 Task: Create relationship between session and speaker object.
Action: Mouse moved to (632, 52)
Screenshot: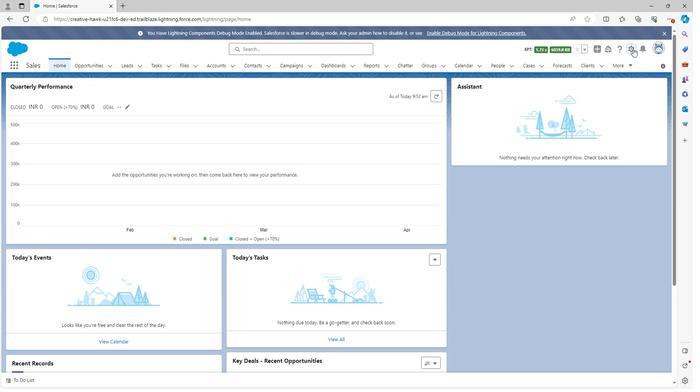 
Action: Mouse pressed left at (632, 52)
Screenshot: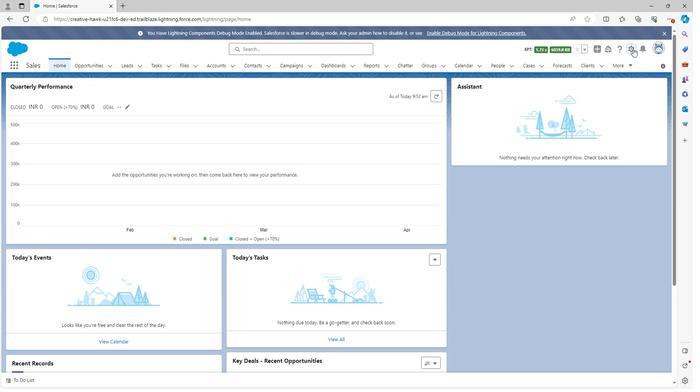 
Action: Mouse moved to (598, 76)
Screenshot: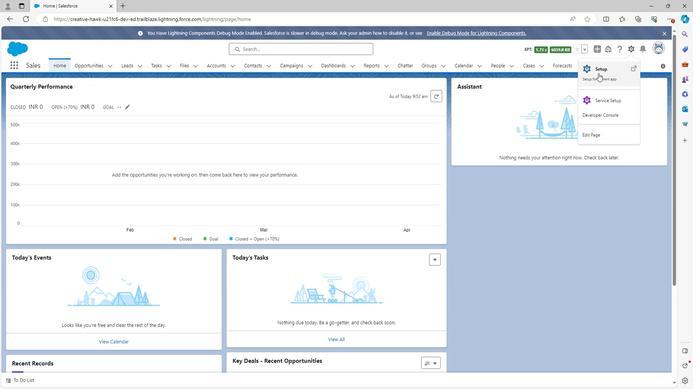 
Action: Mouse pressed left at (598, 76)
Screenshot: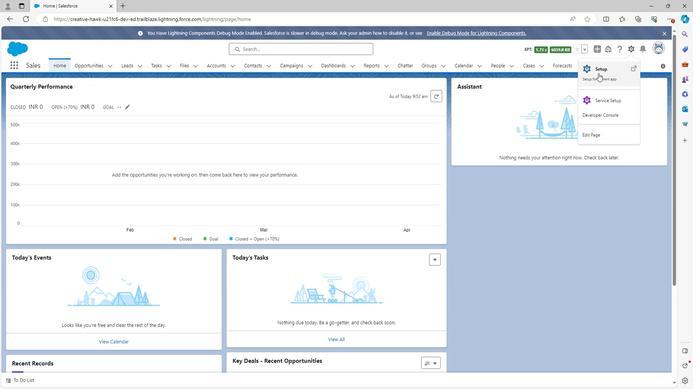 
Action: Mouse moved to (92, 68)
Screenshot: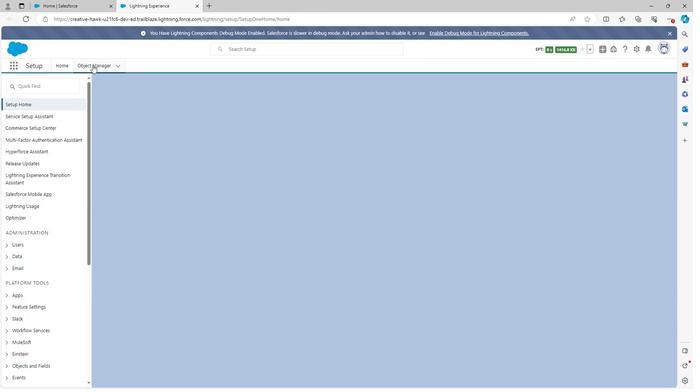 
Action: Mouse pressed left at (92, 68)
Screenshot: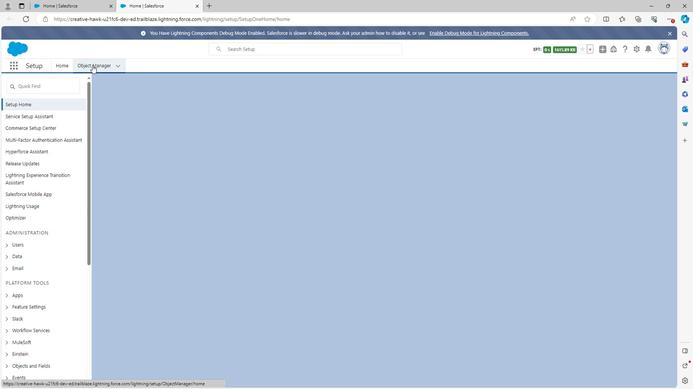 
Action: Mouse moved to (83, 243)
Screenshot: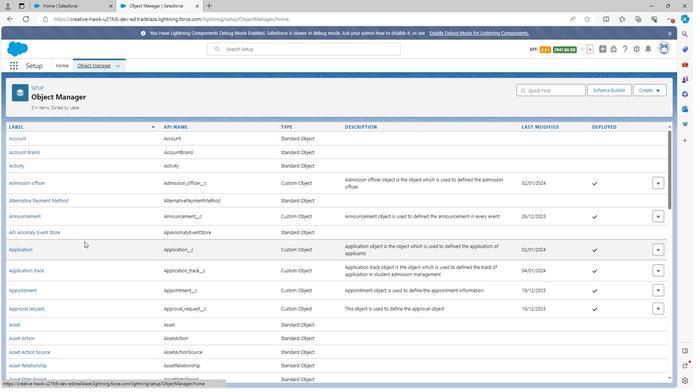 
Action: Mouse scrolled (83, 243) with delta (0, 0)
Screenshot: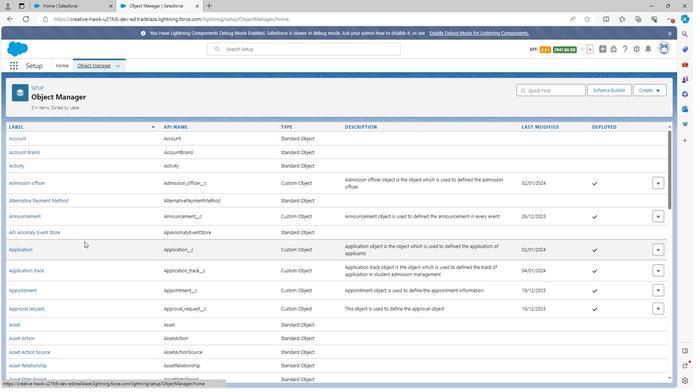 
Action: Mouse scrolled (83, 243) with delta (0, 0)
Screenshot: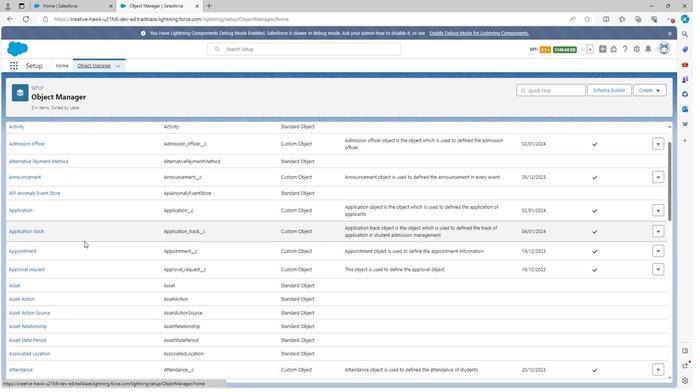 
Action: Mouse scrolled (83, 243) with delta (0, 0)
Screenshot: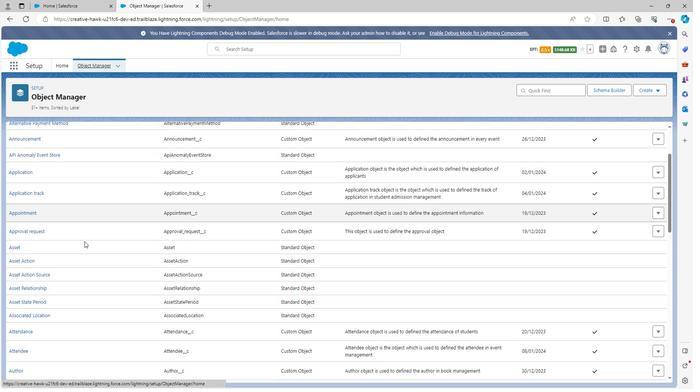 
Action: Mouse scrolled (83, 243) with delta (0, 0)
Screenshot: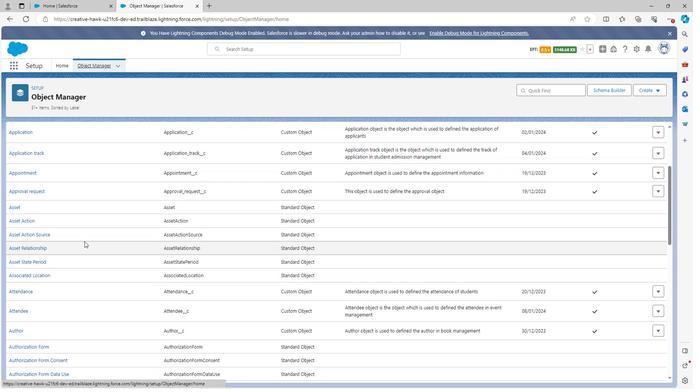
Action: Mouse scrolled (83, 243) with delta (0, 0)
Screenshot: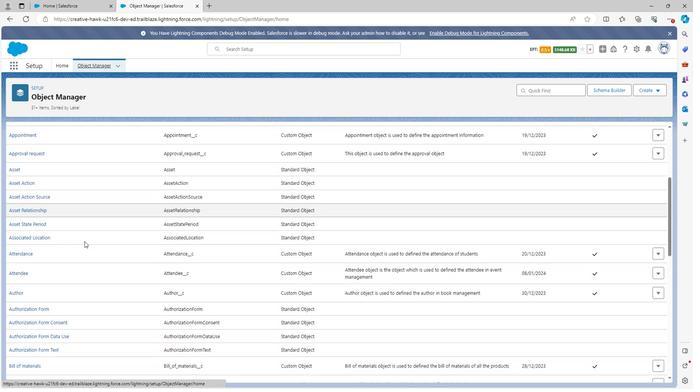 
Action: Mouse scrolled (83, 243) with delta (0, 0)
Screenshot: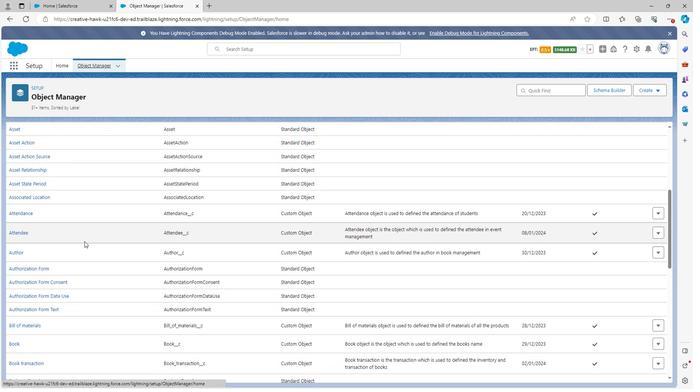 
Action: Mouse scrolled (83, 243) with delta (0, 0)
Screenshot: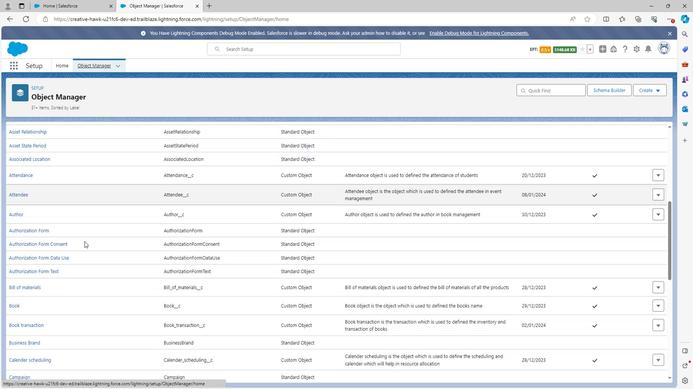 
Action: Mouse scrolled (83, 243) with delta (0, 0)
Screenshot: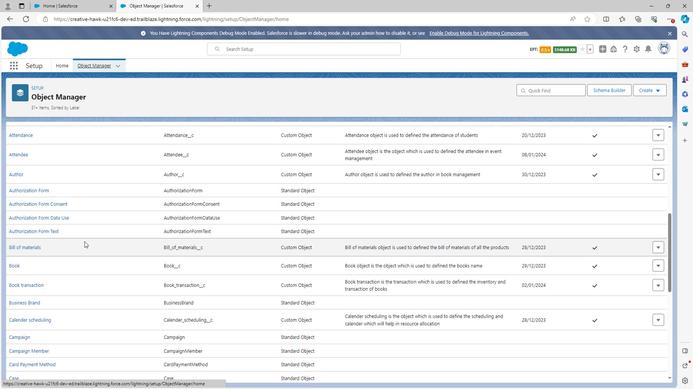 
Action: Mouse scrolled (83, 243) with delta (0, 0)
Screenshot: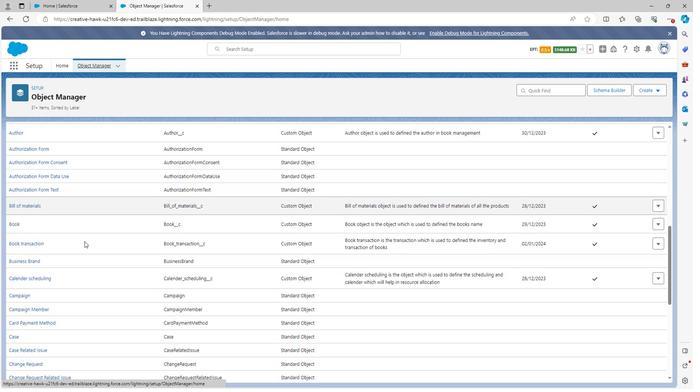 
Action: Mouse scrolled (83, 243) with delta (0, 0)
Screenshot: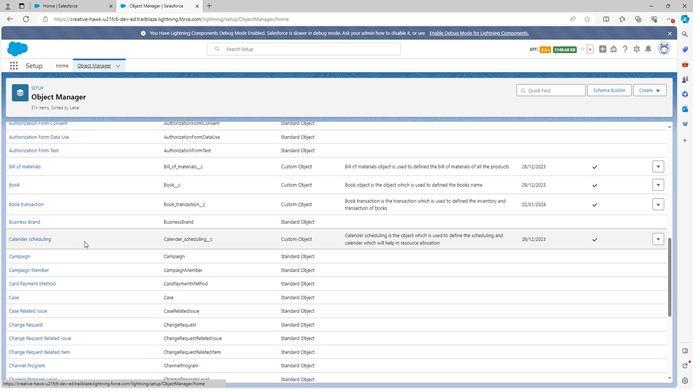 
Action: Mouse scrolled (83, 243) with delta (0, 0)
Screenshot: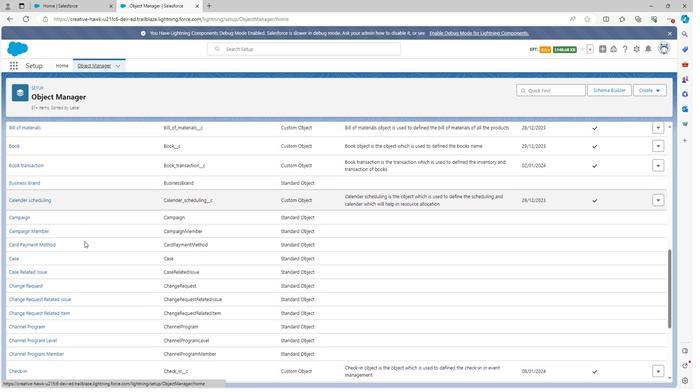 
Action: Mouse scrolled (83, 243) with delta (0, 0)
Screenshot: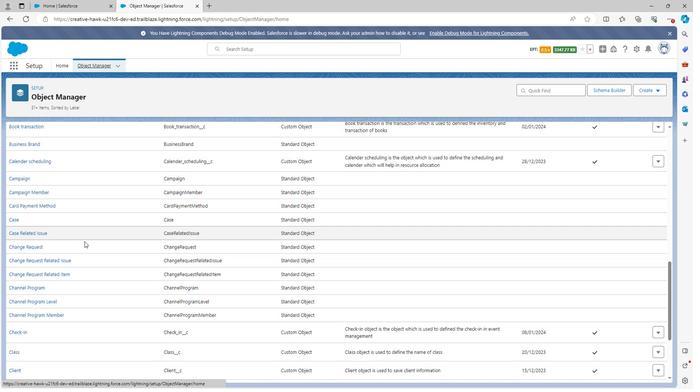 
Action: Mouse scrolled (83, 243) with delta (0, 0)
Screenshot: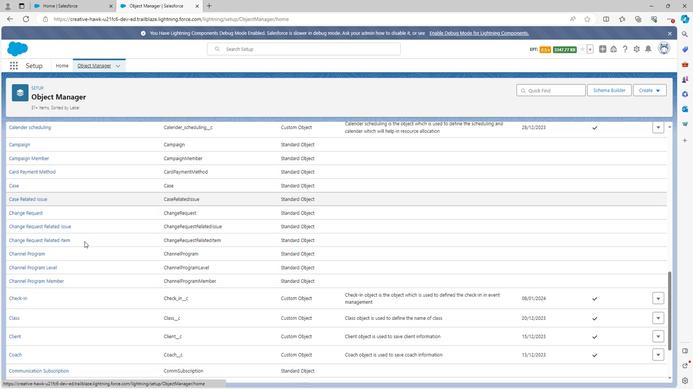 
Action: Mouse scrolled (83, 243) with delta (0, 0)
Screenshot: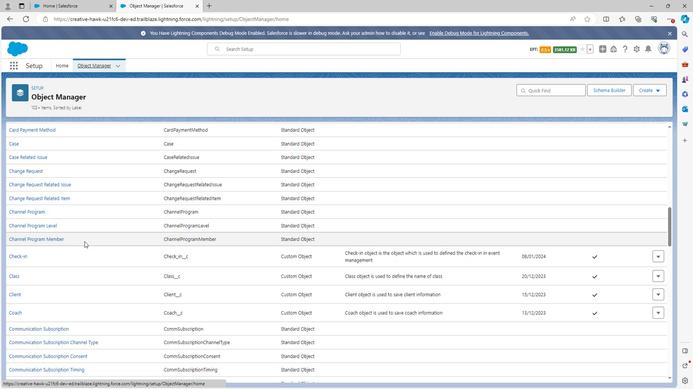 
Action: Mouse scrolled (83, 243) with delta (0, 0)
Screenshot: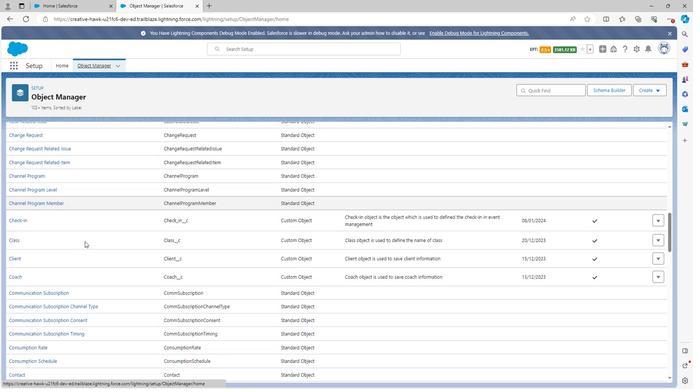 
Action: Mouse moved to (84, 243)
Screenshot: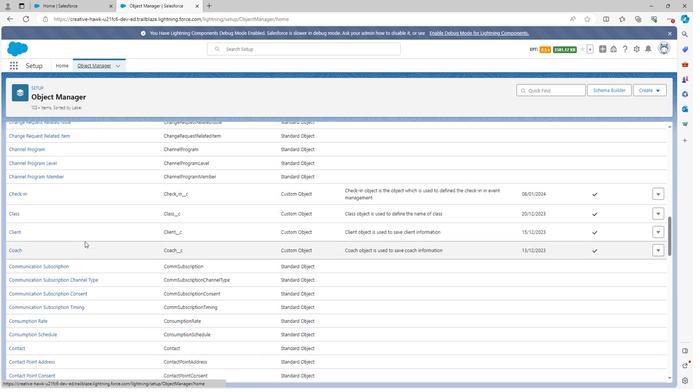 
Action: Mouse scrolled (84, 243) with delta (0, 0)
Screenshot: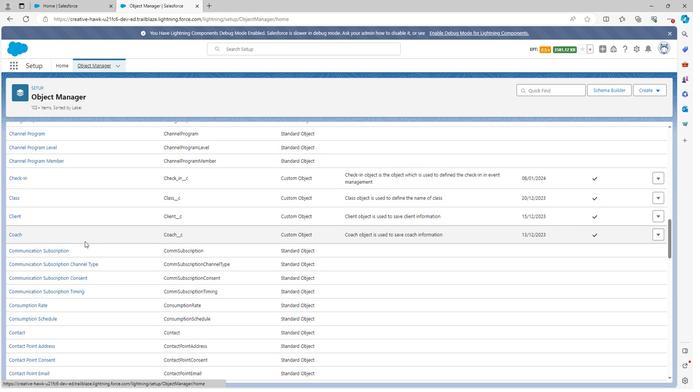 
Action: Mouse scrolled (84, 243) with delta (0, 0)
Screenshot: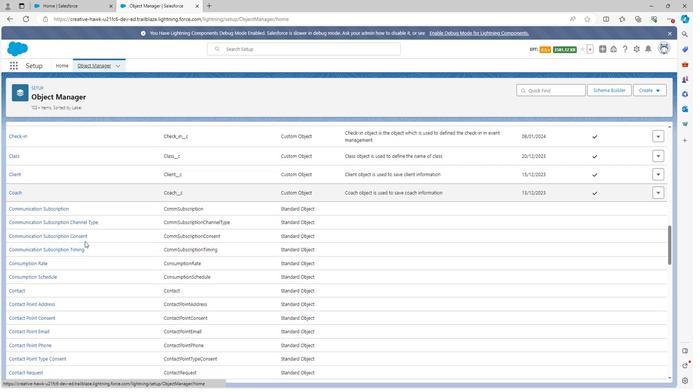 
Action: Mouse scrolled (84, 243) with delta (0, 0)
Screenshot: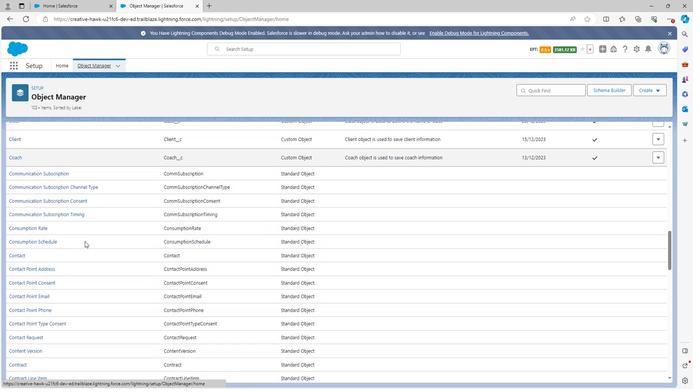 
Action: Mouse scrolled (84, 243) with delta (0, 0)
Screenshot: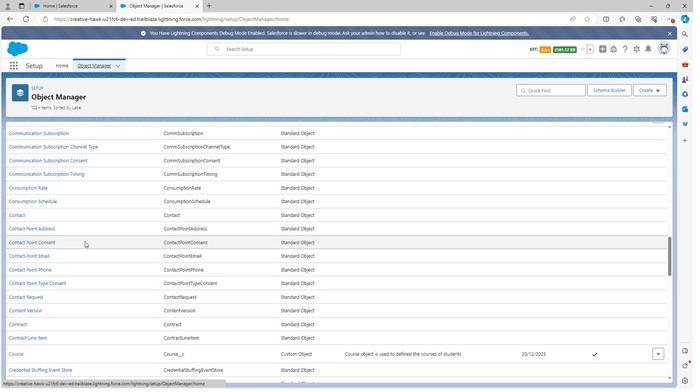 
Action: Mouse scrolled (84, 243) with delta (0, 0)
Screenshot: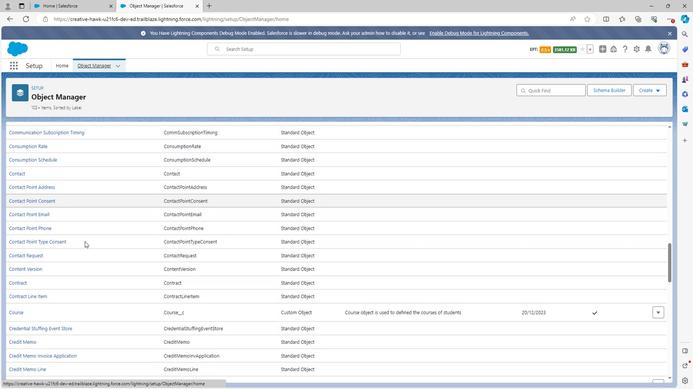 
Action: Mouse scrolled (84, 243) with delta (0, 0)
Screenshot: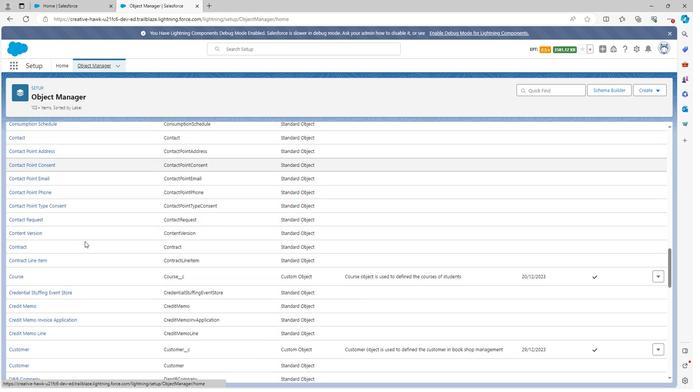 
Action: Mouse scrolled (84, 243) with delta (0, 0)
Screenshot: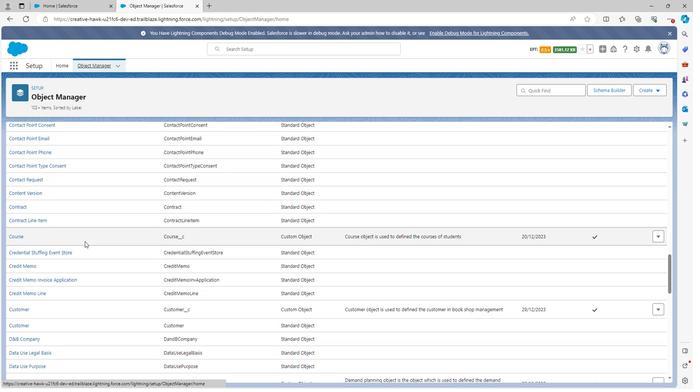 
Action: Mouse scrolled (84, 243) with delta (0, 0)
Screenshot: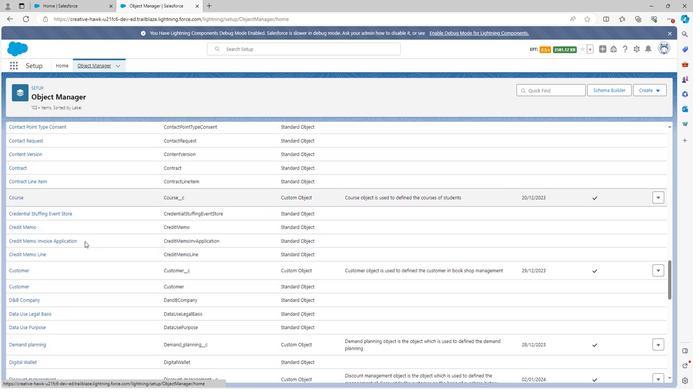 
Action: Mouse scrolled (84, 243) with delta (0, 0)
Screenshot: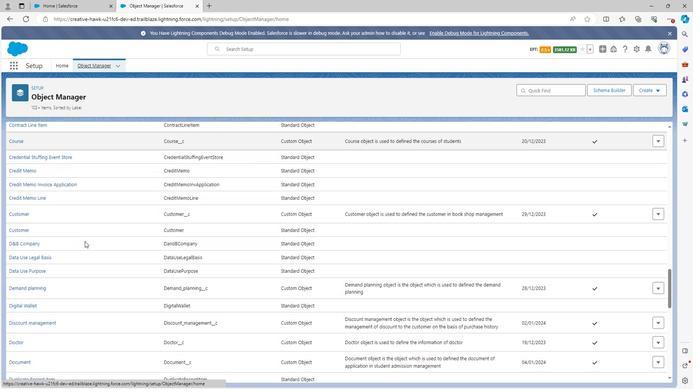 
Action: Mouse scrolled (84, 243) with delta (0, 0)
Screenshot: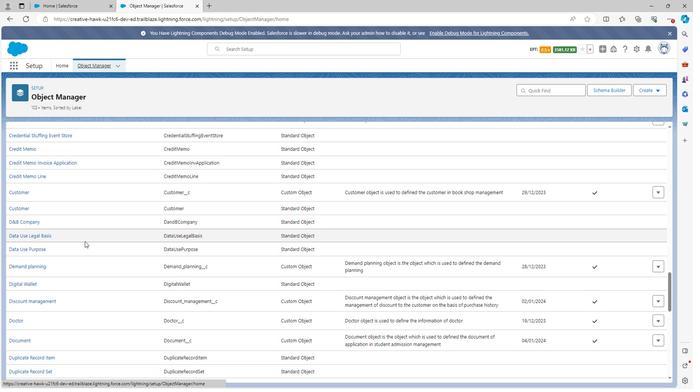 
Action: Mouse scrolled (84, 243) with delta (0, 0)
Screenshot: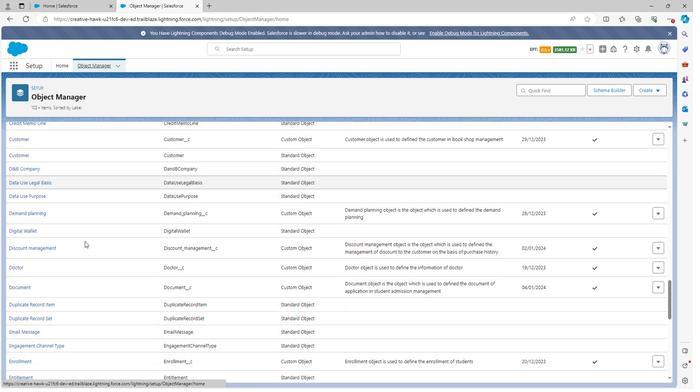 
Action: Mouse scrolled (84, 243) with delta (0, 0)
Screenshot: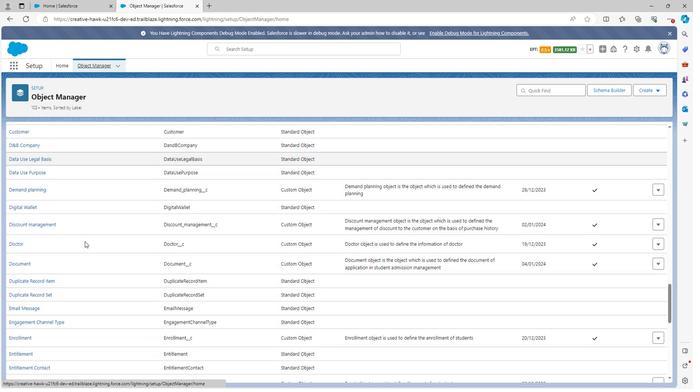 
Action: Mouse scrolled (84, 243) with delta (0, 0)
Screenshot: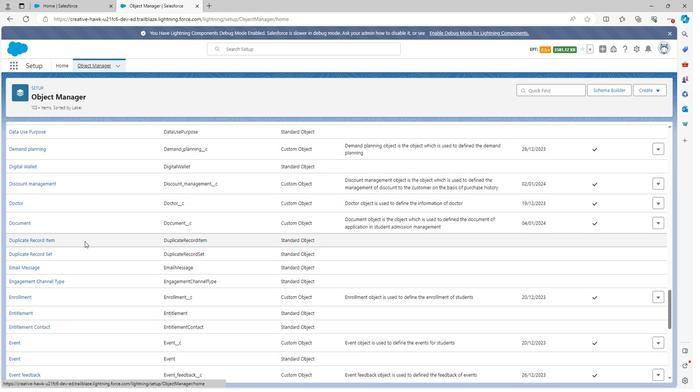 
Action: Mouse scrolled (84, 243) with delta (0, 0)
Screenshot: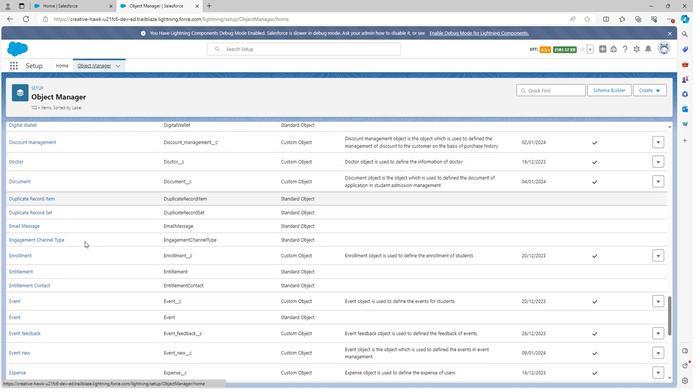 
Action: Mouse scrolled (84, 243) with delta (0, 0)
Screenshot: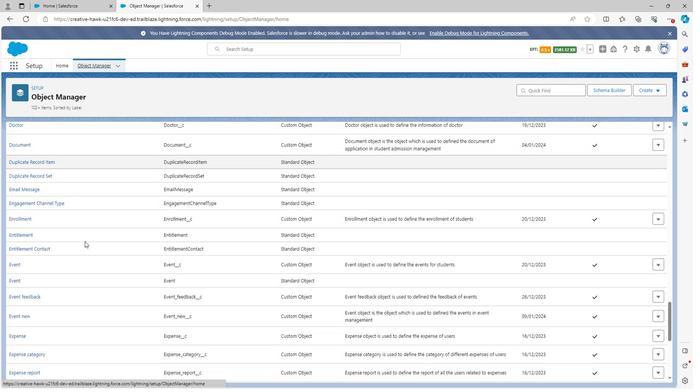 
Action: Mouse scrolled (84, 243) with delta (0, 0)
Screenshot: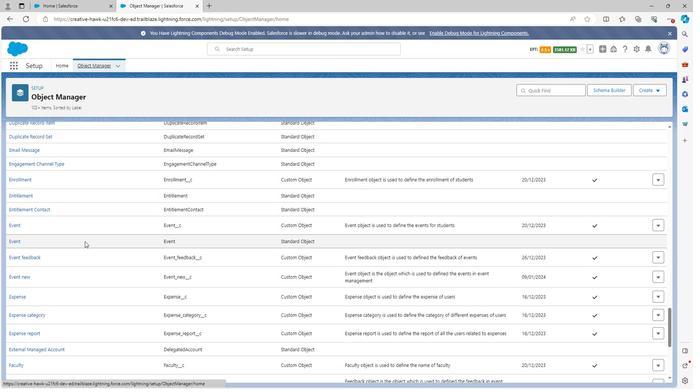 
Action: Mouse scrolled (84, 243) with delta (0, 0)
Screenshot: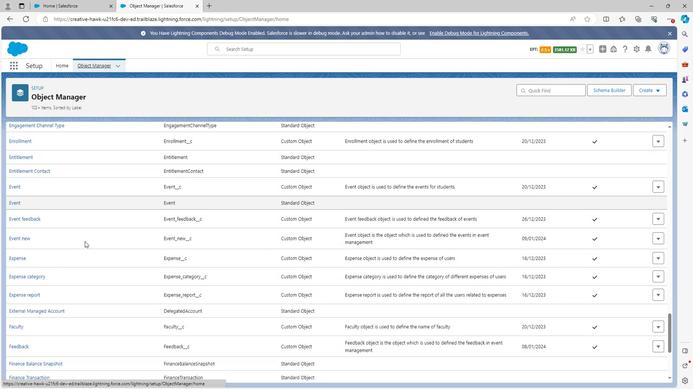 
Action: Mouse scrolled (84, 243) with delta (0, 0)
Screenshot: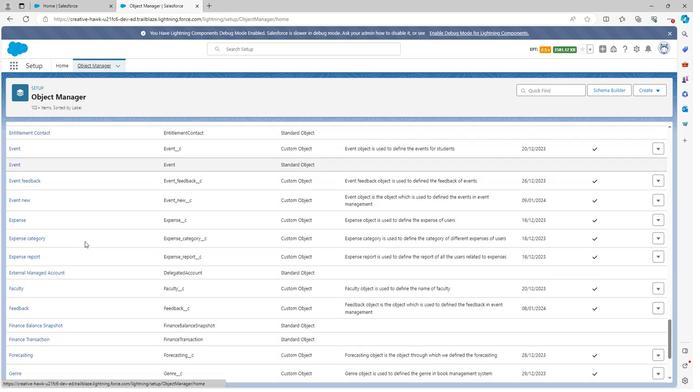 
Action: Mouse scrolled (84, 243) with delta (0, 0)
Screenshot: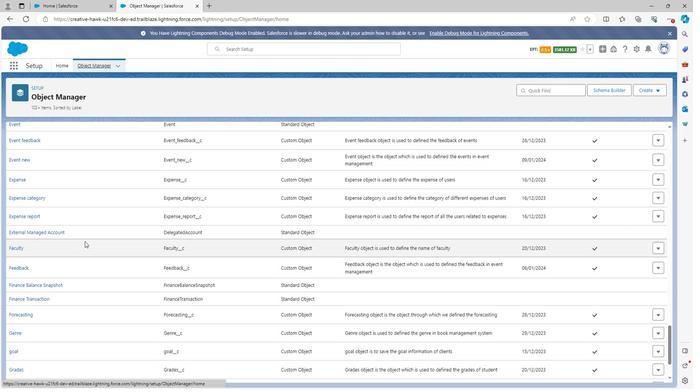 
Action: Mouse scrolled (84, 243) with delta (0, 0)
Screenshot: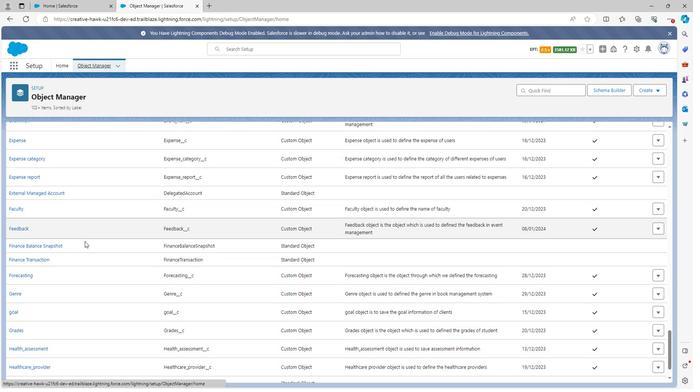 
Action: Mouse scrolled (84, 243) with delta (0, 0)
Screenshot: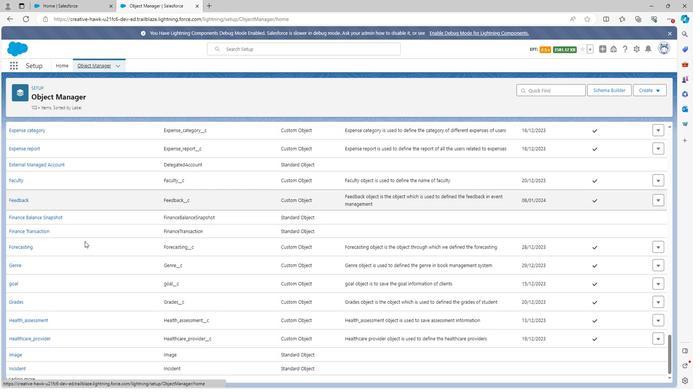 
Action: Mouse moved to (85, 244)
Screenshot: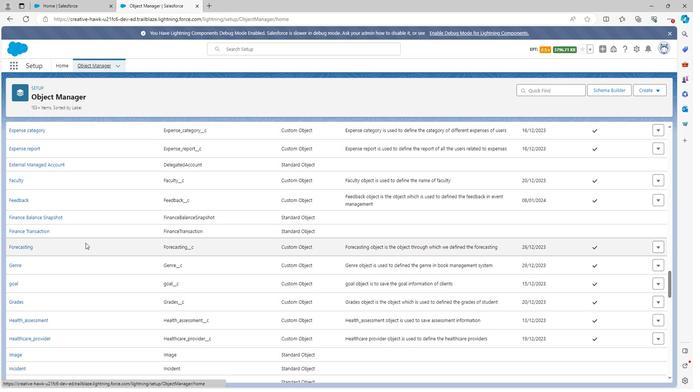 
Action: Mouse scrolled (85, 244) with delta (0, 0)
Screenshot: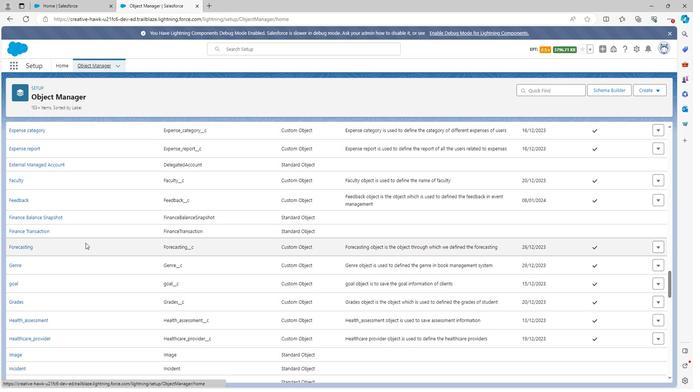 
Action: Mouse scrolled (85, 244) with delta (0, 0)
Screenshot: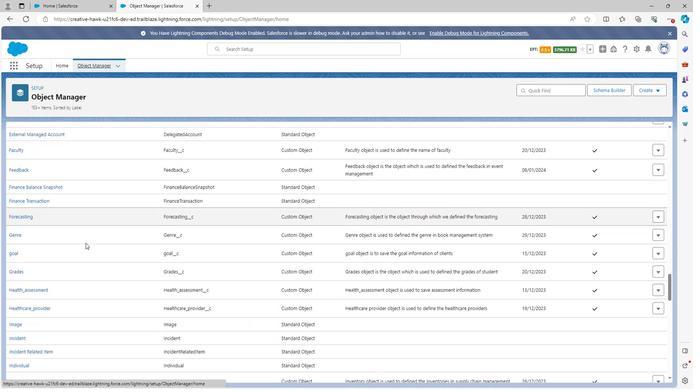 
Action: Mouse scrolled (85, 244) with delta (0, 0)
Screenshot: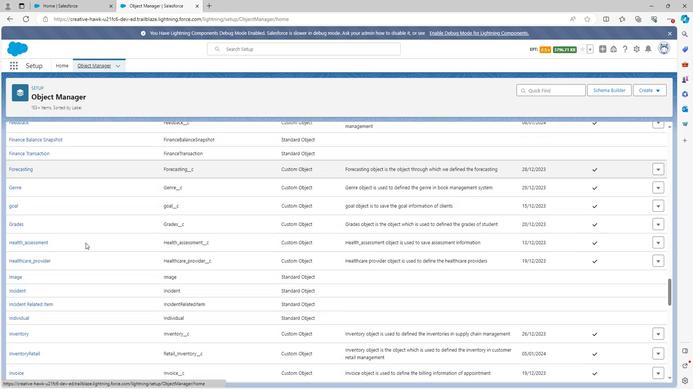
Action: Mouse scrolled (85, 244) with delta (0, 0)
Screenshot: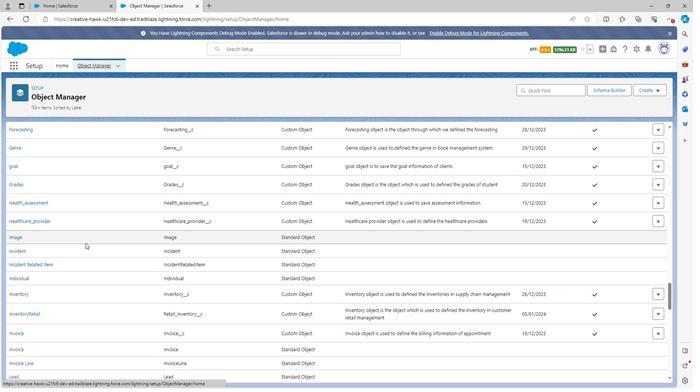 
Action: Mouse scrolled (85, 244) with delta (0, 0)
Screenshot: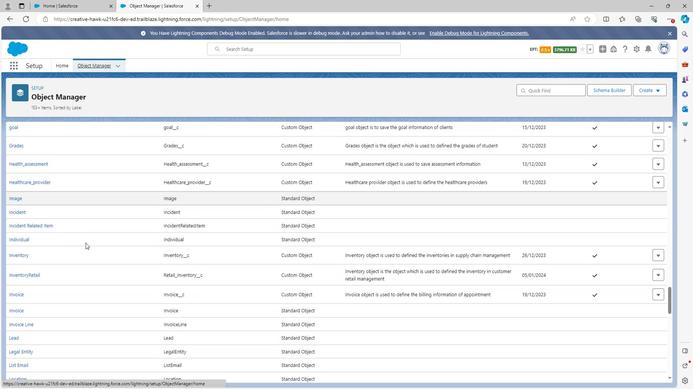 
Action: Mouse scrolled (85, 244) with delta (0, 0)
Screenshot: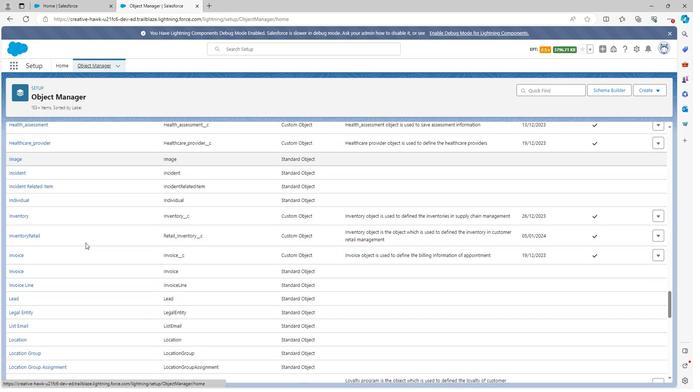 
Action: Mouse moved to (85, 244)
Screenshot: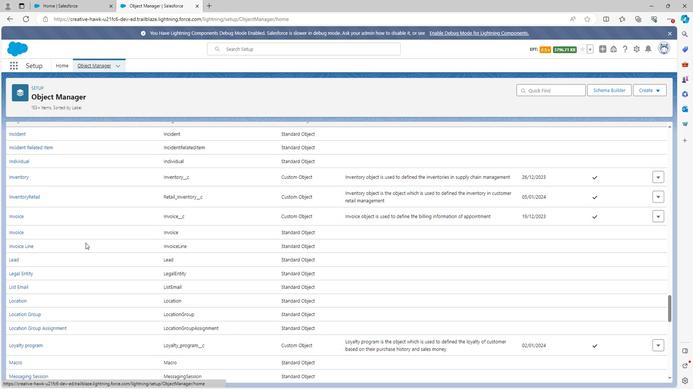 
Action: Mouse scrolled (85, 244) with delta (0, 0)
Screenshot: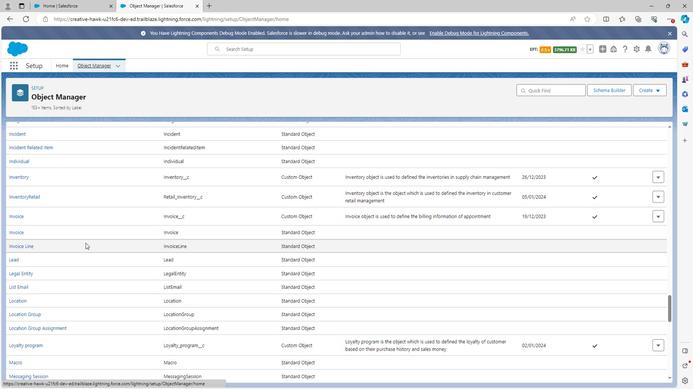 
Action: Mouse scrolled (85, 244) with delta (0, 0)
Screenshot: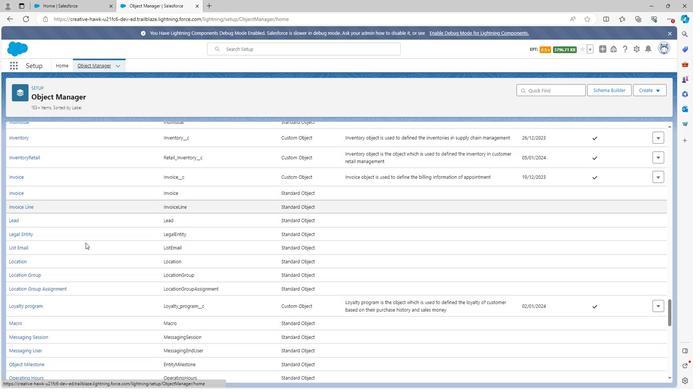 
Action: Mouse moved to (86, 244)
Screenshot: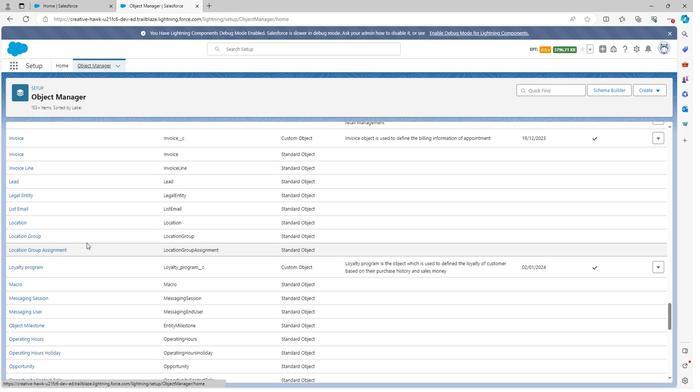 
Action: Mouse scrolled (86, 244) with delta (0, 0)
Screenshot: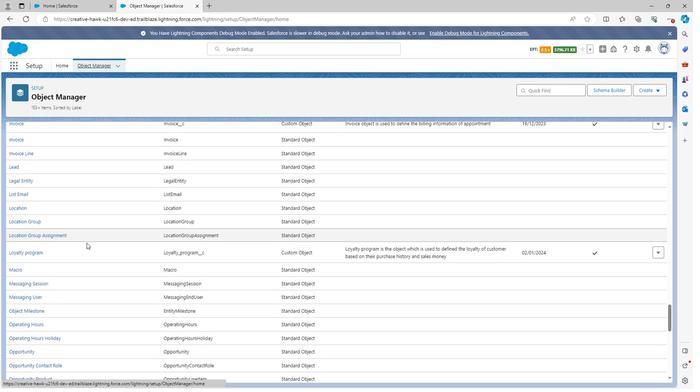
Action: Mouse scrolled (86, 244) with delta (0, 0)
Screenshot: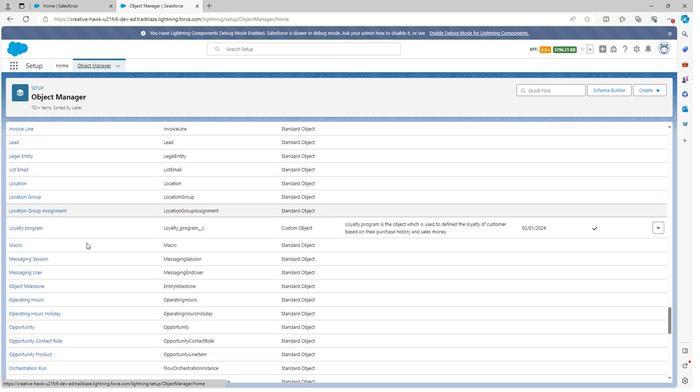 
Action: Mouse moved to (88, 245)
Screenshot: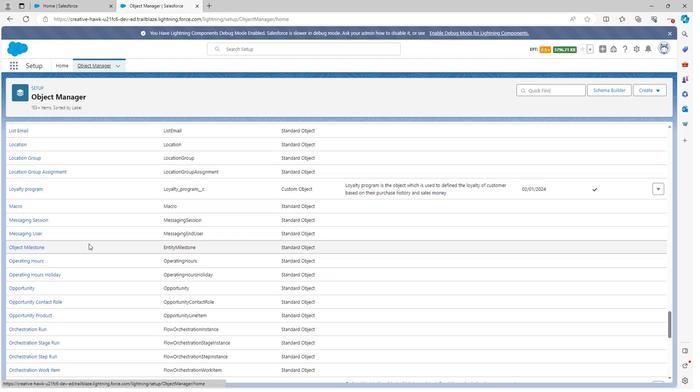 
Action: Mouse scrolled (88, 245) with delta (0, 0)
Screenshot: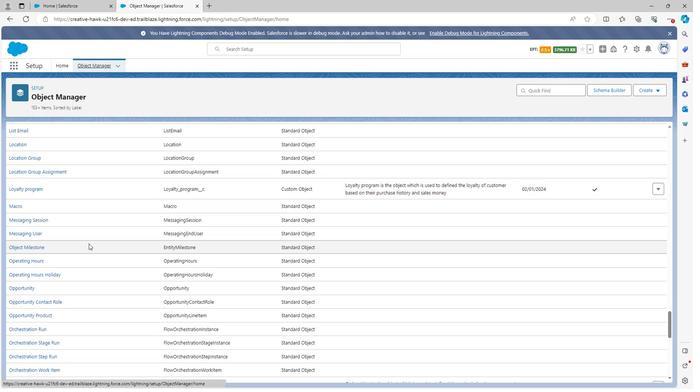 
Action: Mouse scrolled (88, 245) with delta (0, 0)
Screenshot: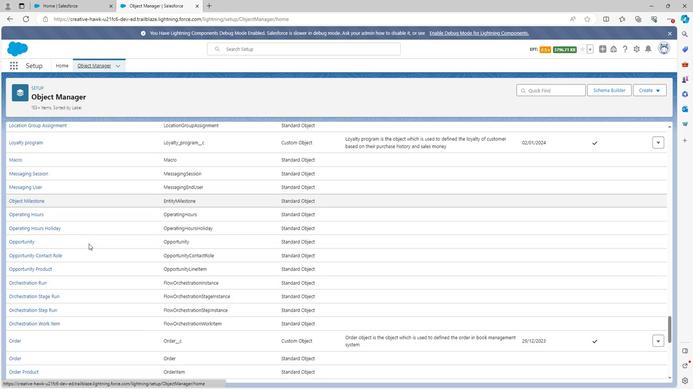 
Action: Mouse scrolled (88, 245) with delta (0, 0)
Screenshot: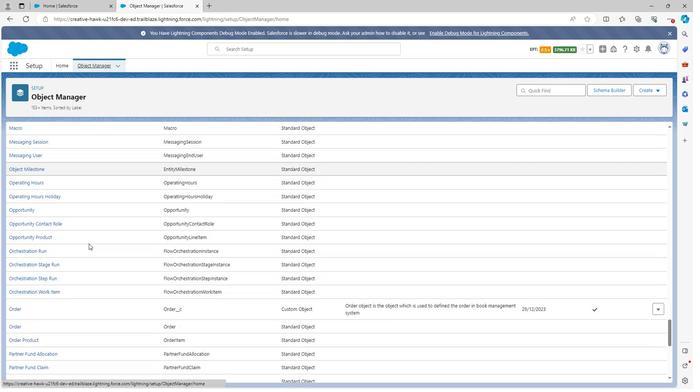 
Action: Mouse scrolled (88, 245) with delta (0, 0)
Screenshot: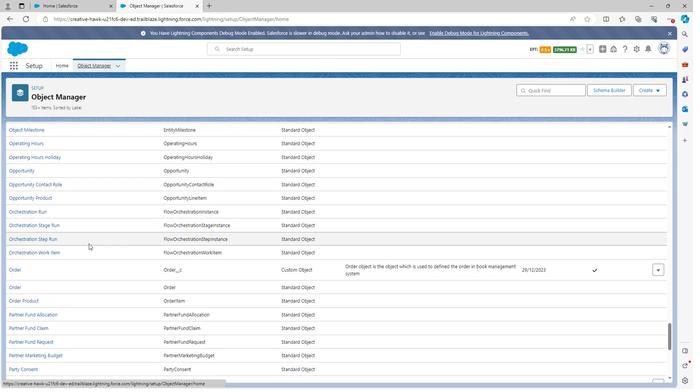 
Action: Mouse scrolled (88, 245) with delta (0, 0)
Screenshot: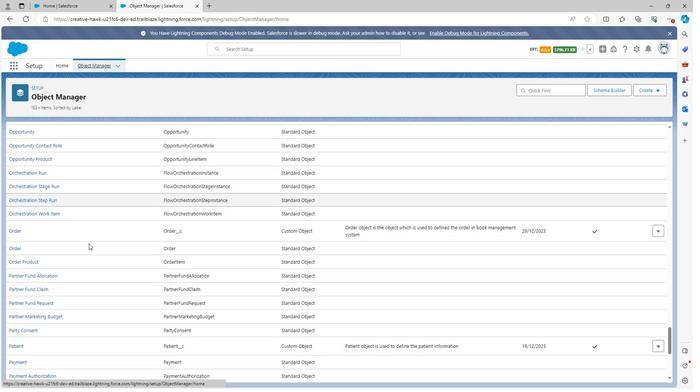 
Action: Mouse scrolled (88, 245) with delta (0, 0)
Screenshot: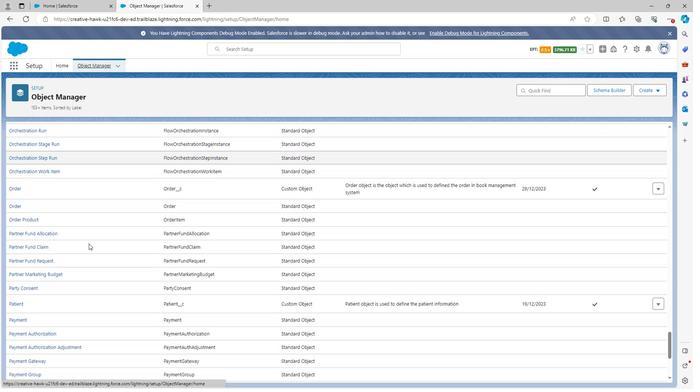 
Action: Mouse scrolled (88, 245) with delta (0, 0)
Screenshot: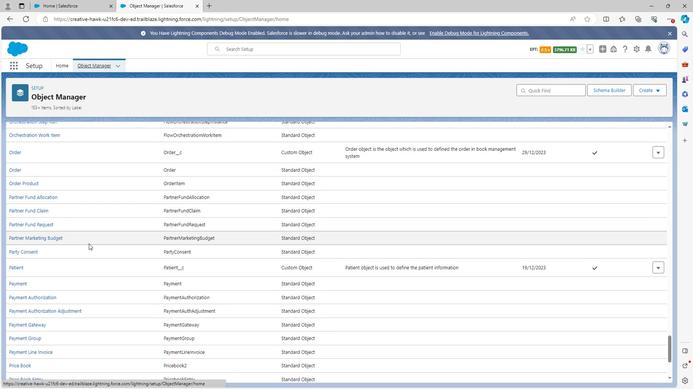 
Action: Mouse scrolled (88, 245) with delta (0, 0)
Screenshot: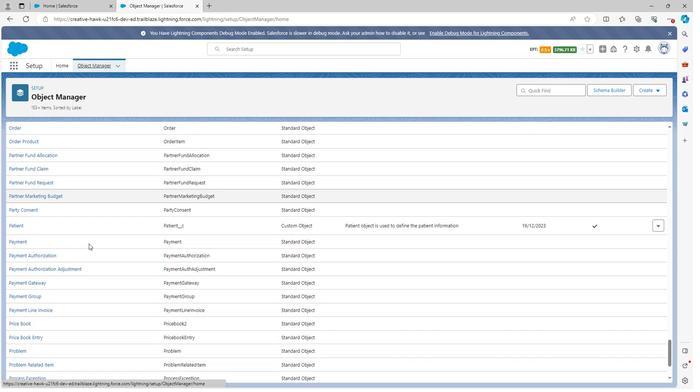
Action: Mouse scrolled (88, 245) with delta (0, 0)
Screenshot: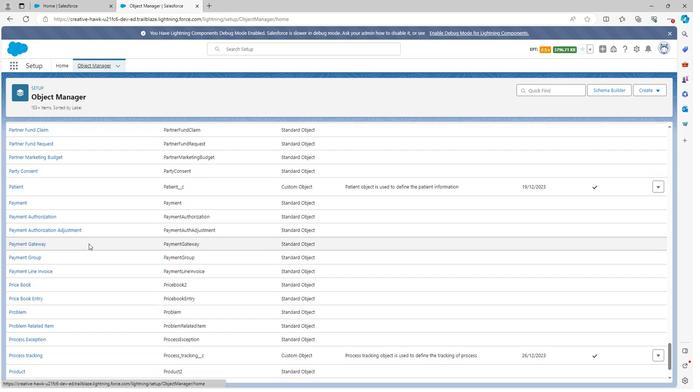 
Action: Mouse scrolled (88, 245) with delta (0, 0)
Screenshot: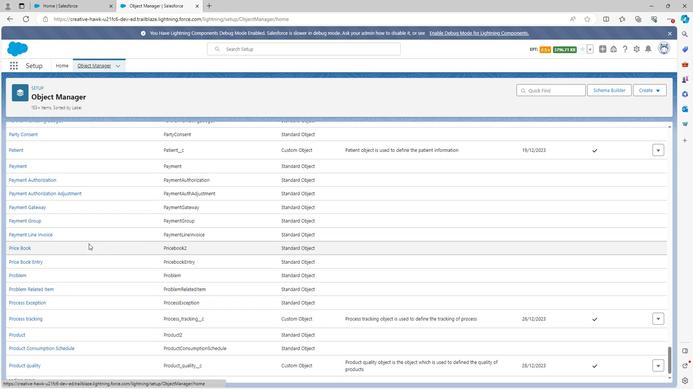 
Action: Mouse scrolled (88, 245) with delta (0, 0)
Screenshot: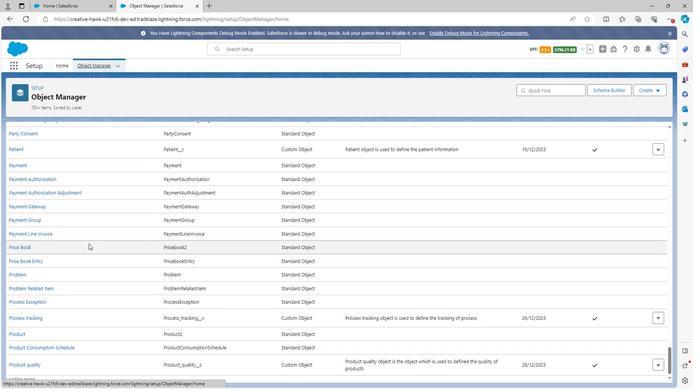 
Action: Mouse scrolled (88, 245) with delta (0, 0)
Screenshot: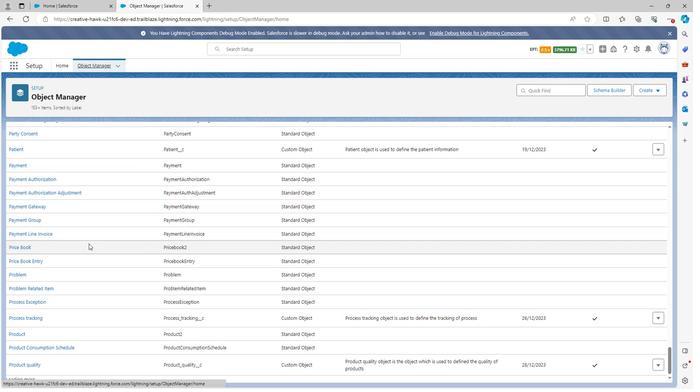 
Action: Mouse moved to (88, 263)
Screenshot: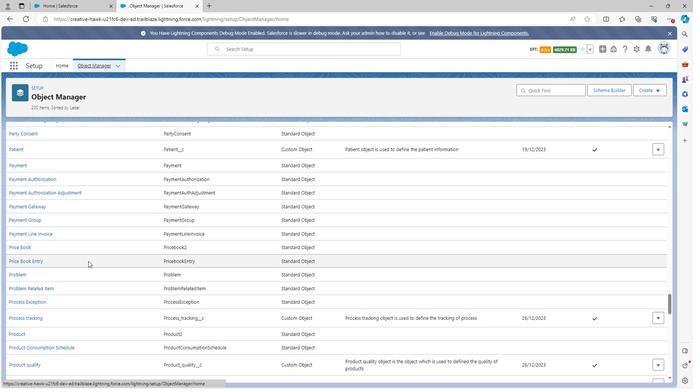 
Action: Mouse scrolled (88, 262) with delta (0, 0)
Screenshot: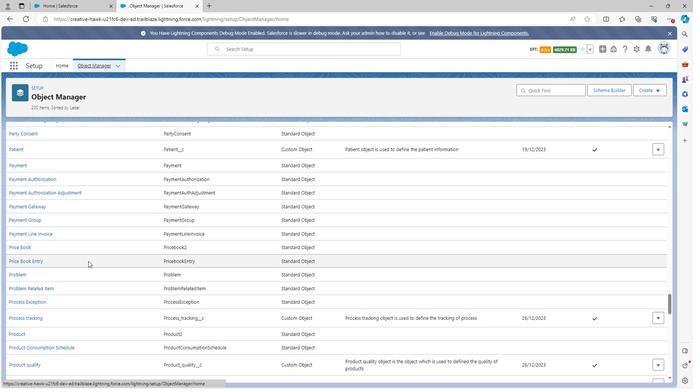 
Action: Mouse scrolled (88, 262) with delta (0, 0)
Screenshot: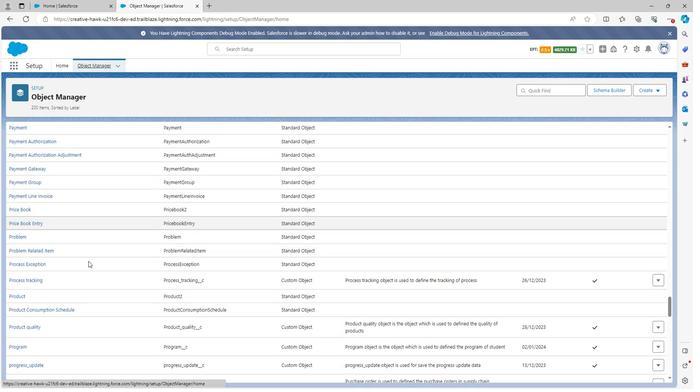 
Action: Mouse scrolled (88, 262) with delta (0, 0)
Screenshot: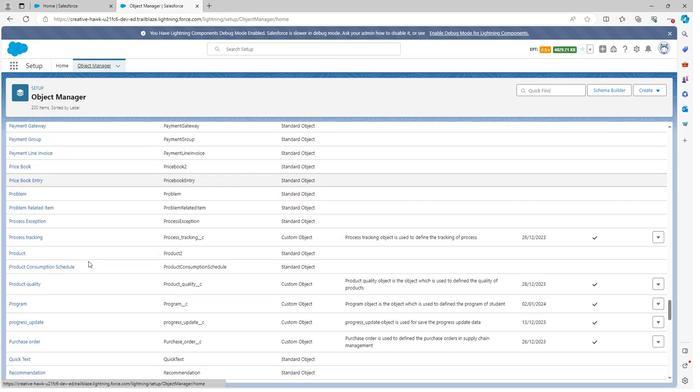 
Action: Mouse scrolled (88, 262) with delta (0, 0)
Screenshot: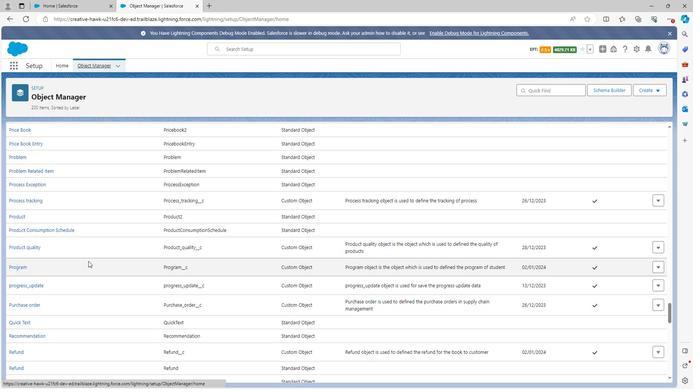 
Action: Mouse scrolled (88, 262) with delta (0, 0)
Screenshot: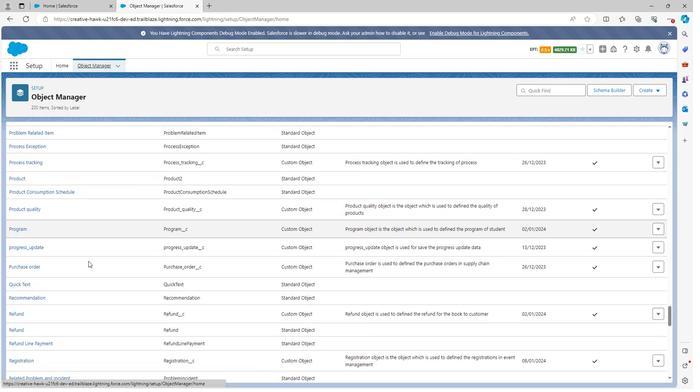 
Action: Mouse scrolled (88, 262) with delta (0, 0)
Screenshot: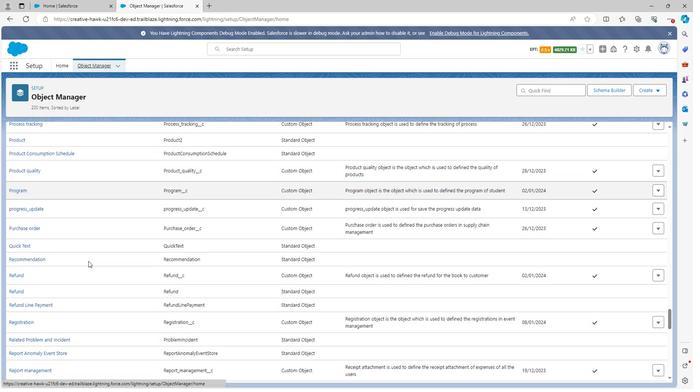 
Action: Mouse scrolled (88, 262) with delta (0, 0)
Screenshot: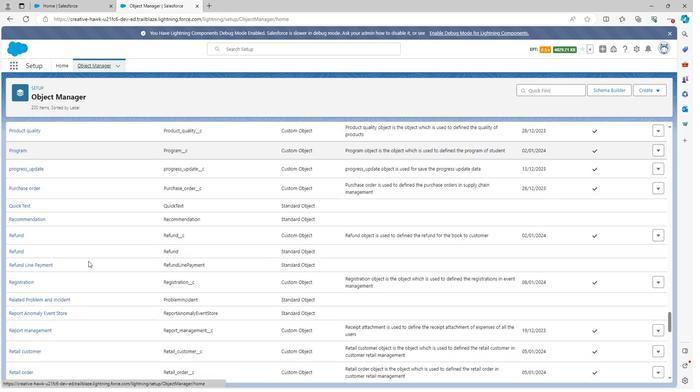 
Action: Mouse scrolled (88, 262) with delta (0, 0)
Screenshot: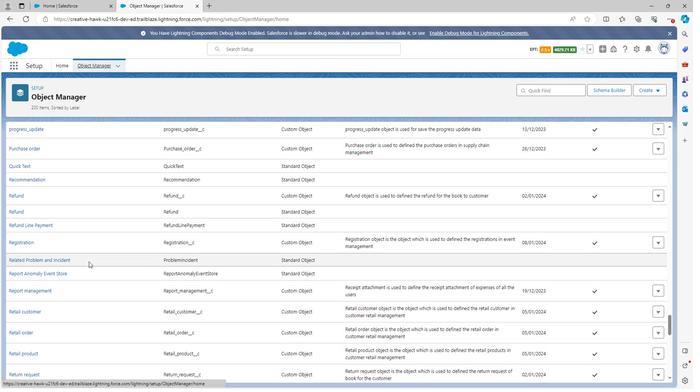 
Action: Mouse moved to (88, 263)
Screenshot: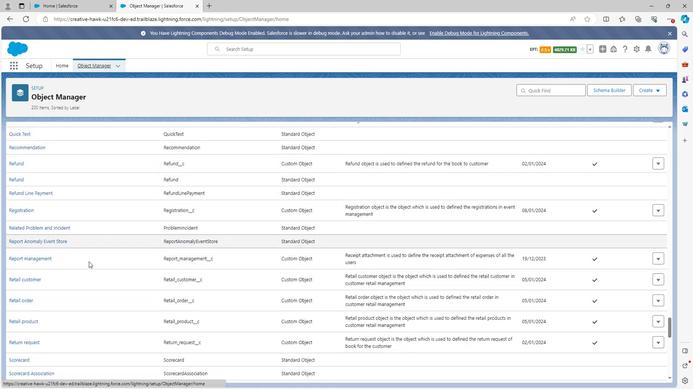 
Action: Mouse scrolled (88, 263) with delta (0, 0)
Screenshot: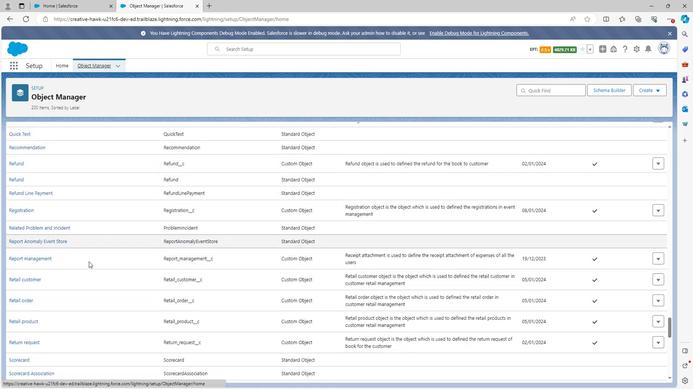
Action: Mouse scrolled (88, 263) with delta (0, 0)
Screenshot: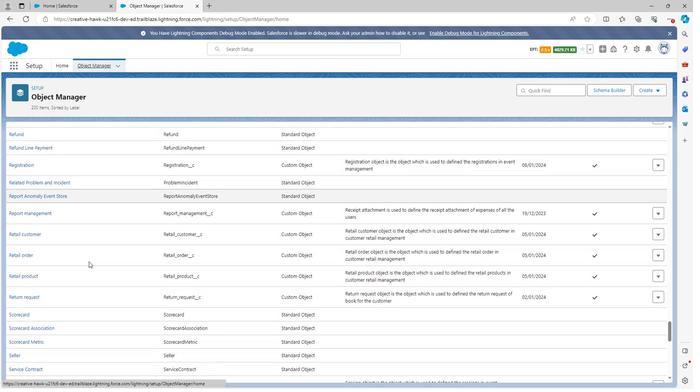 
Action: Mouse scrolled (88, 263) with delta (0, 0)
Screenshot: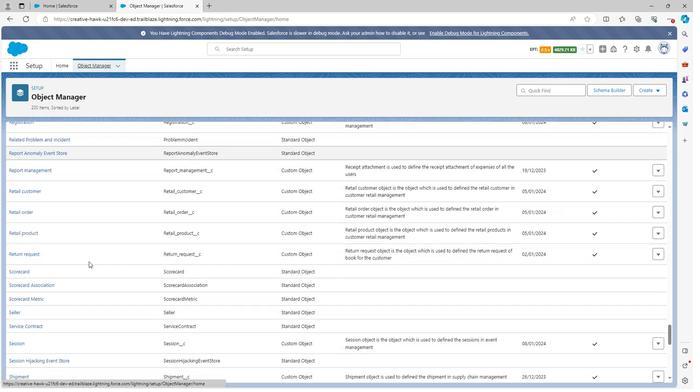 
Action: Mouse scrolled (88, 263) with delta (0, 0)
Screenshot: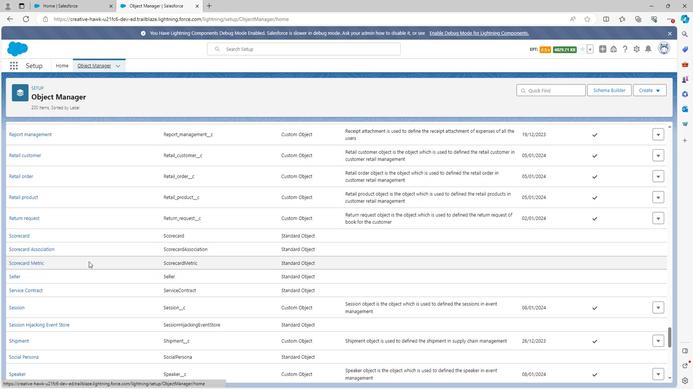 
Action: Mouse moved to (21, 270)
Screenshot: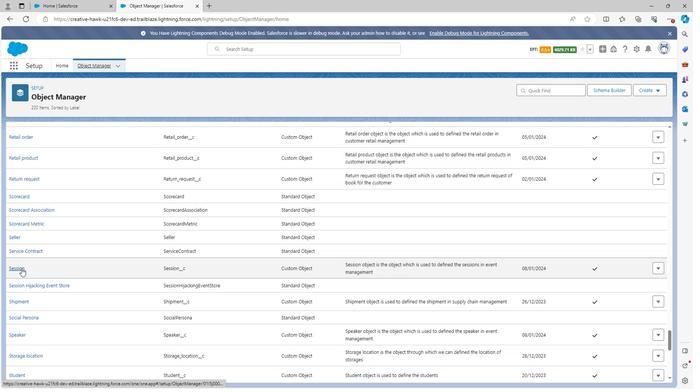 
Action: Mouse pressed left at (21, 270)
Screenshot: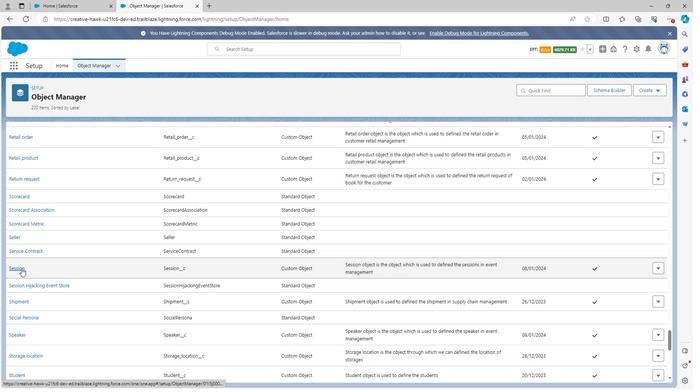 
Action: Mouse moved to (46, 142)
Screenshot: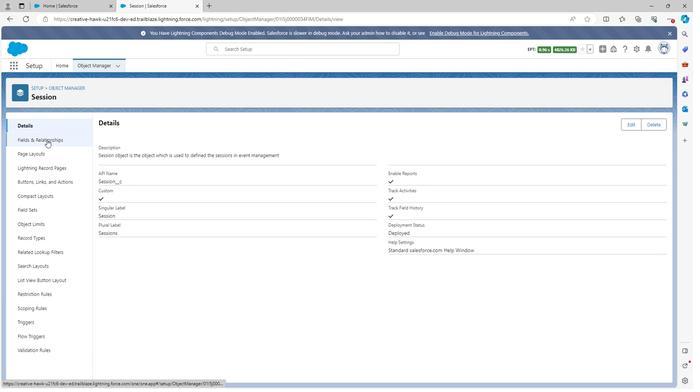 
Action: Mouse pressed left at (46, 142)
Screenshot: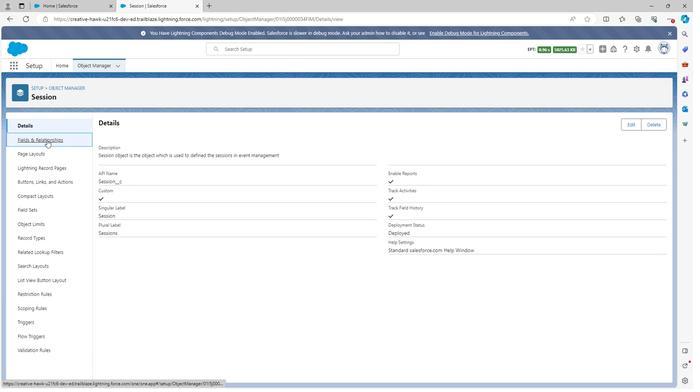 
Action: Mouse moved to (504, 127)
Screenshot: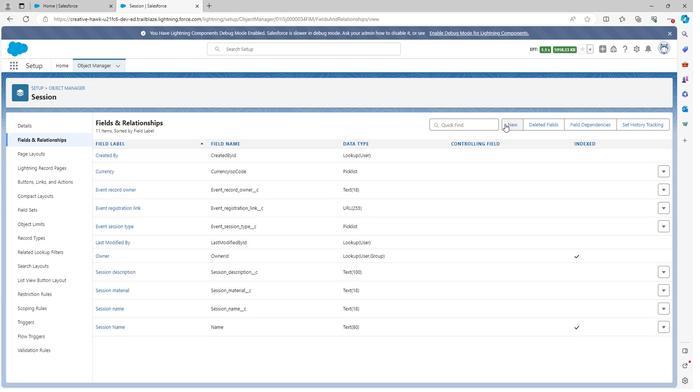 
Action: Mouse pressed left at (504, 127)
Screenshot: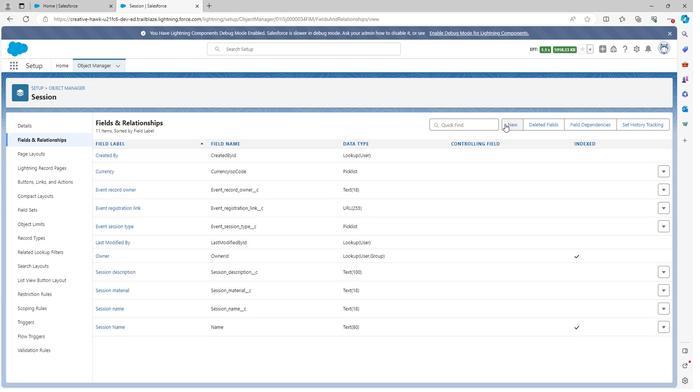
Action: Mouse moved to (104, 258)
Screenshot: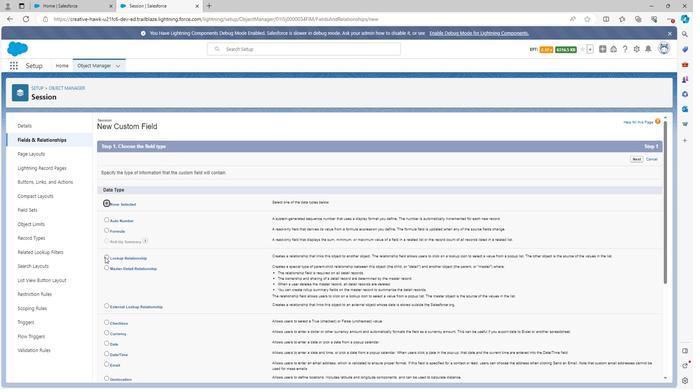 
Action: Mouse pressed left at (104, 258)
Screenshot: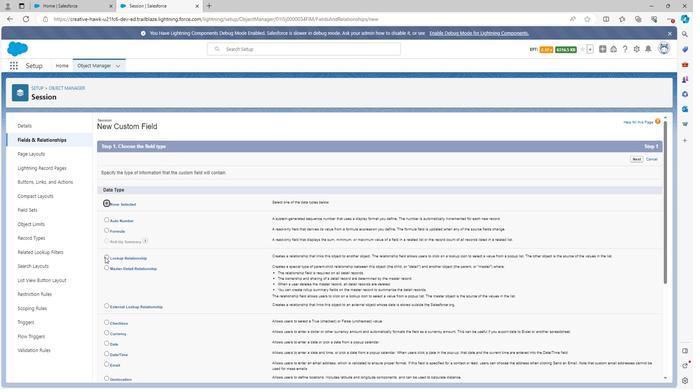 
Action: Mouse moved to (616, 345)
Screenshot: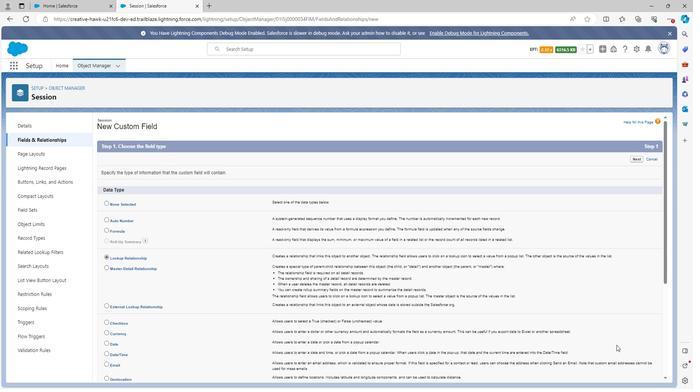 
Action: Mouse scrolled (616, 345) with delta (0, 0)
Screenshot: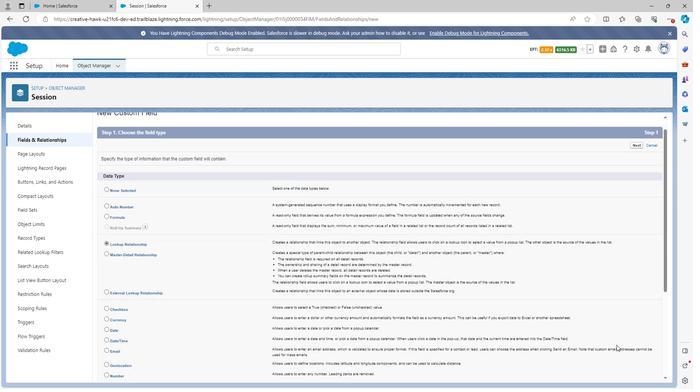 
Action: Mouse scrolled (616, 345) with delta (0, 0)
Screenshot: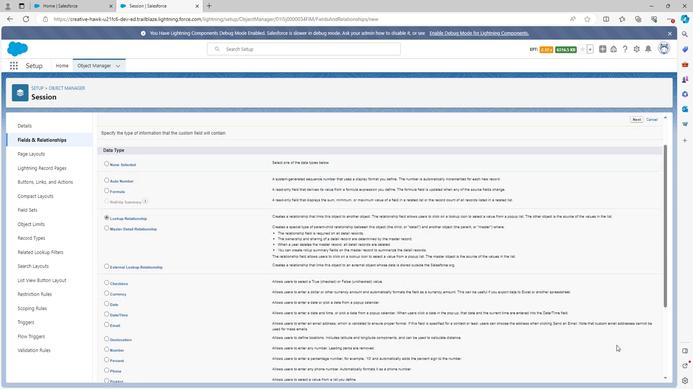 
Action: Mouse scrolled (616, 345) with delta (0, 0)
Screenshot: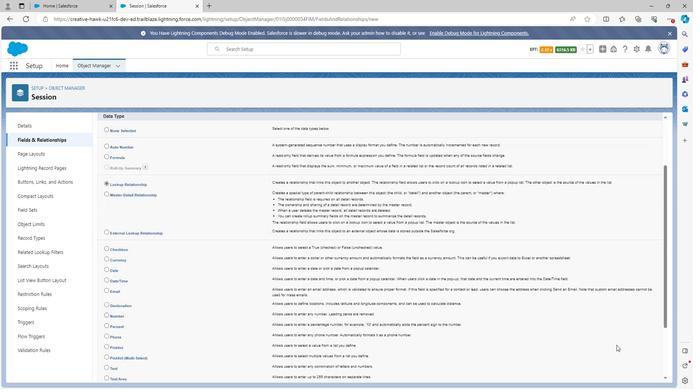 
Action: Mouse scrolled (616, 345) with delta (0, 0)
Screenshot: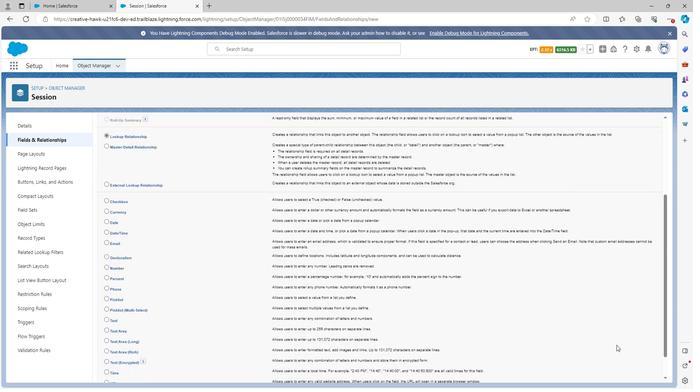 
Action: Mouse moved to (636, 372)
Screenshot: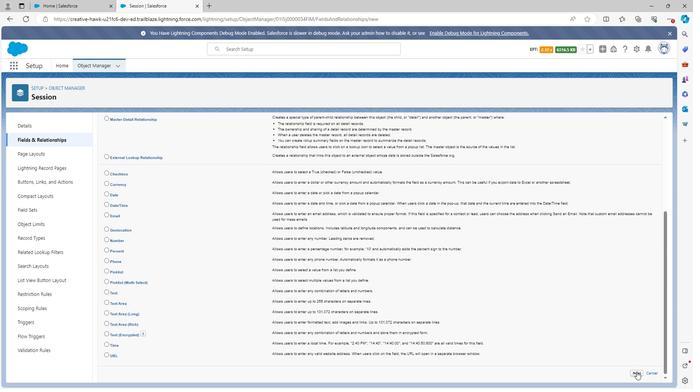 
Action: Mouse pressed left at (636, 372)
Screenshot: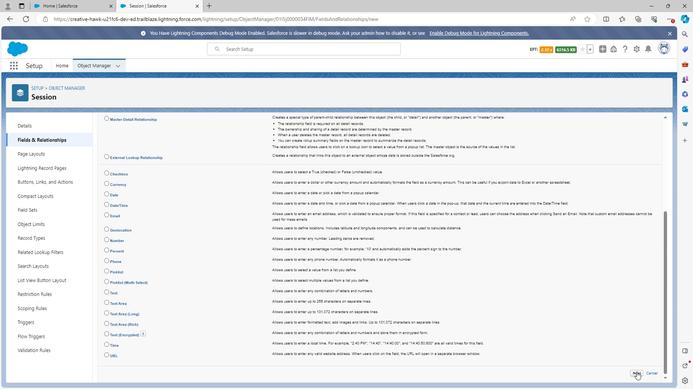 
Action: Mouse moved to (269, 191)
Screenshot: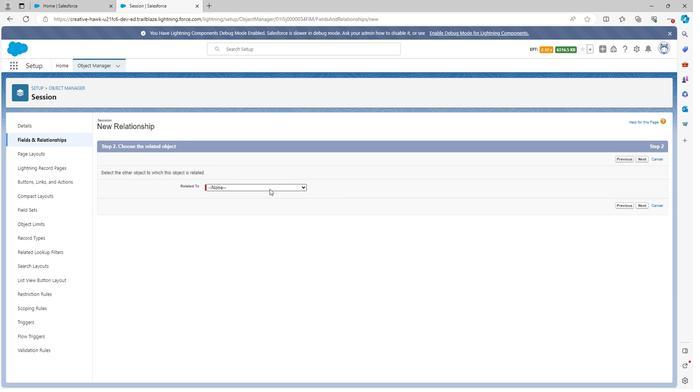 
Action: Mouse pressed left at (269, 191)
Screenshot: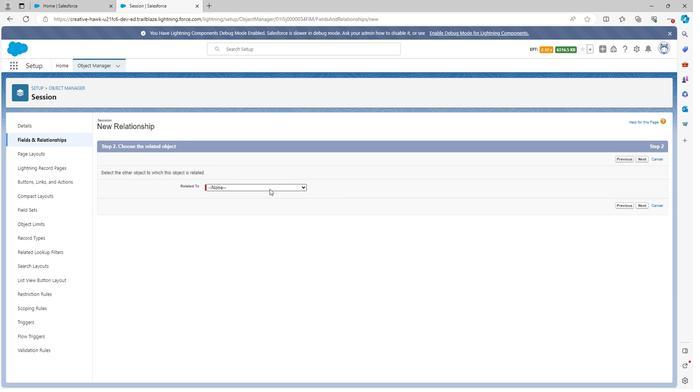 
Action: Mouse moved to (249, 264)
Screenshot: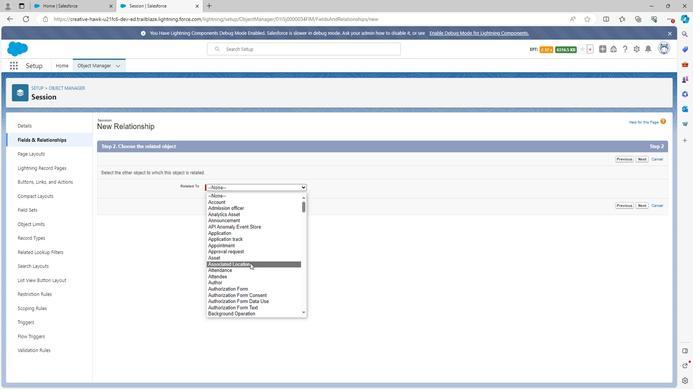 
Action: Mouse scrolled (249, 264) with delta (0, 0)
Screenshot: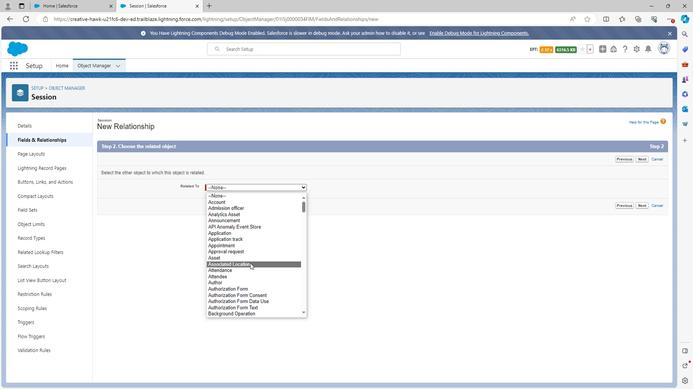 
Action: Mouse moved to (249, 264)
Screenshot: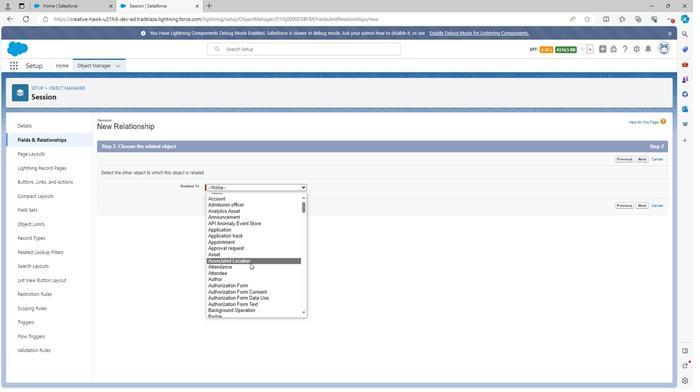 
Action: Mouse scrolled (249, 264) with delta (0, 0)
Screenshot: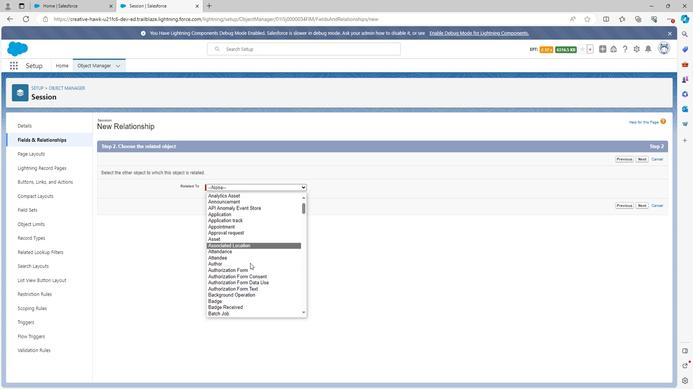
Action: Mouse scrolled (249, 264) with delta (0, 0)
Screenshot: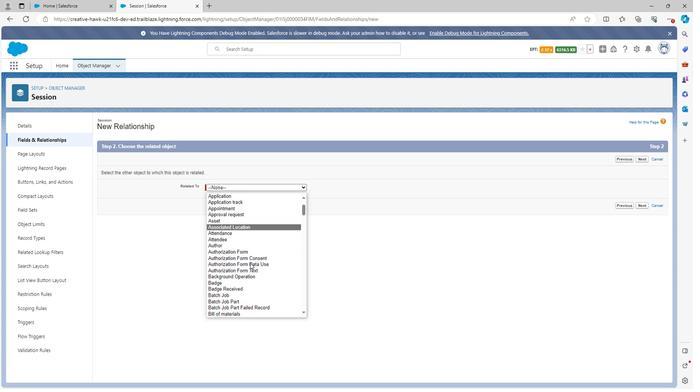 
Action: Mouse scrolled (249, 264) with delta (0, 0)
Screenshot: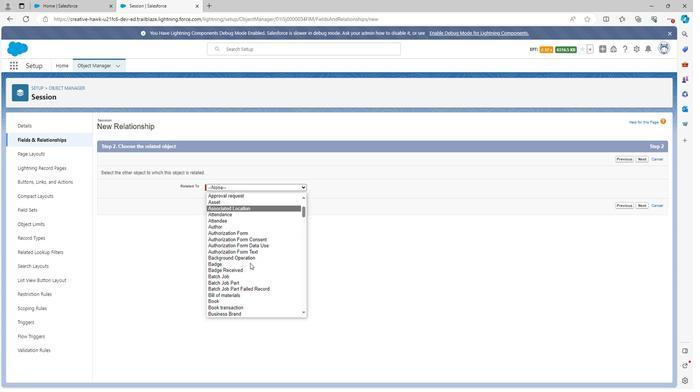
Action: Mouse scrolled (249, 264) with delta (0, 0)
Screenshot: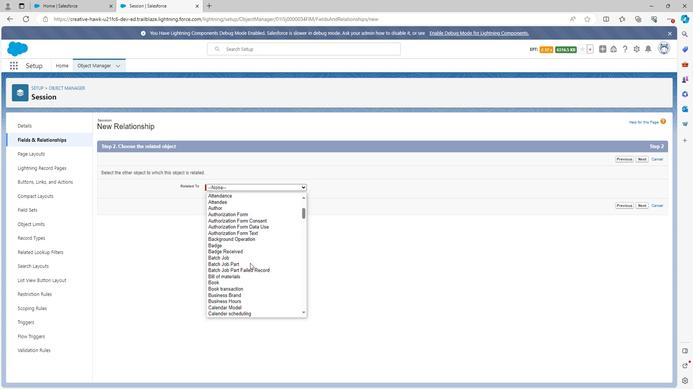 
Action: Mouse scrolled (249, 264) with delta (0, 0)
Screenshot: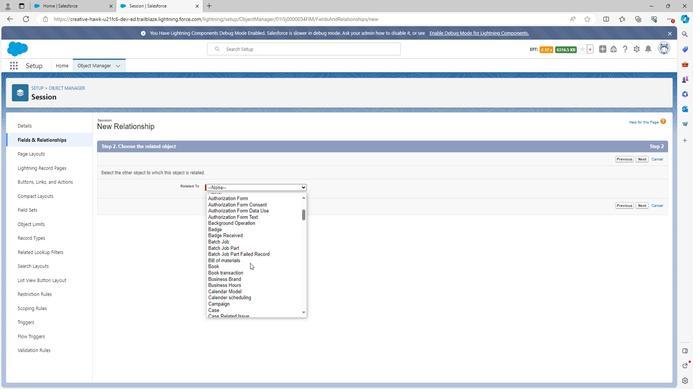 
Action: Mouse scrolled (249, 264) with delta (0, 0)
Screenshot: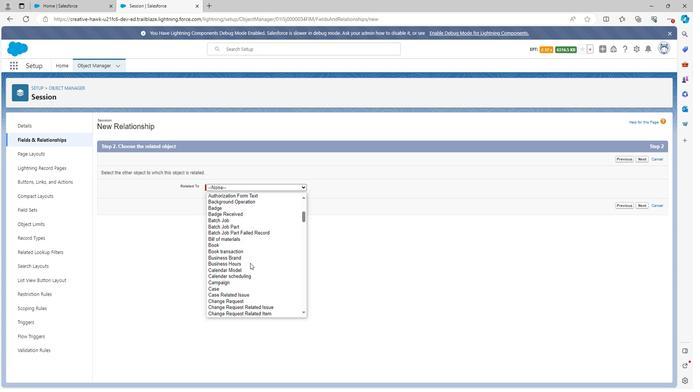 
Action: Mouse scrolled (249, 264) with delta (0, 0)
Screenshot: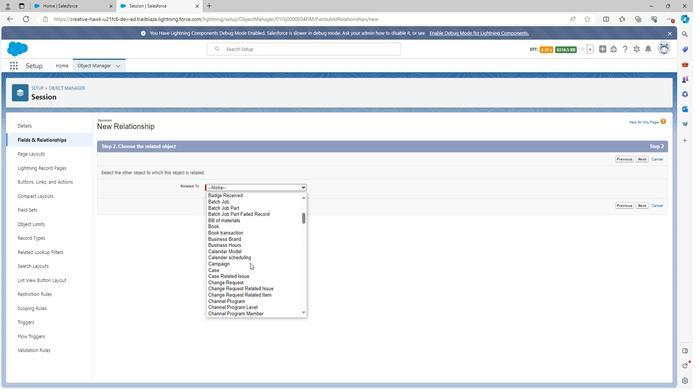 
Action: Mouse scrolled (249, 264) with delta (0, 0)
Screenshot: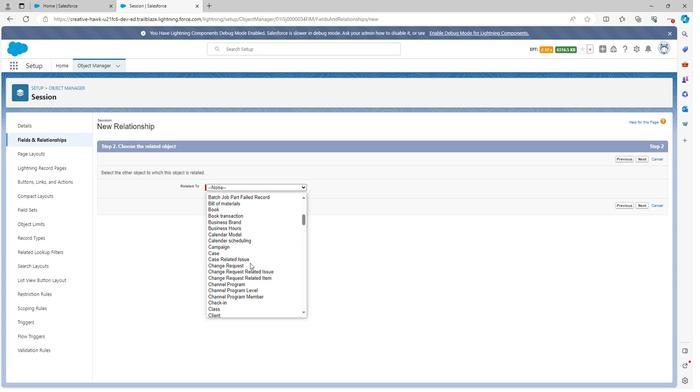 
Action: Mouse scrolled (249, 264) with delta (0, 0)
Screenshot: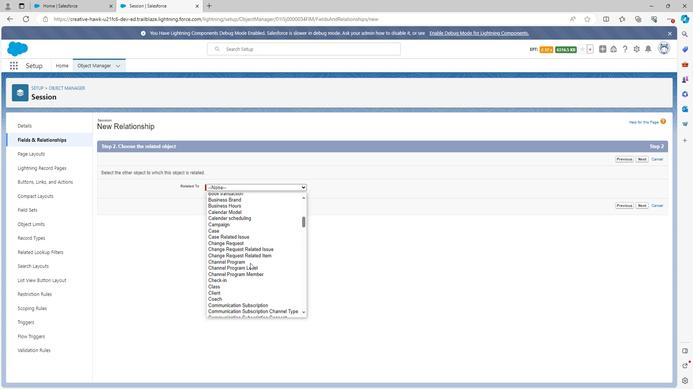 
Action: Mouse scrolled (249, 264) with delta (0, 0)
Screenshot: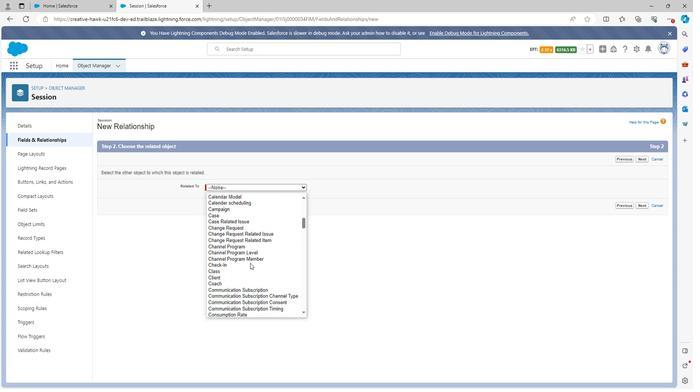
Action: Mouse scrolled (249, 264) with delta (0, 0)
Screenshot: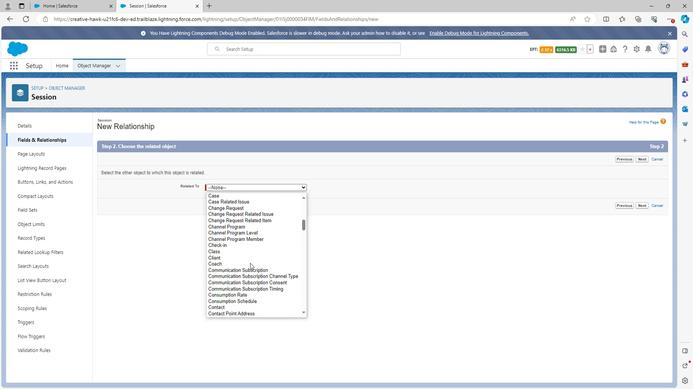
Action: Mouse scrolled (249, 264) with delta (0, 0)
Screenshot: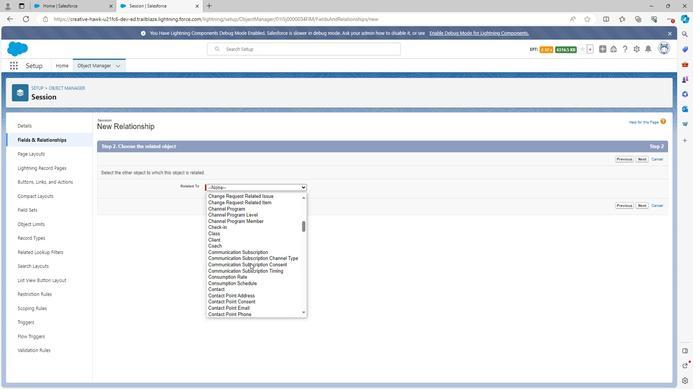 
Action: Mouse scrolled (249, 264) with delta (0, 0)
Screenshot: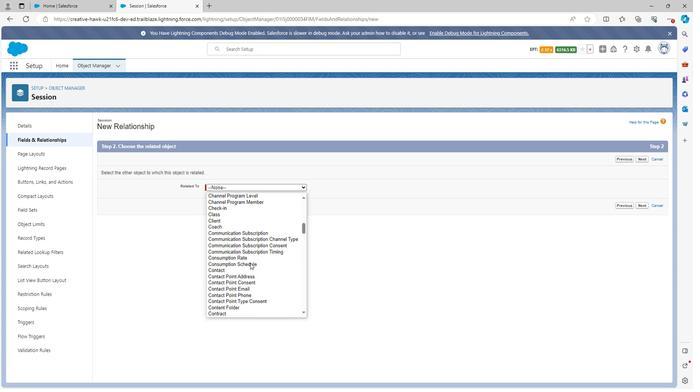 
Action: Mouse scrolled (249, 264) with delta (0, 0)
Screenshot: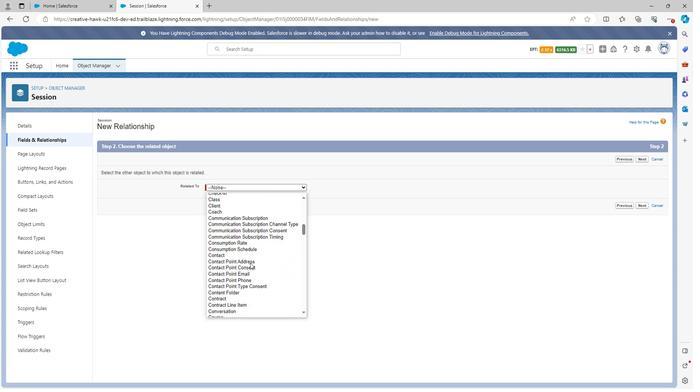 
Action: Mouse scrolled (249, 264) with delta (0, 0)
Screenshot: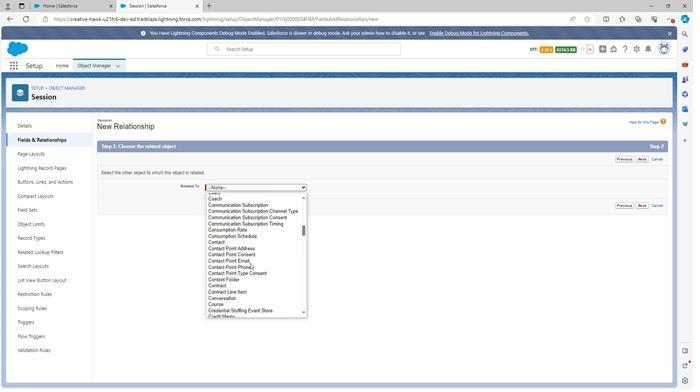 
Action: Mouse moved to (250, 264)
Screenshot: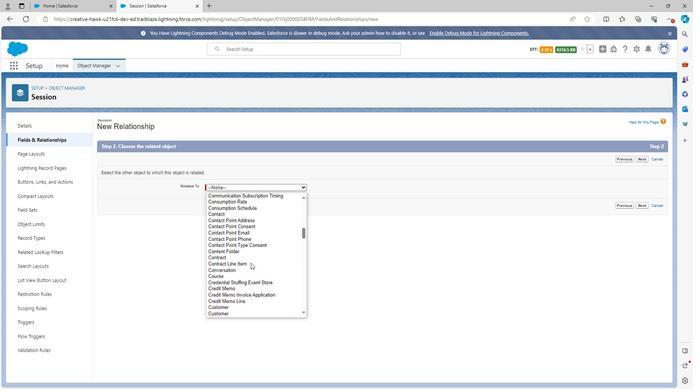 
Action: Mouse scrolled (250, 264) with delta (0, 0)
Screenshot: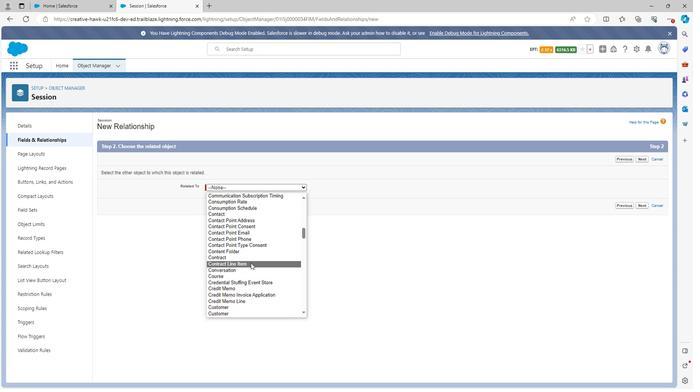 
Action: Mouse scrolled (250, 264) with delta (0, 0)
Screenshot: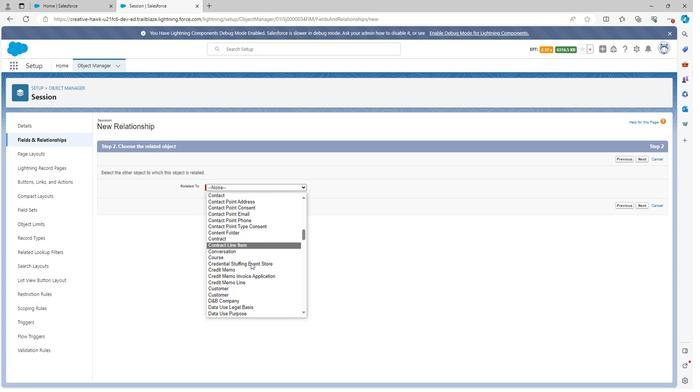 
Action: Mouse scrolled (250, 264) with delta (0, 0)
Screenshot: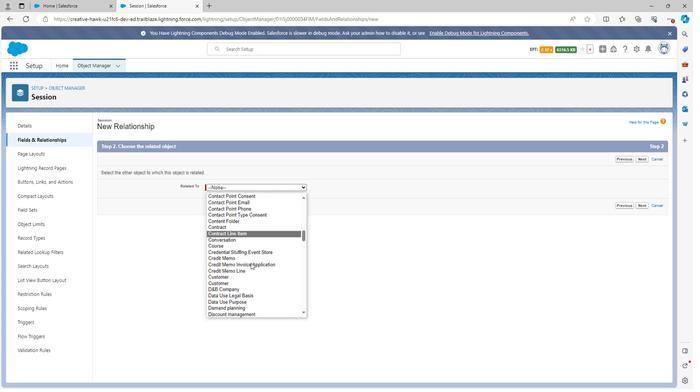 
Action: Mouse scrolled (250, 264) with delta (0, 0)
Screenshot: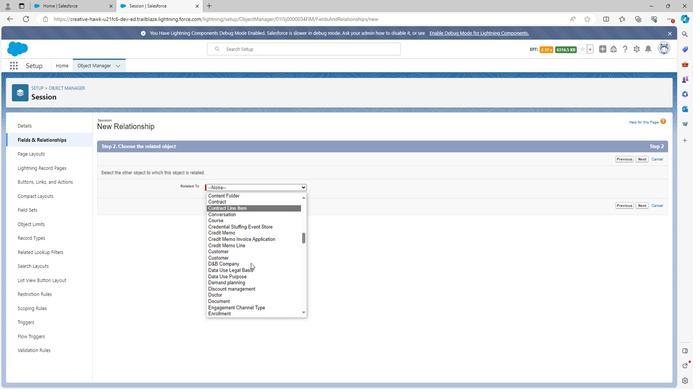 
Action: Mouse scrolled (250, 264) with delta (0, 0)
Screenshot: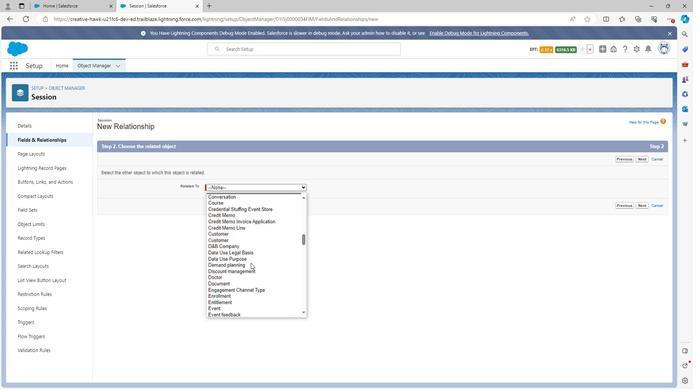
Action: Mouse scrolled (250, 264) with delta (0, 0)
Screenshot: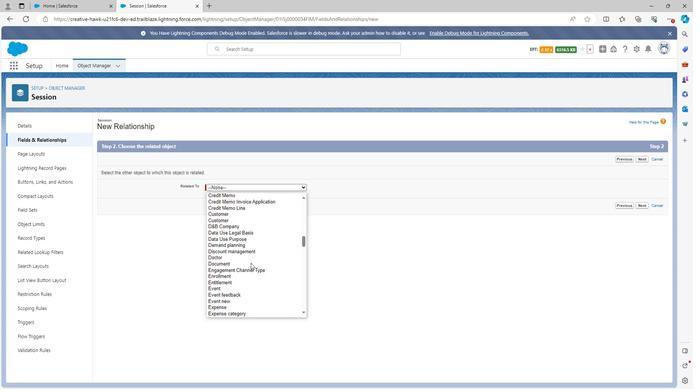 
Action: Mouse scrolled (250, 264) with delta (0, 0)
Screenshot: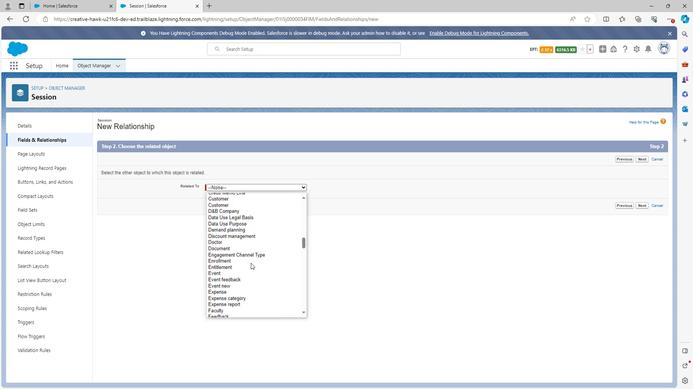 
Action: Mouse scrolled (250, 264) with delta (0, 0)
Screenshot: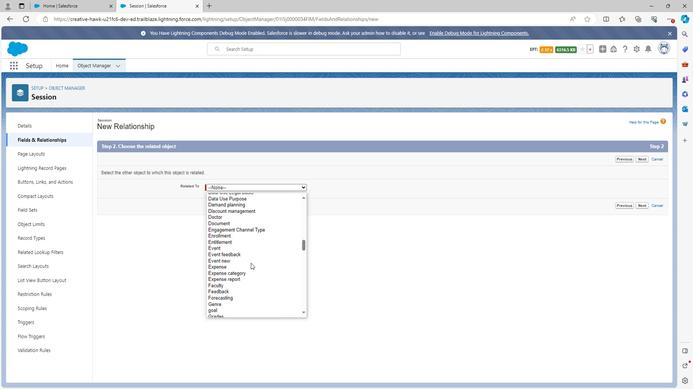 
Action: Mouse scrolled (250, 264) with delta (0, 0)
Screenshot: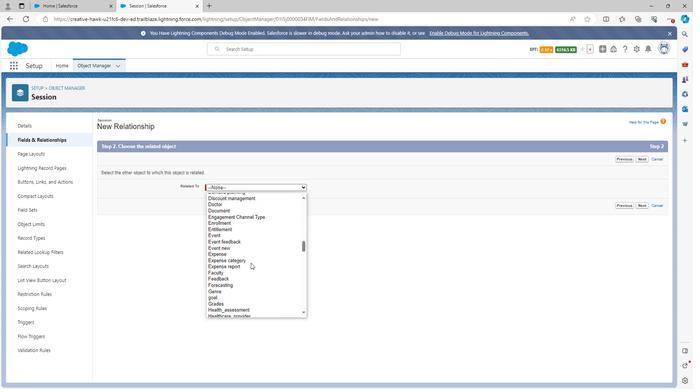 
Action: Mouse scrolled (250, 264) with delta (0, 0)
Screenshot: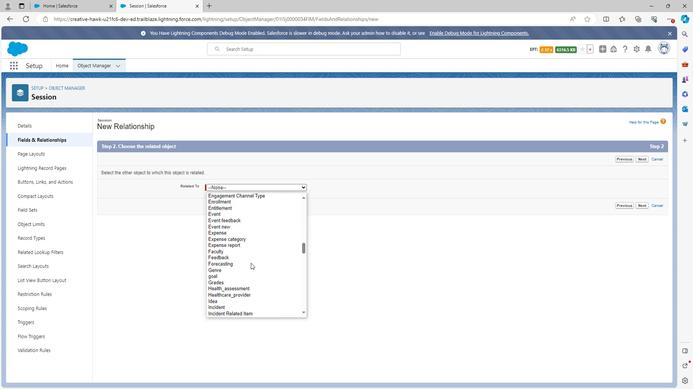 
Action: Mouse scrolled (250, 264) with delta (0, 0)
Screenshot: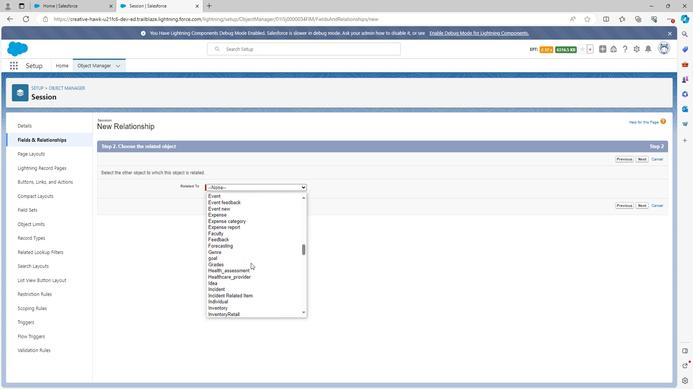 
Action: Mouse scrolled (250, 264) with delta (0, 0)
Screenshot: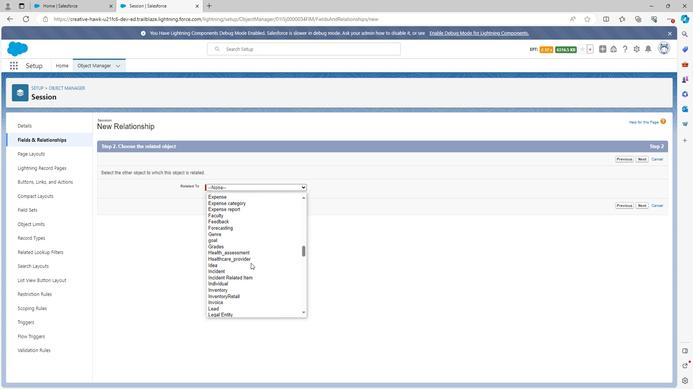 
Action: Mouse scrolled (250, 264) with delta (0, 0)
Screenshot: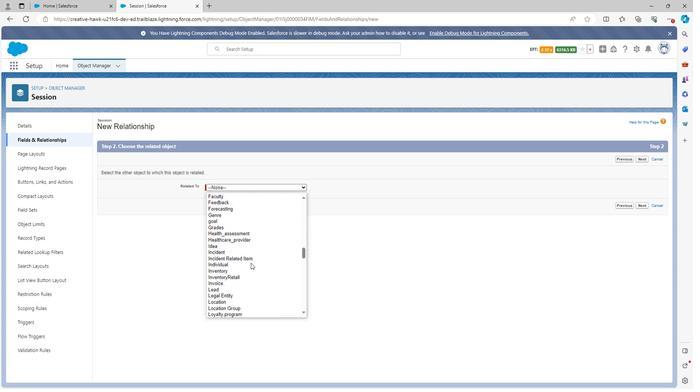 
Action: Mouse scrolled (250, 264) with delta (0, 0)
Screenshot: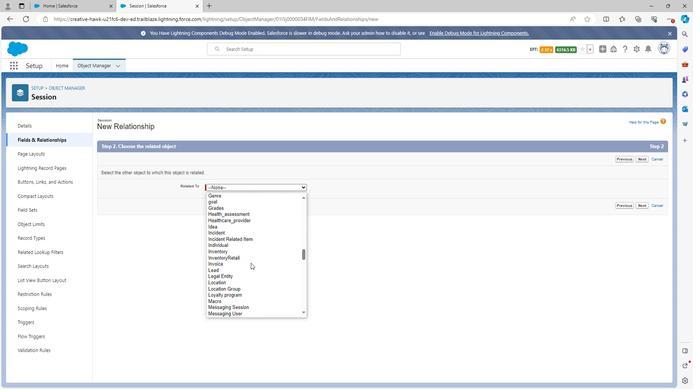 
Action: Mouse scrolled (250, 264) with delta (0, 0)
Screenshot: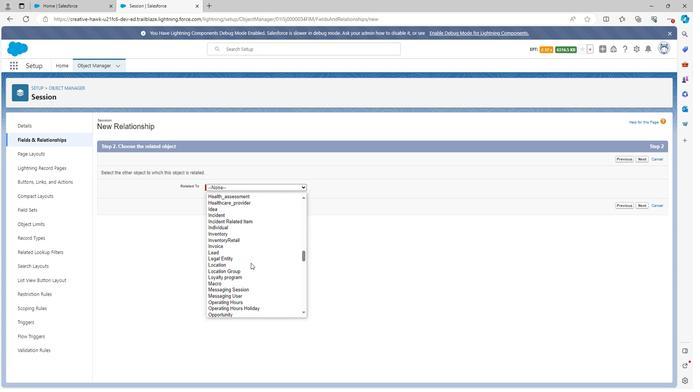 
Action: Mouse scrolled (250, 264) with delta (0, 0)
Screenshot: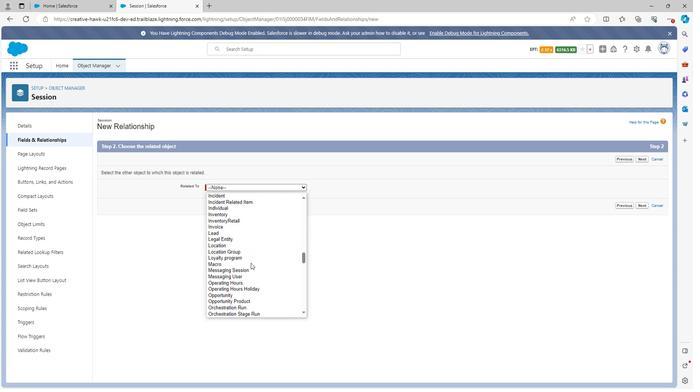 
Action: Mouse scrolled (250, 264) with delta (0, 0)
Screenshot: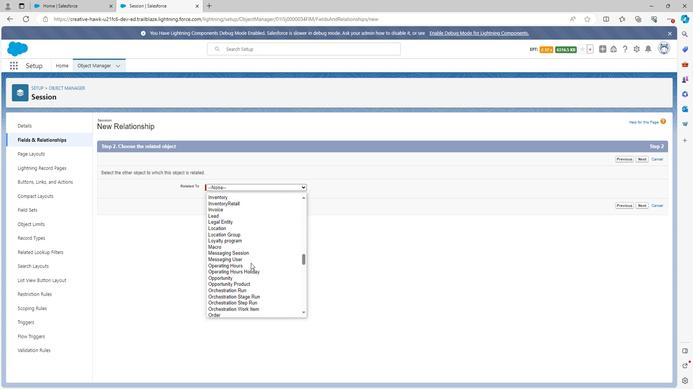 
Action: Mouse scrolled (250, 264) with delta (0, 0)
Screenshot: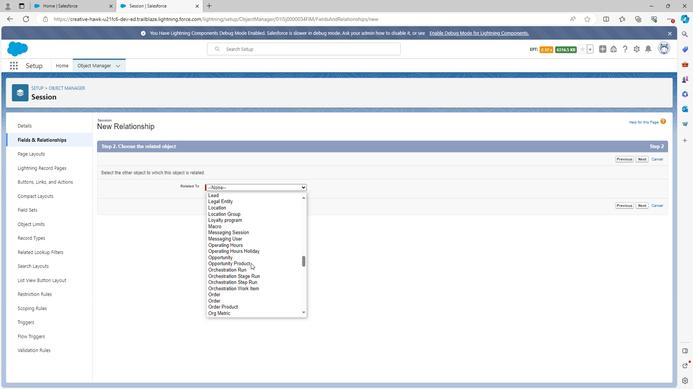 
Action: Mouse scrolled (250, 264) with delta (0, 0)
Screenshot: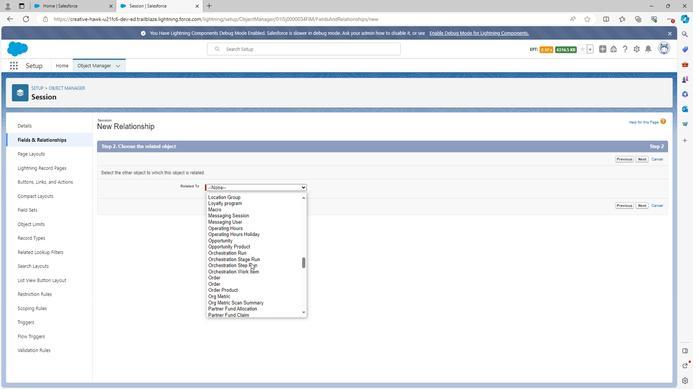 
Action: Mouse scrolled (250, 264) with delta (0, 0)
Screenshot: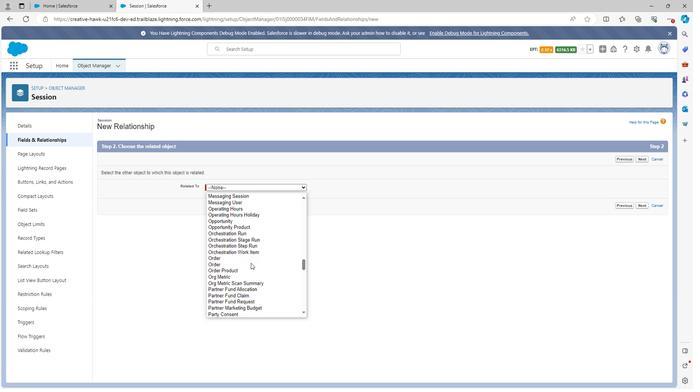 
Action: Mouse scrolled (250, 264) with delta (0, 0)
Screenshot: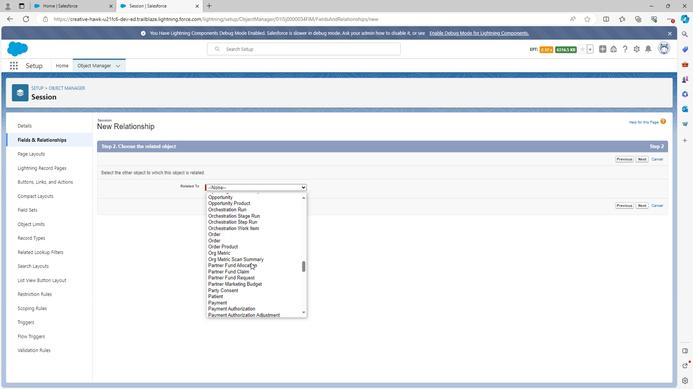 
Action: Mouse scrolled (250, 264) with delta (0, 0)
Screenshot: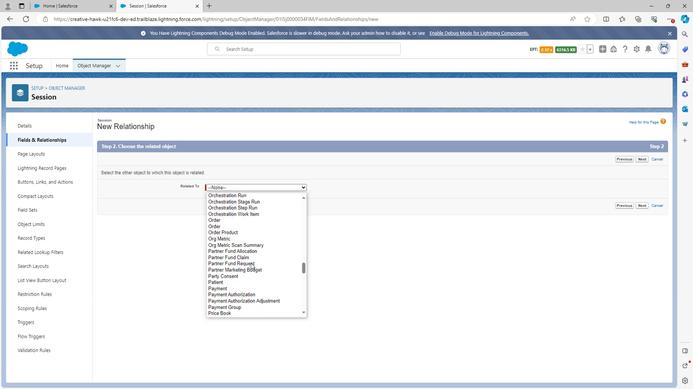 
Action: Mouse scrolled (250, 264) with delta (0, 0)
Screenshot: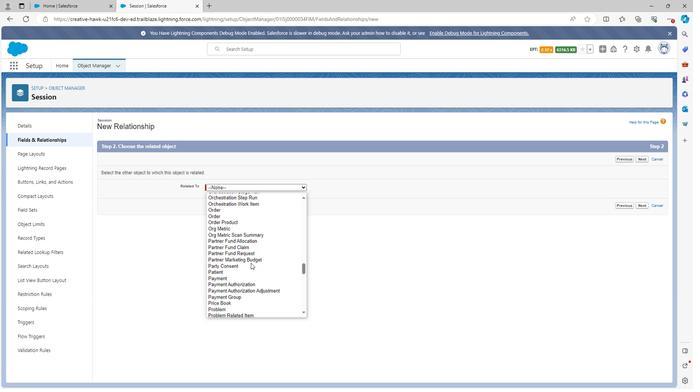 
Action: Mouse scrolled (250, 264) with delta (0, 0)
Screenshot: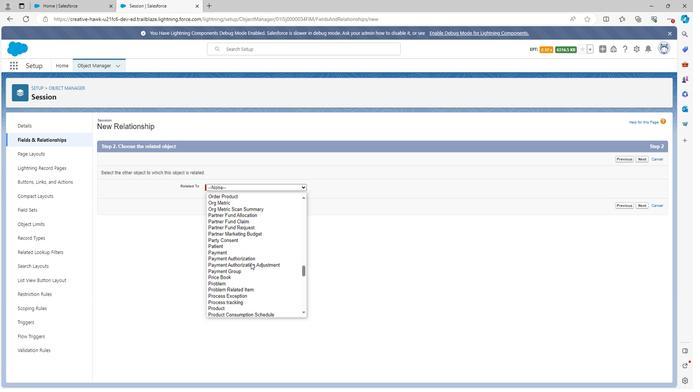 
Action: Mouse scrolled (250, 264) with delta (0, 0)
Screenshot: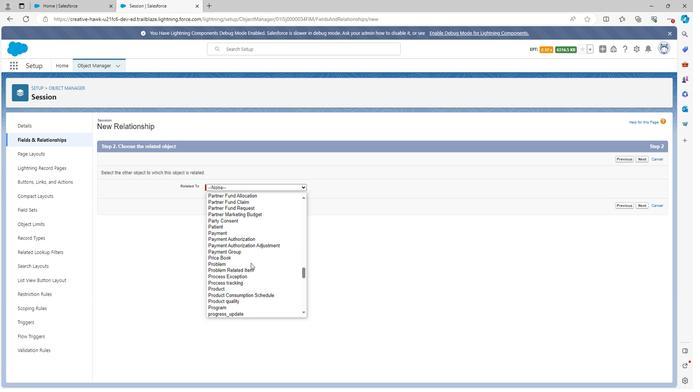 
Action: Mouse scrolled (250, 264) with delta (0, 0)
Screenshot: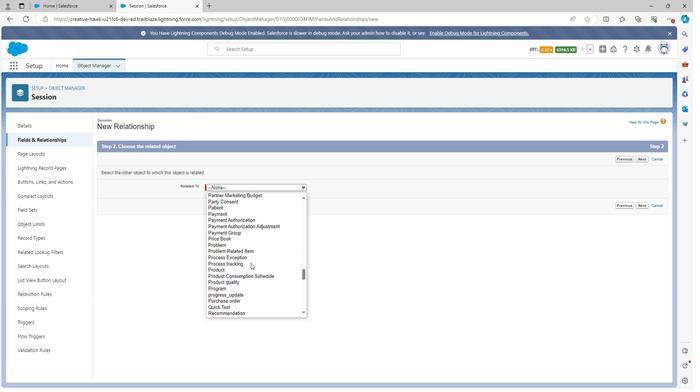 
Action: Mouse scrolled (250, 264) with delta (0, 0)
Screenshot: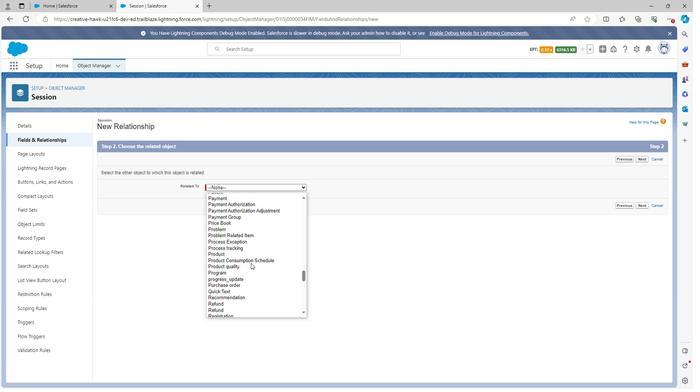 
Action: Mouse scrolled (250, 264) with delta (0, 0)
Screenshot: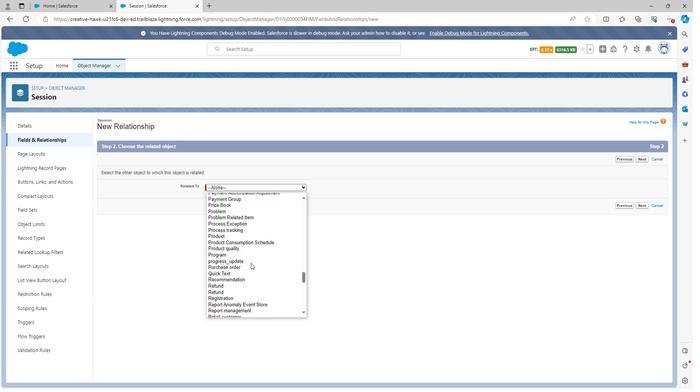 
Action: Mouse scrolled (250, 264) with delta (0, 0)
Screenshot: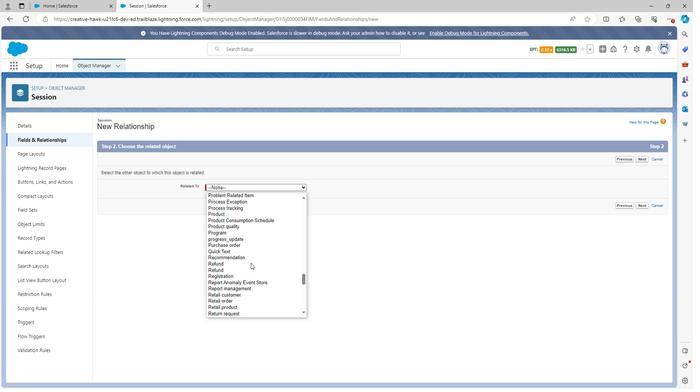 
Action: Mouse scrolled (250, 264) with delta (0, 0)
Screenshot: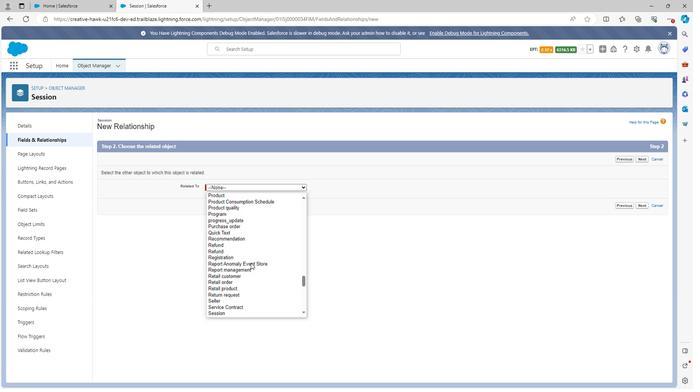 
Action: Mouse scrolled (250, 264) with delta (0, 0)
Screenshot: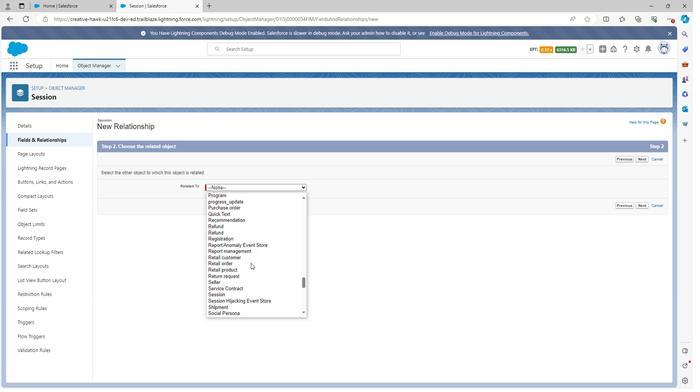 
Action: Mouse scrolled (250, 264) with delta (0, 0)
Screenshot: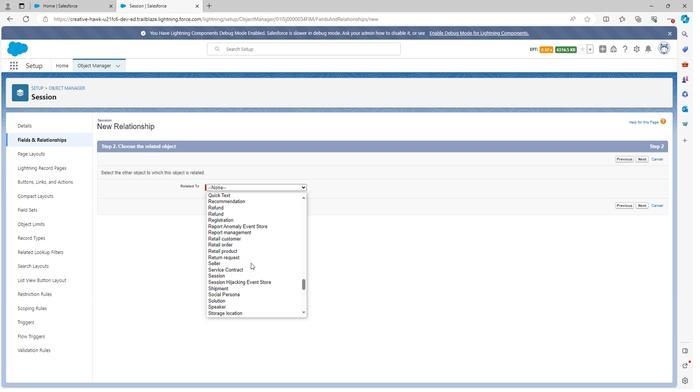 
Action: Mouse scrolled (250, 264) with delta (0, 0)
Screenshot: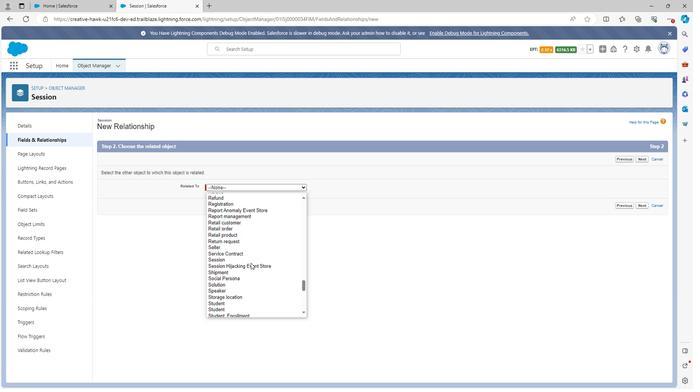 
Action: Mouse moved to (238, 269)
Screenshot: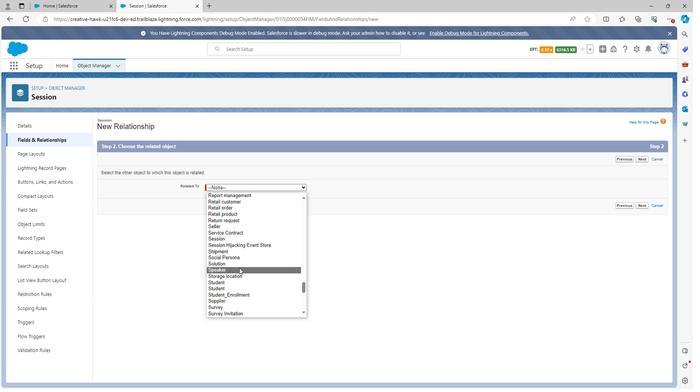 
Action: Mouse pressed left at (238, 269)
Screenshot: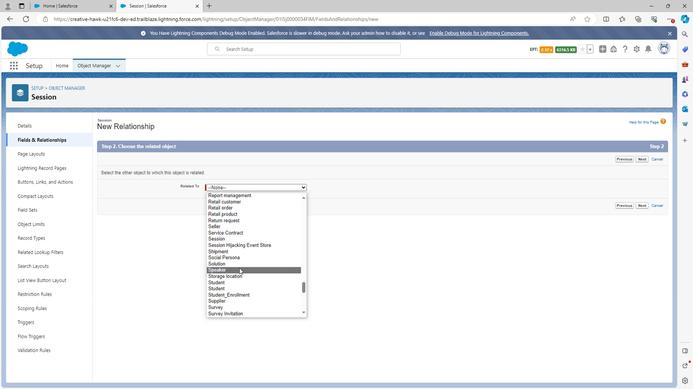 
Action: Mouse moved to (638, 209)
Screenshot: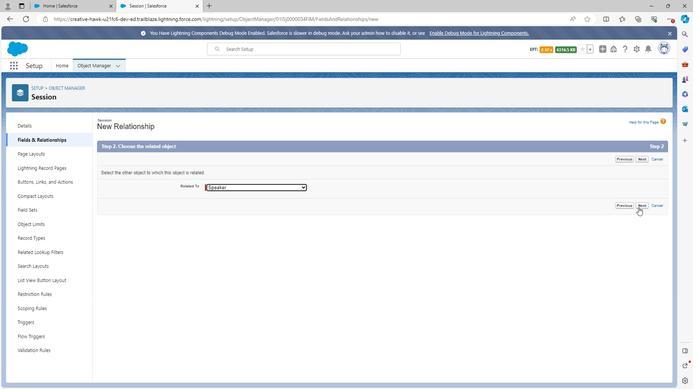 
Action: Mouse pressed left at (638, 209)
Screenshot: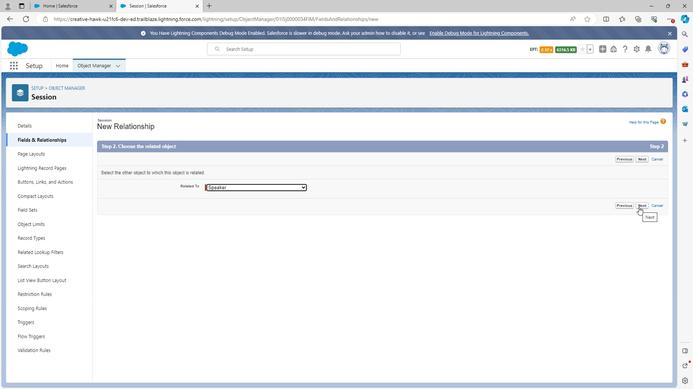 
Action: Mouse moved to (226, 177)
Screenshot: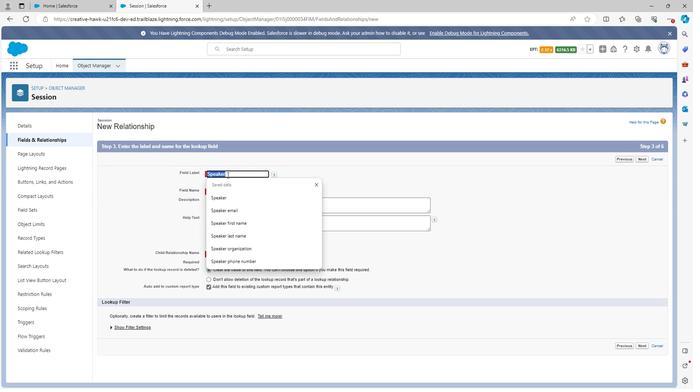 
Action: Key pressed <Key.backspace><Key.shift>Session<Key.space>speaker<Key.space>first<Key.space>name
Screenshot: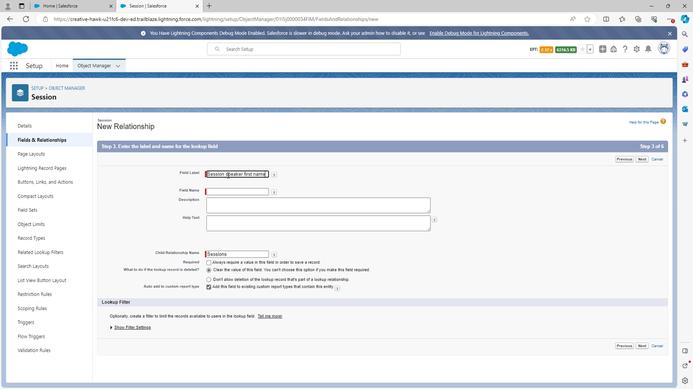 
Action: Mouse moved to (289, 191)
Screenshot: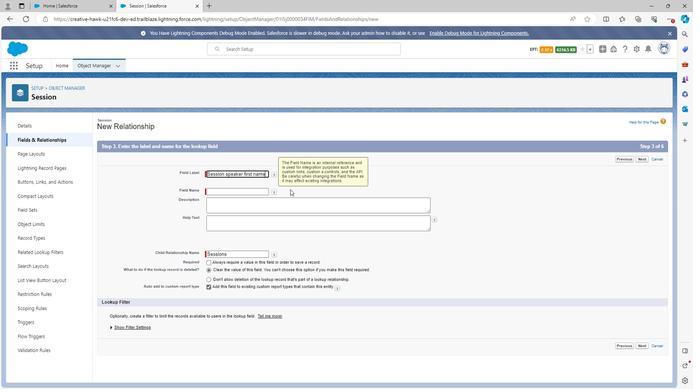 
Action: Mouse pressed left at (289, 191)
Screenshot: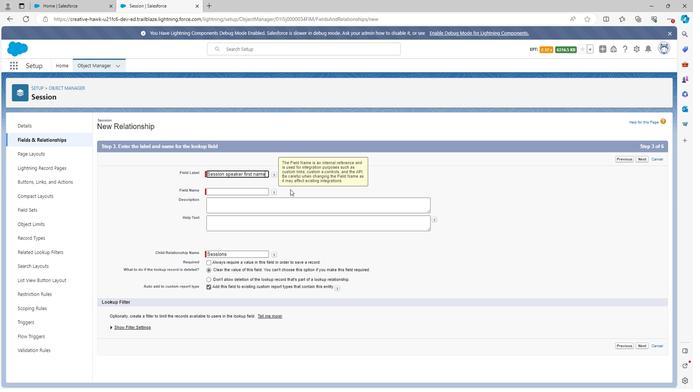 
Action: Mouse moved to (259, 206)
Screenshot: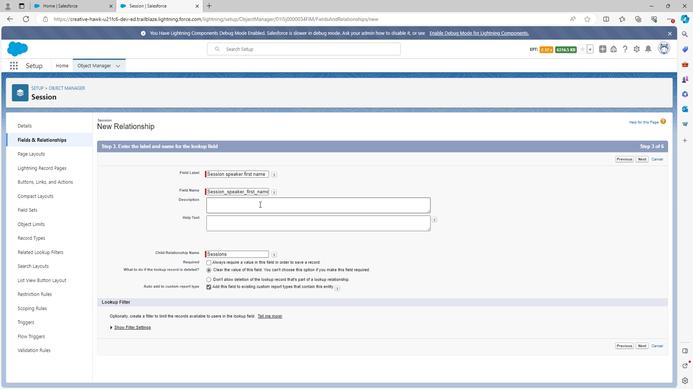 
Action: Mouse pressed left at (259, 206)
Screenshot: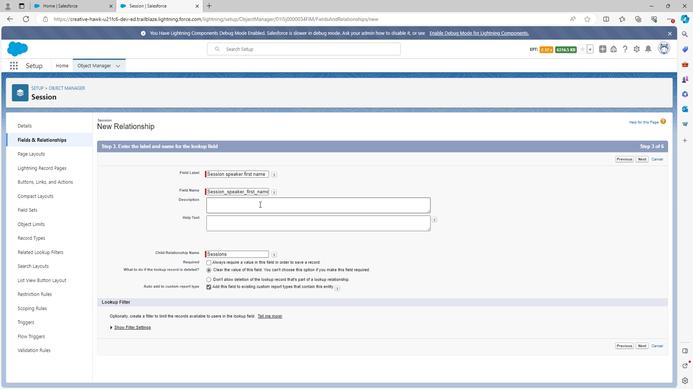 
Action: Key pressed <Key.shift>
Screenshot: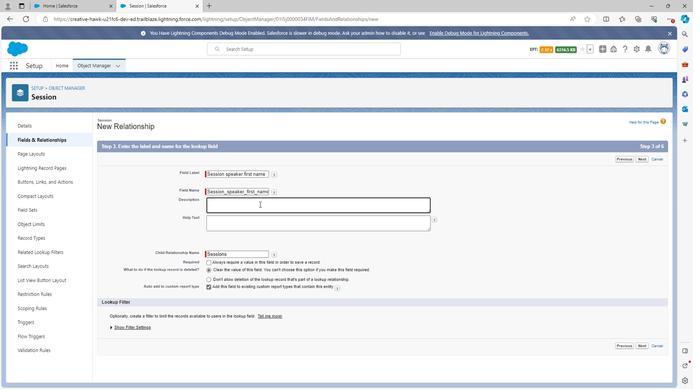 
Action: Mouse moved to (259, 206)
Screenshot: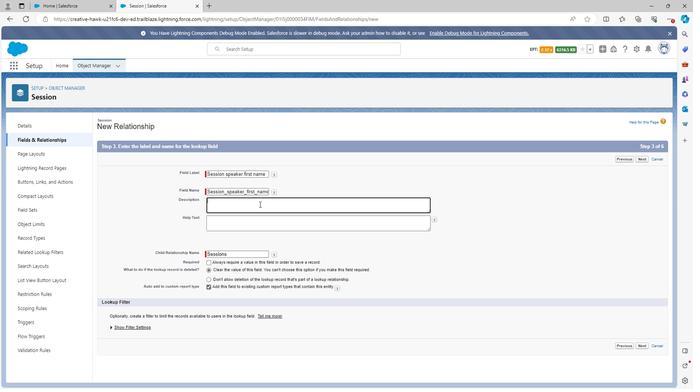 
Action: Key pressed Se
Screenshot: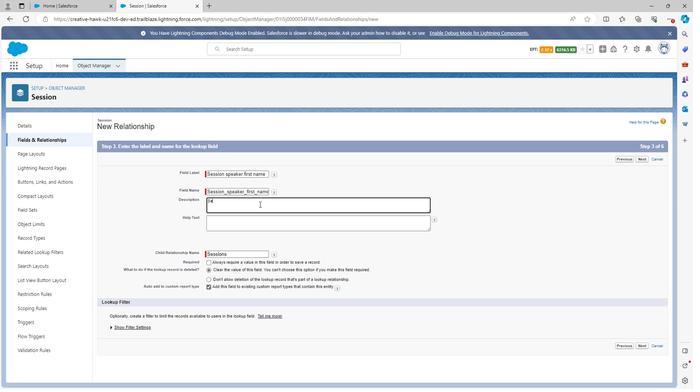 
Action: Mouse moved to (259, 206)
Screenshot: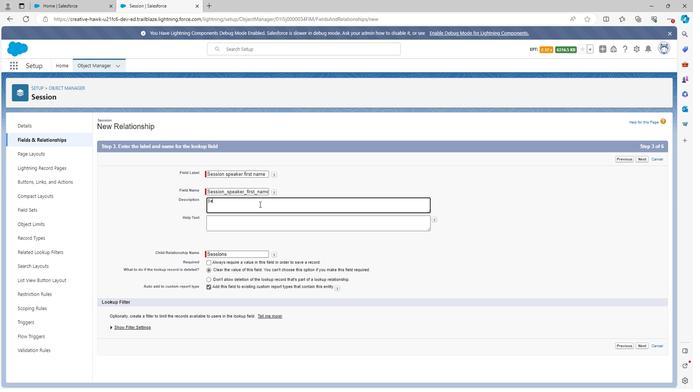 
Action: Key pressed s
Screenshot: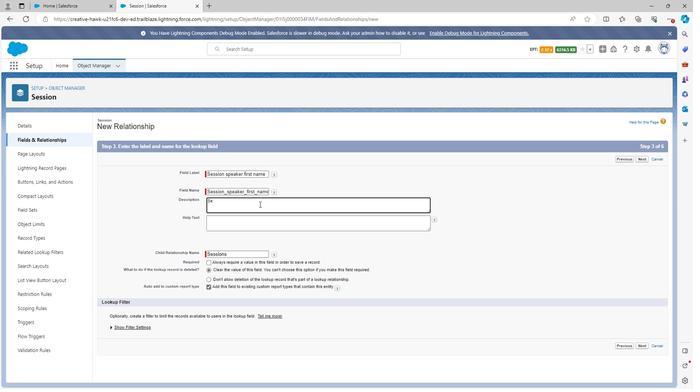 
Action: Mouse moved to (259, 206)
Screenshot: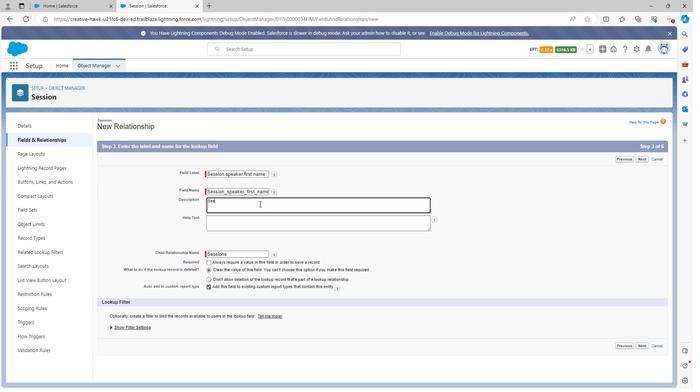 
Action: Key pressed s
Screenshot: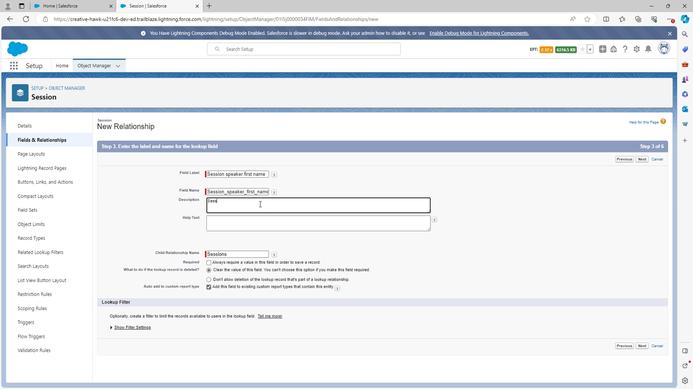 
Action: Mouse moved to (260, 205)
Screenshot: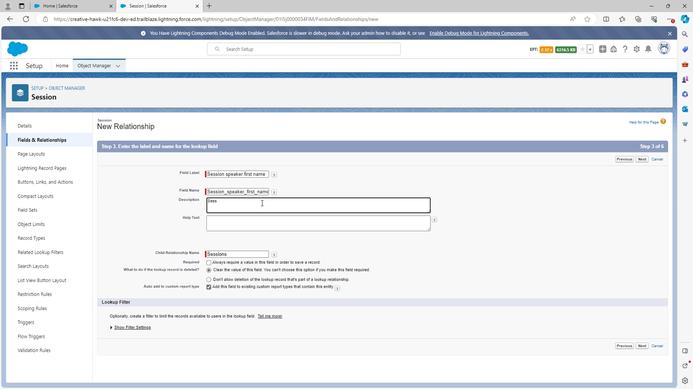
Action: Key pressed ion<Key.space>spea
Screenshot: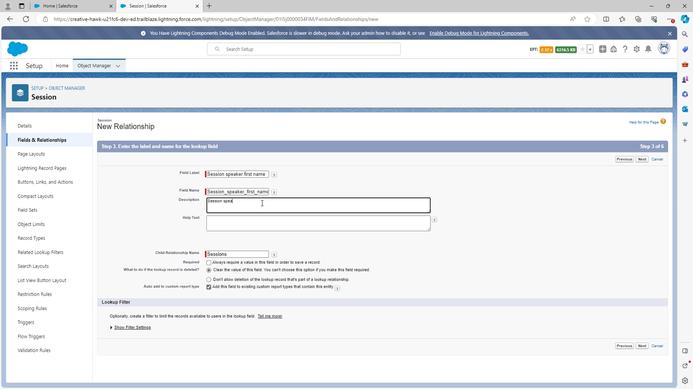 
Action: Mouse moved to (260, 204)
Screenshot: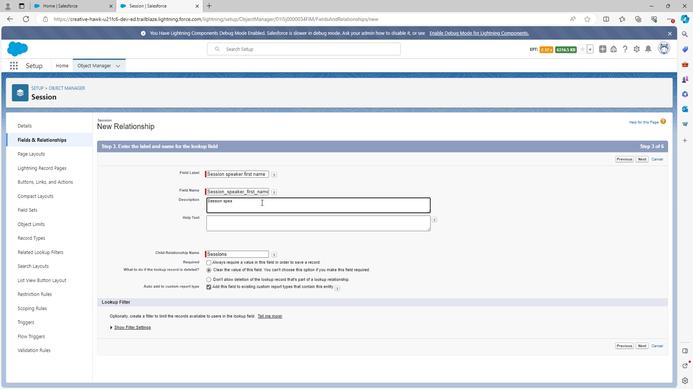 
Action: Key pressed ker<Key.space>first<Key.space>na
Screenshot: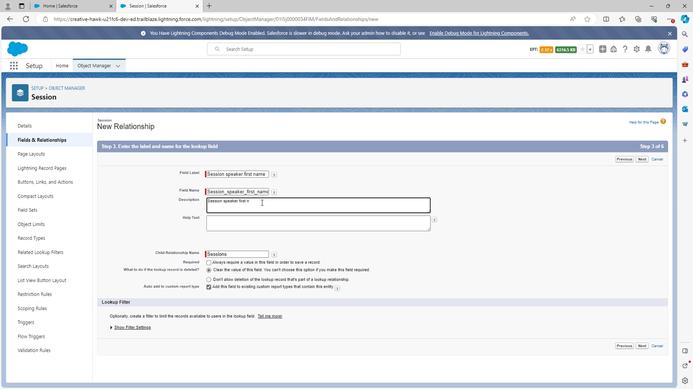 
Action: Mouse moved to (262, 203)
Screenshot: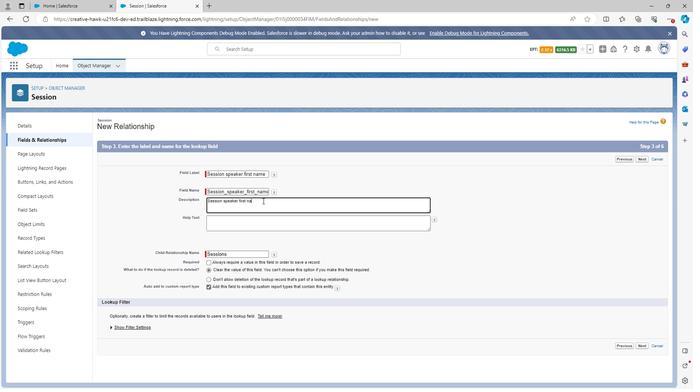 
Action: Key pressed m
Screenshot: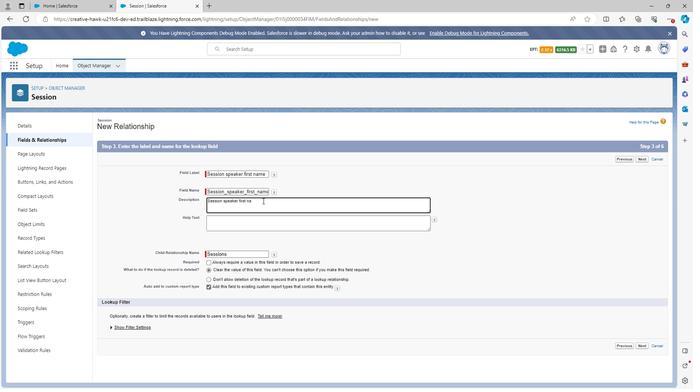 
Action: Mouse moved to (262, 203)
Screenshot: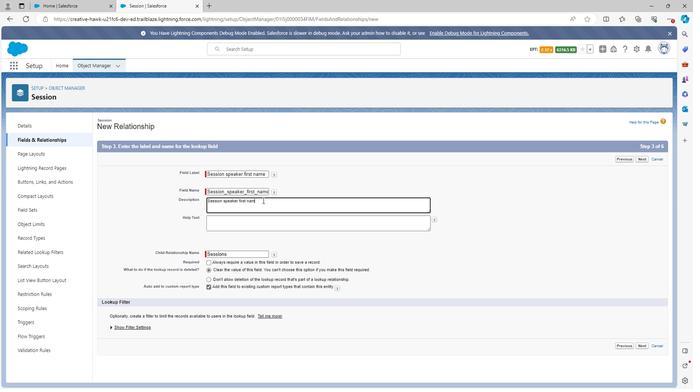 
Action: Key pressed e<Key.space>relationship<Key.space>is<Key.space>the<Key.space>relationship<Key.space>through<Key.space>which<Key.space>we<Key.space>get<Key.space>first<Key.space>name<Key.space>of<Key.space>speaker<Key.space>in<Key.space>event<Key.space>management
Screenshot: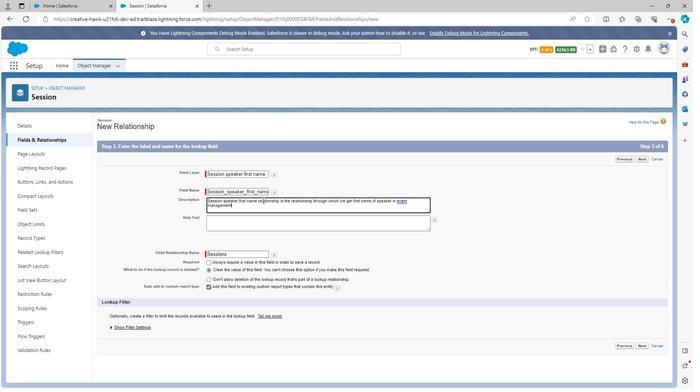 
Action: Mouse moved to (256, 226)
Screenshot: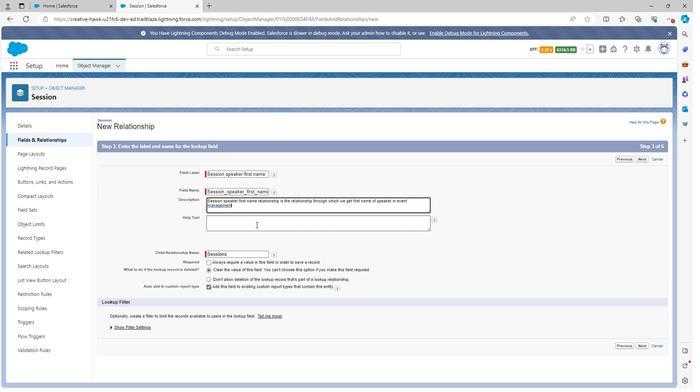 
Action: Mouse pressed left at (256, 226)
Screenshot: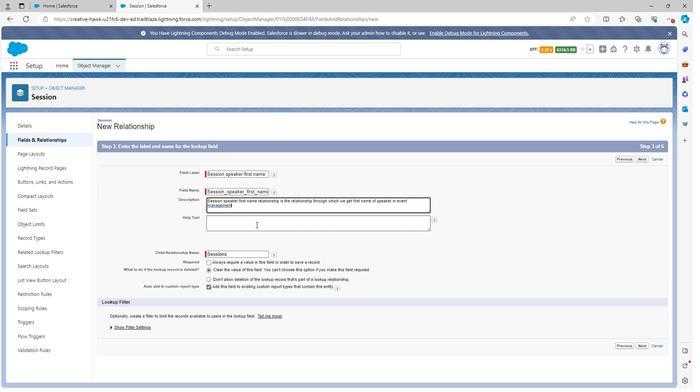 
Action: Mouse moved to (255, 226)
Screenshot: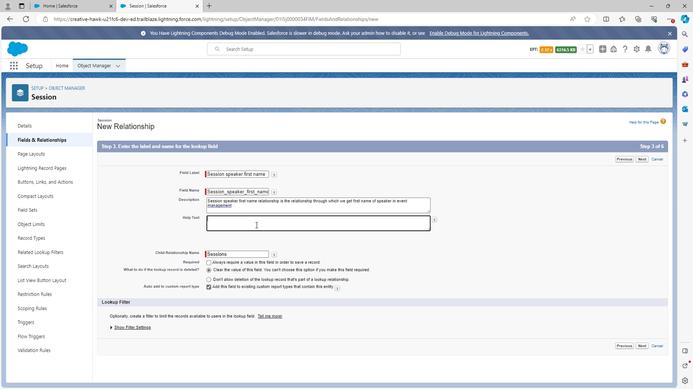 
Action: Key pressed <Key.shift>Session<Key.space>speaker<Key.space>first<Key.space>name
Screenshot: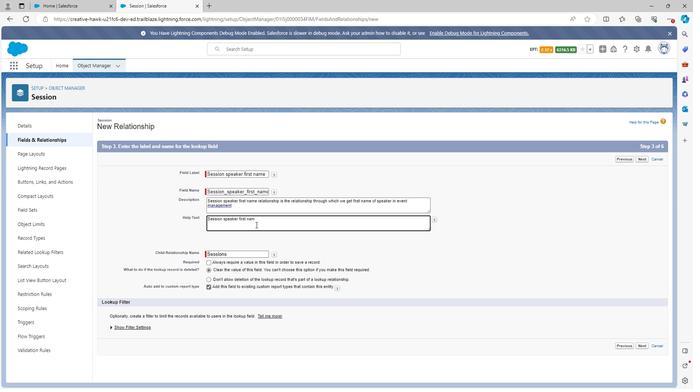 
Action: Mouse moved to (643, 344)
Screenshot: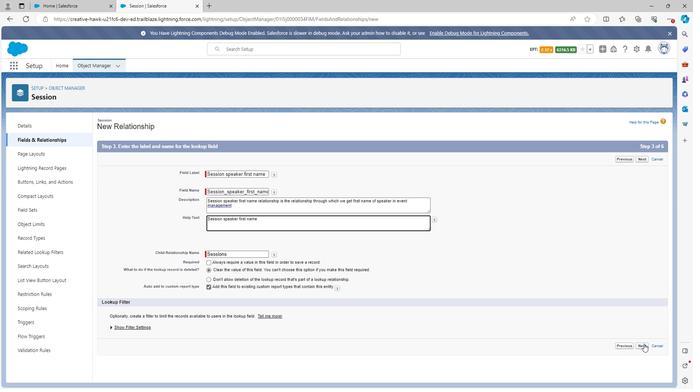 
Action: Mouse pressed left at (643, 344)
Screenshot: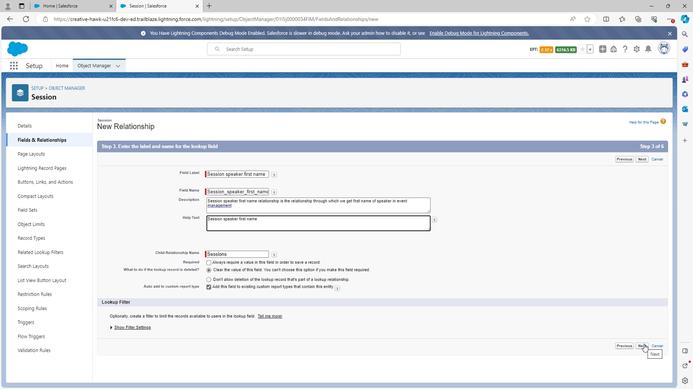 
Action: Mouse moved to (480, 223)
Screenshot: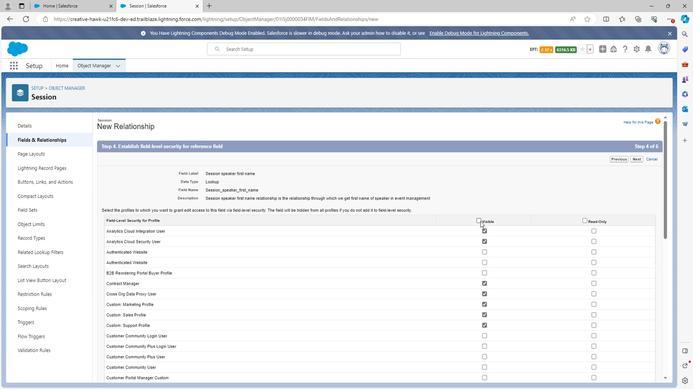 
Action: Mouse pressed left at (480, 223)
Screenshot: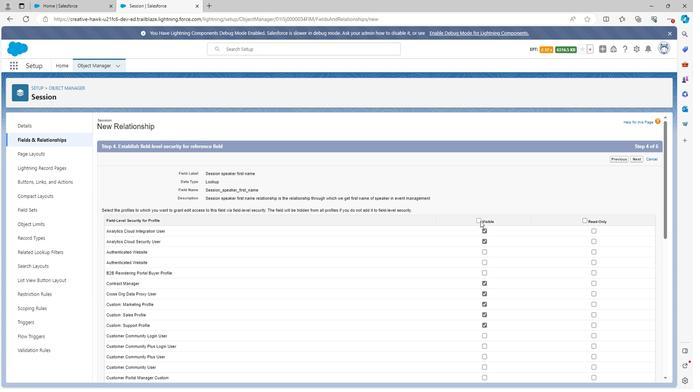 
Action: Mouse moved to (585, 222)
Screenshot: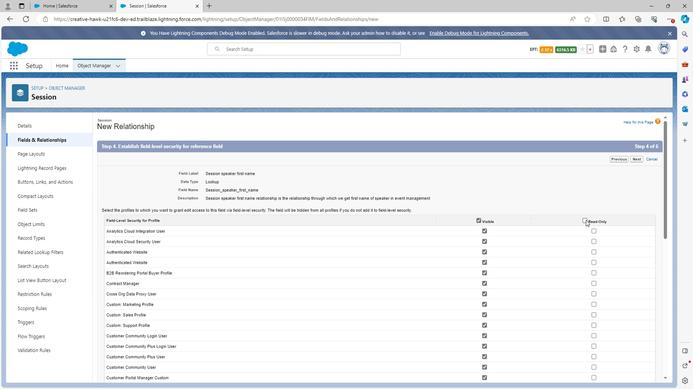 
Action: Mouse pressed left at (585, 222)
Screenshot: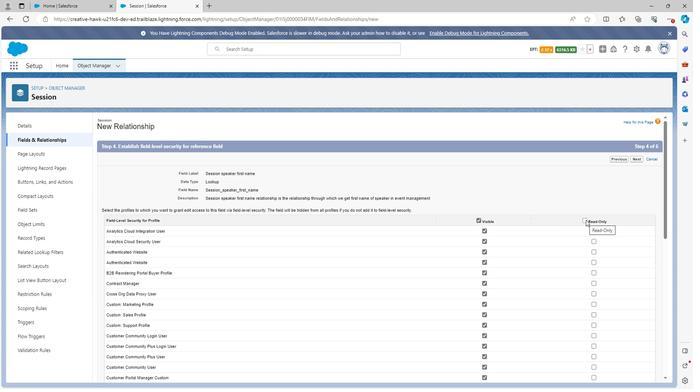 
Action: Mouse moved to (485, 231)
Screenshot: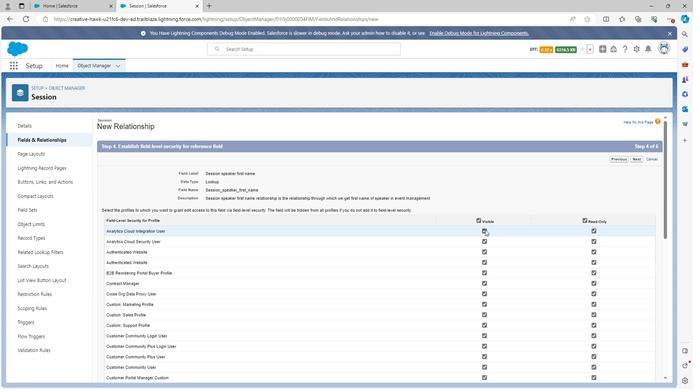 
Action: Mouse pressed left at (485, 231)
Screenshot: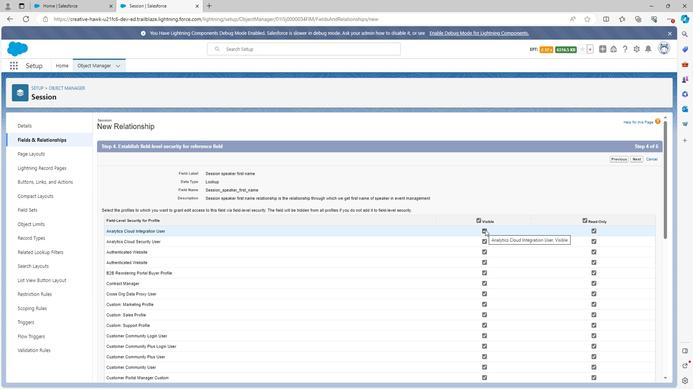 
Action: Mouse moved to (485, 242)
Screenshot: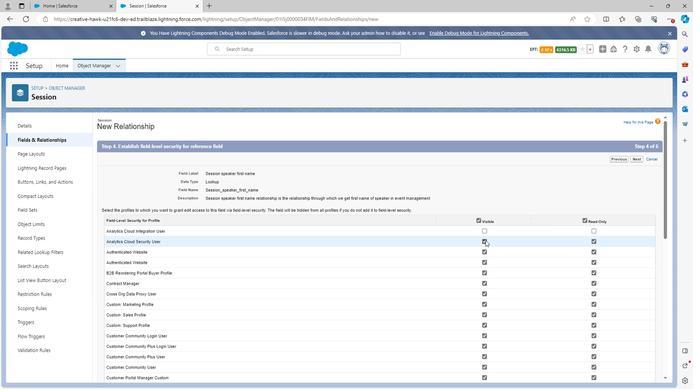 
Action: Mouse pressed left at (485, 242)
Screenshot: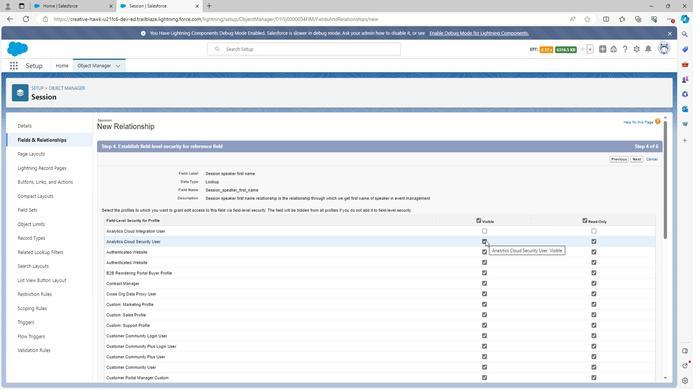 
Action: Mouse moved to (484, 274)
Screenshot: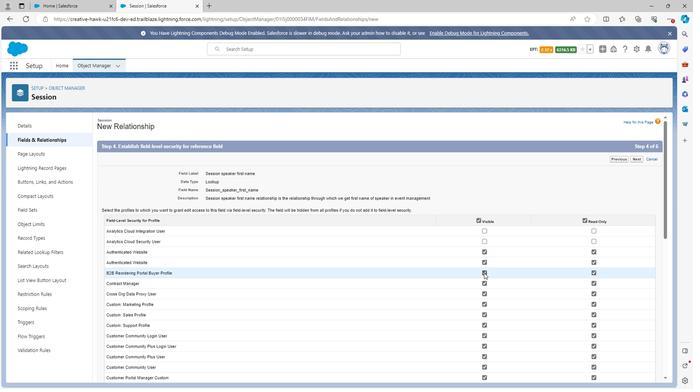 
Action: Mouse pressed left at (484, 274)
Screenshot: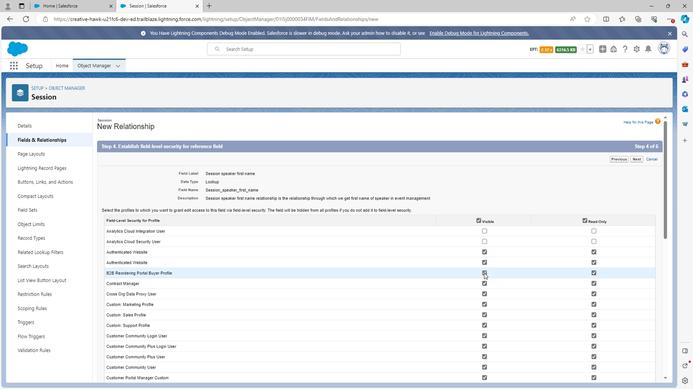 
Action: Mouse moved to (483, 295)
Screenshot: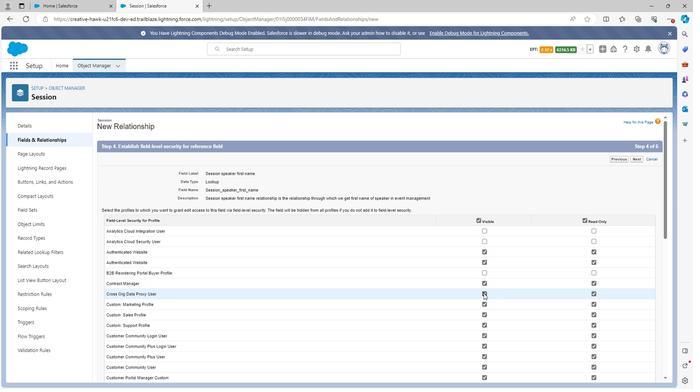 
Action: Mouse pressed left at (483, 295)
Screenshot: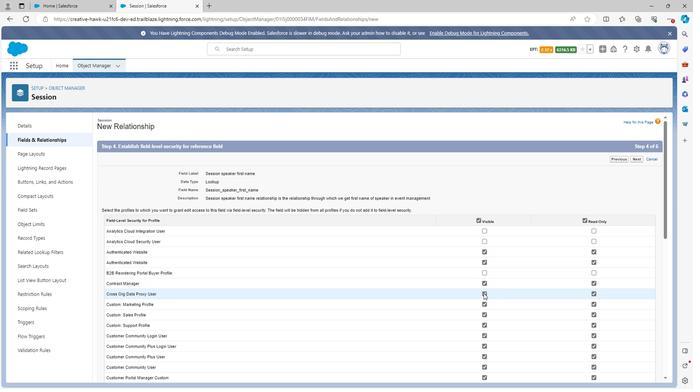 
Action: Mouse moved to (485, 283)
Screenshot: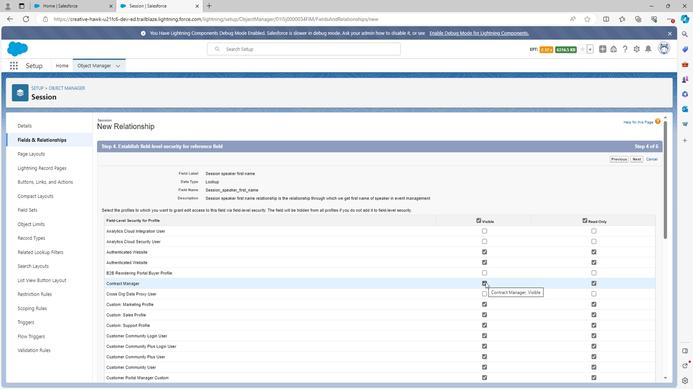 
Action: Mouse pressed left at (485, 283)
Screenshot: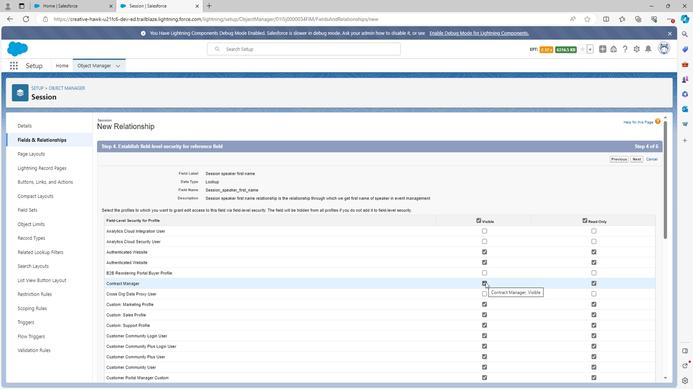 
Action: Mouse moved to (482, 284)
Screenshot: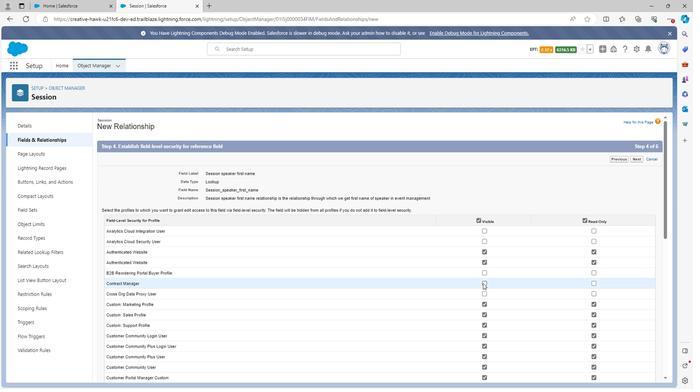 
Action: Mouse pressed left at (482, 284)
Screenshot: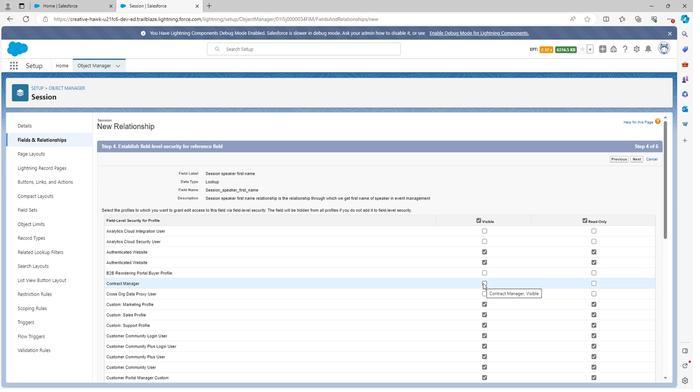 
Action: Mouse moved to (485, 325)
Screenshot: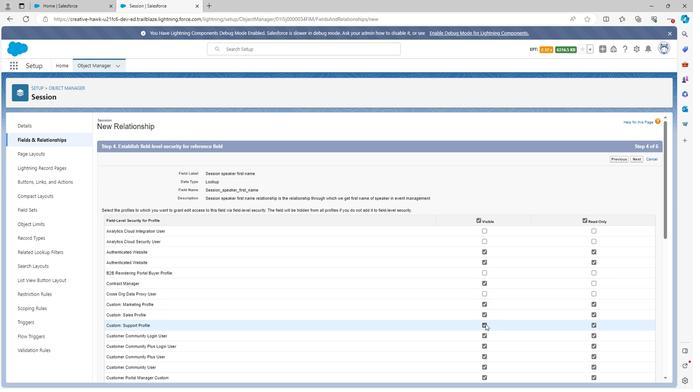
Action: Mouse pressed left at (485, 325)
Screenshot: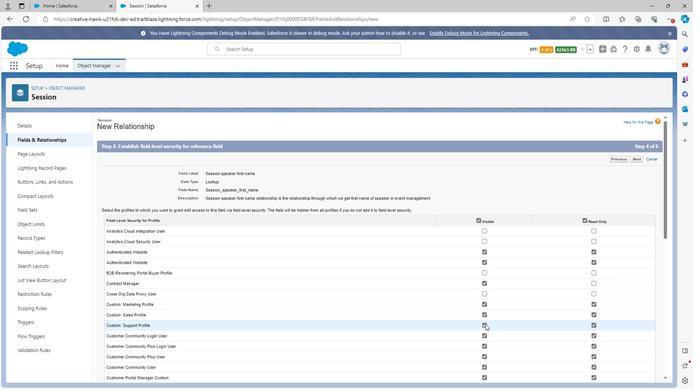 
Action: Mouse scrolled (485, 324) with delta (0, 0)
Screenshot: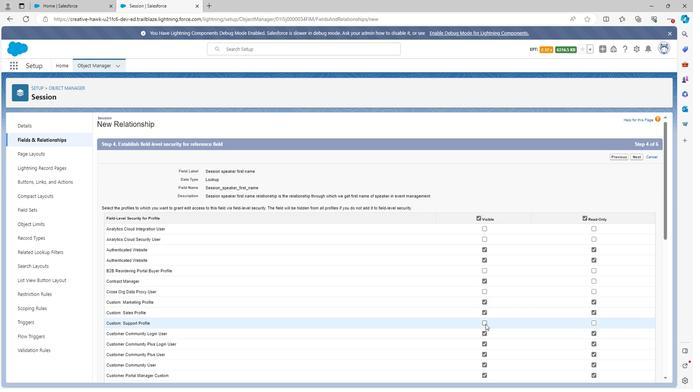 
Action: Mouse moved to (484, 327)
Screenshot: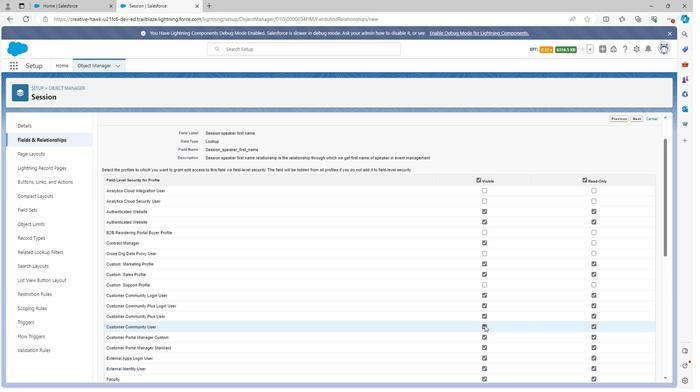 
Action: Mouse pressed left at (484, 327)
Screenshot: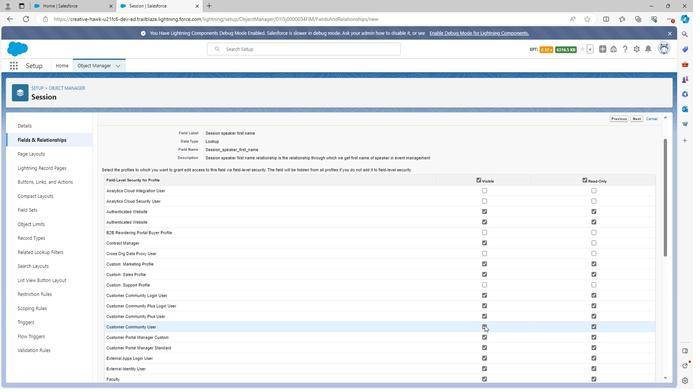 
Action: Mouse moved to (484, 358)
Screenshot: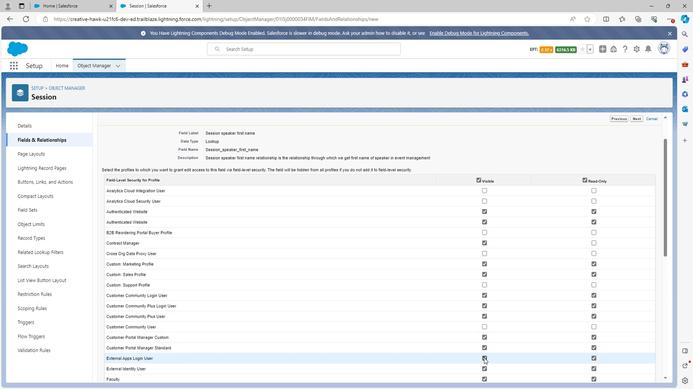 
Action: Mouse pressed left at (484, 358)
Screenshot: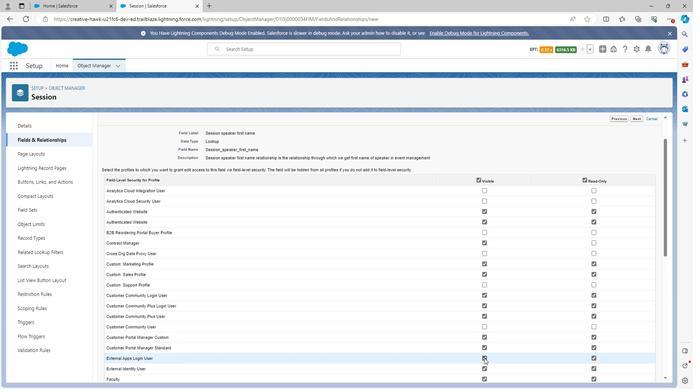 
Action: Mouse moved to (484, 369)
Screenshot: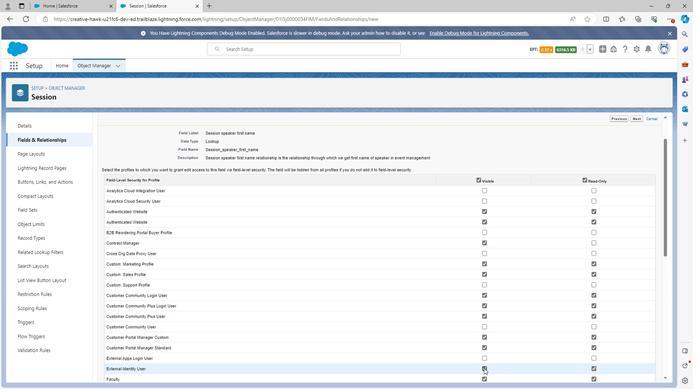 
Action: Mouse pressed left at (484, 369)
Screenshot: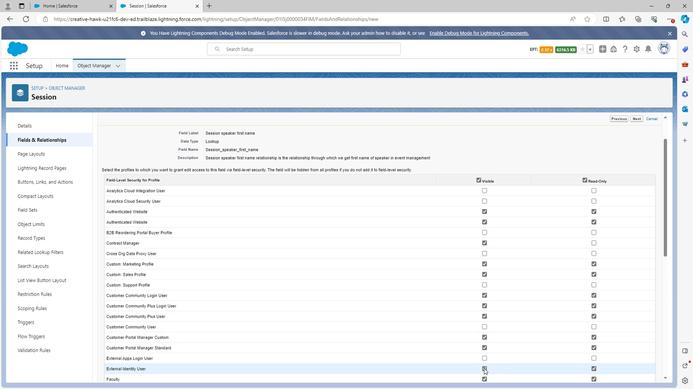 
Action: Mouse scrolled (484, 368) with delta (0, 0)
Screenshot: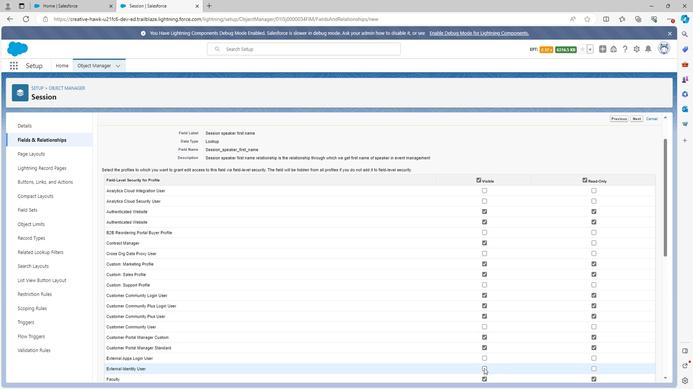 
Action: Mouse moved to (485, 340)
Screenshot: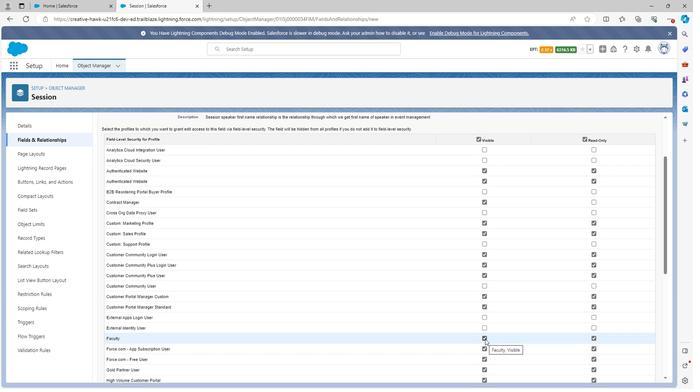 
Action: Mouse pressed left at (485, 340)
Screenshot: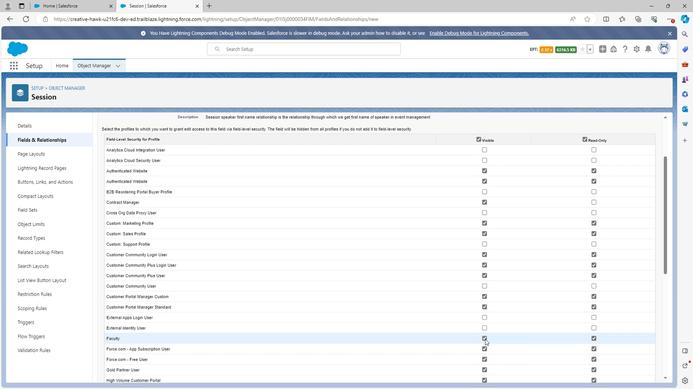 
Action: Mouse moved to (484, 349)
Screenshot: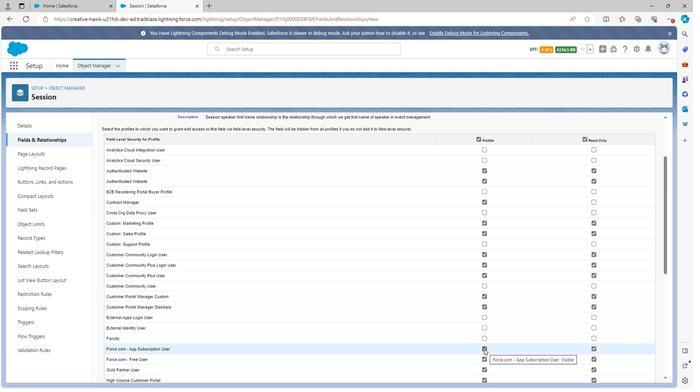 
Action: Mouse pressed left at (484, 349)
Screenshot: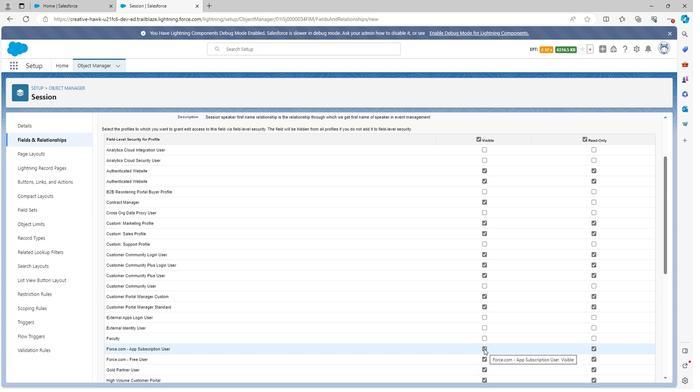
Action: Mouse moved to (485, 370)
Screenshot: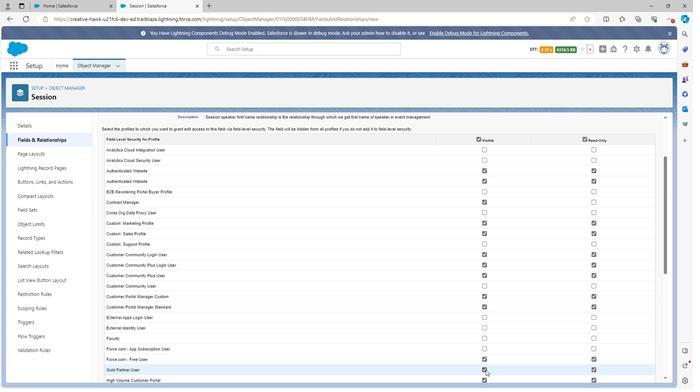
Action: Mouse pressed left at (485, 370)
Screenshot: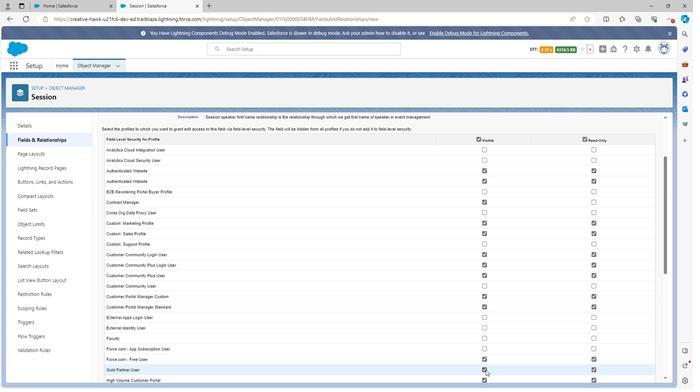 
Action: Mouse moved to (485, 370)
Screenshot: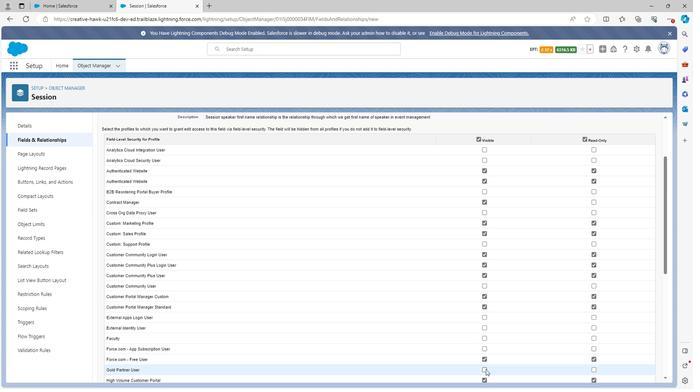 
Action: Mouse scrolled (485, 369) with delta (0, 0)
Screenshot: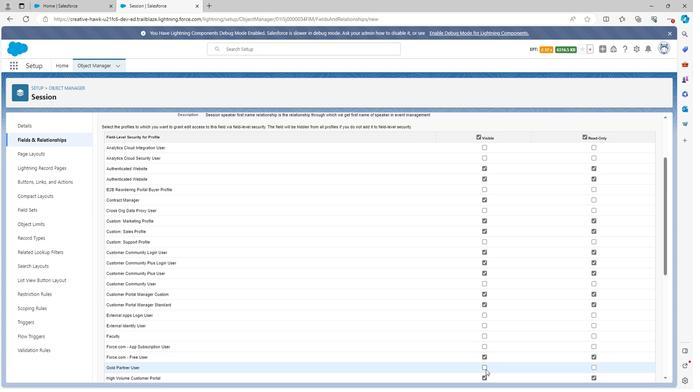 
Action: Mouse scrolled (485, 369) with delta (0, 0)
Screenshot: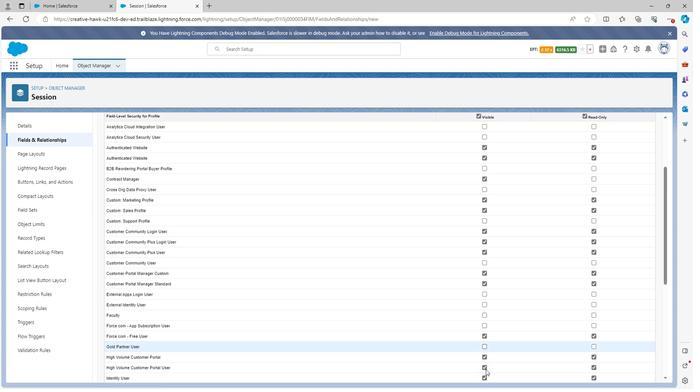 
Action: Mouse moved to (484, 301)
Screenshot: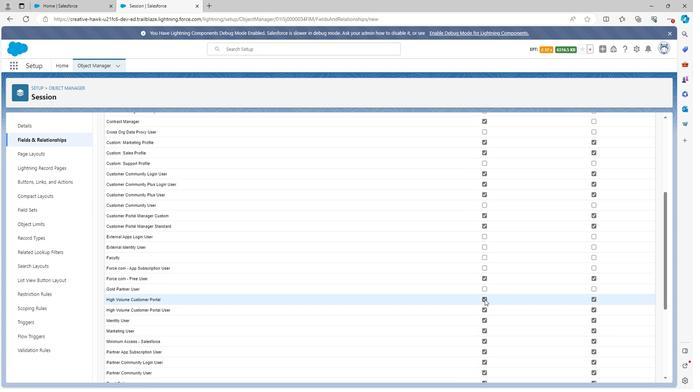 
Action: Mouse pressed left at (484, 301)
Screenshot: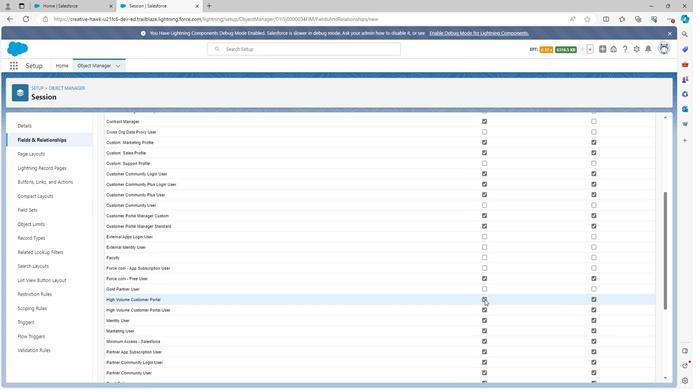 
Action: Mouse moved to (483, 310)
Screenshot: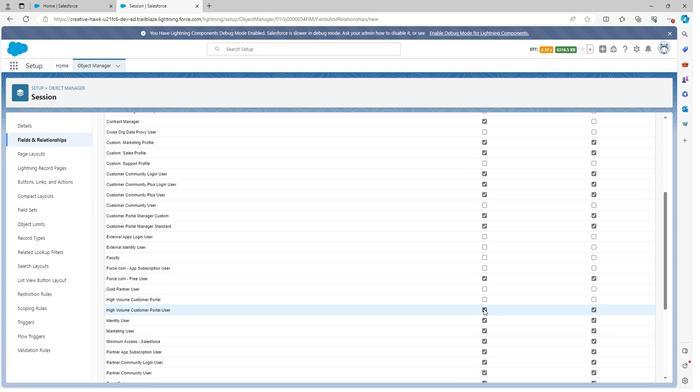 
Action: Mouse pressed left at (483, 310)
Screenshot: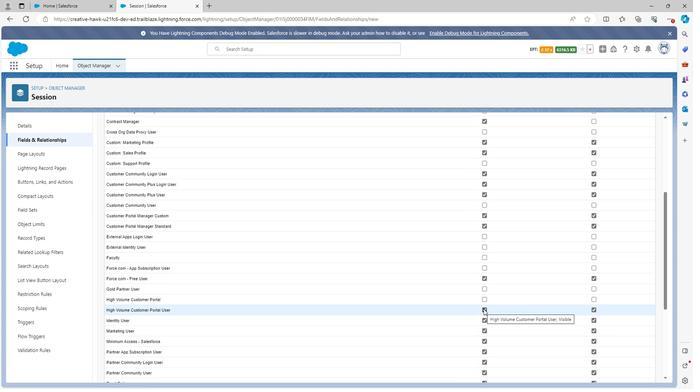 
Action: Mouse moved to (484, 351)
Screenshot: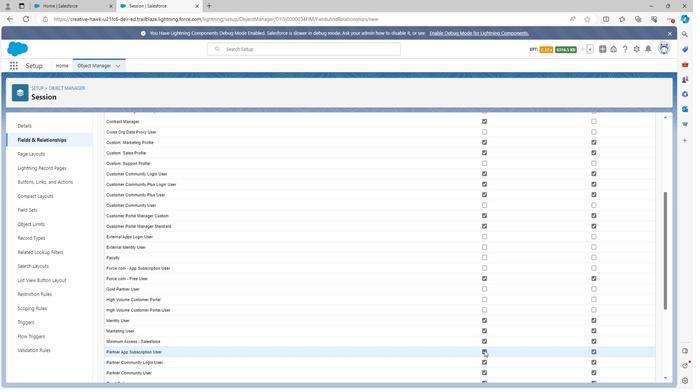 
Action: Mouse pressed left at (484, 351)
Screenshot: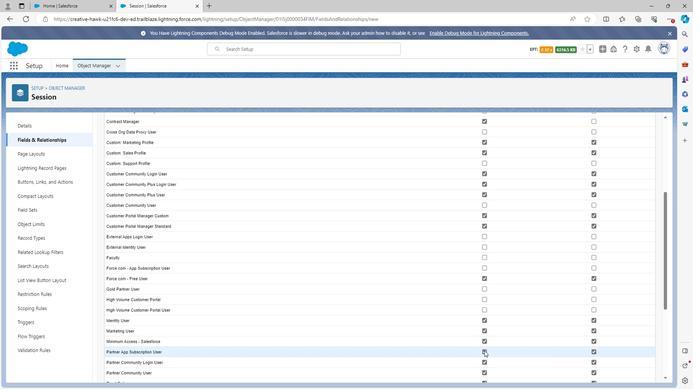 
Action: Mouse moved to (485, 355)
Screenshot: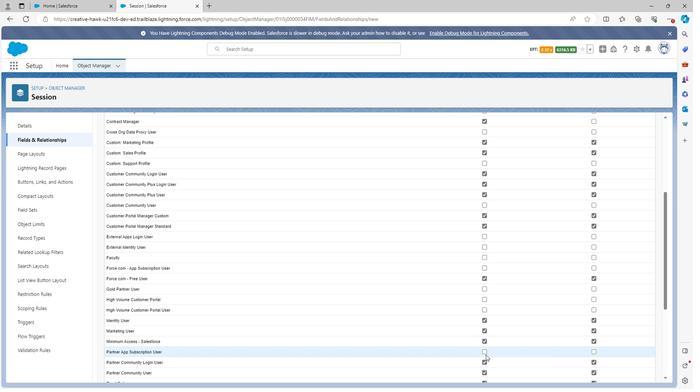 
Action: Mouse scrolled (485, 355) with delta (0, 0)
Screenshot: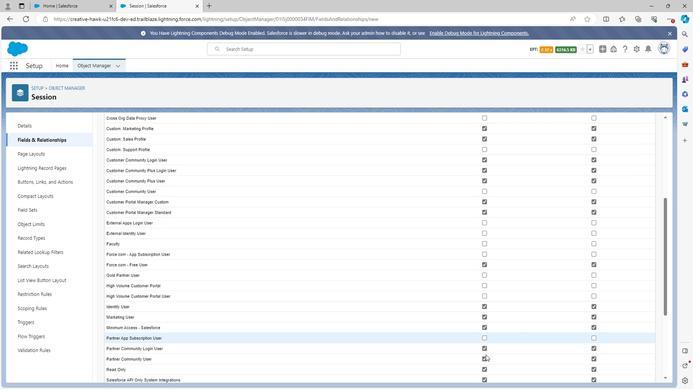 
Action: Mouse moved to (484, 344)
Screenshot: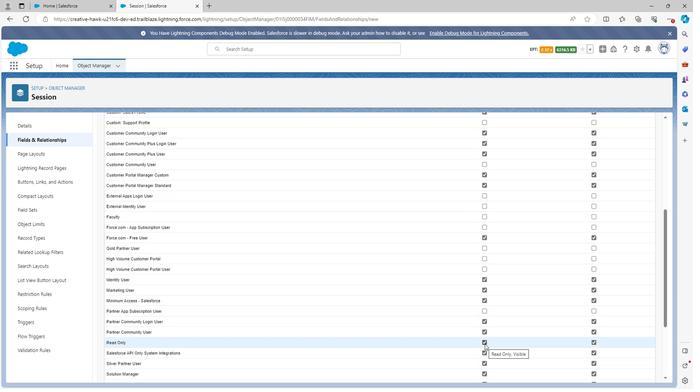 
Action: Mouse pressed left at (484, 344)
Screenshot: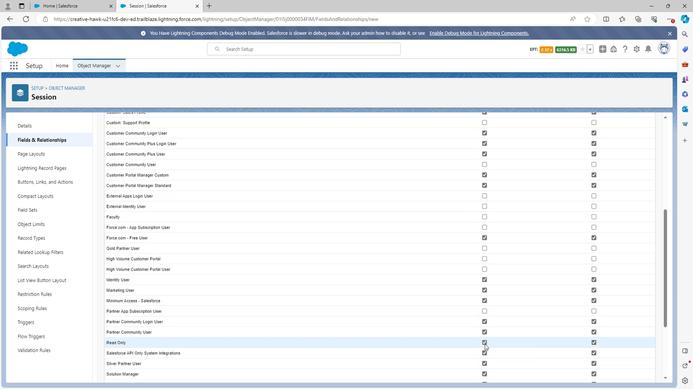 
Action: Mouse moved to (484, 353)
Screenshot: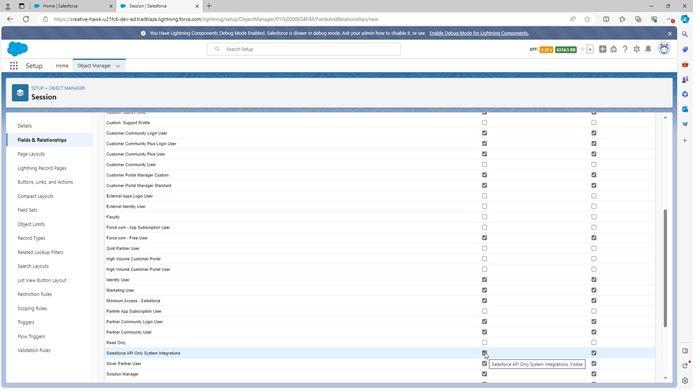 
Action: Mouse pressed left at (484, 353)
Screenshot: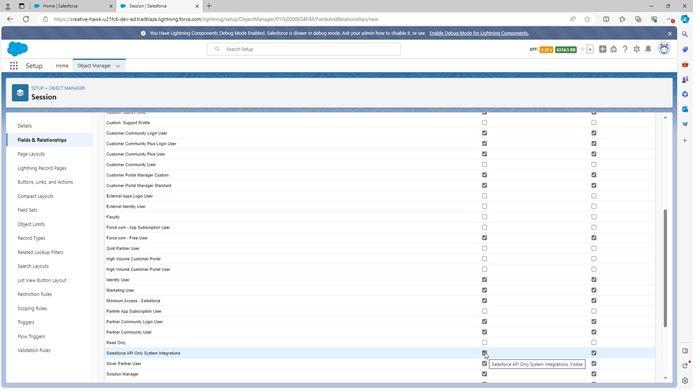 
Action: Mouse moved to (483, 363)
Screenshot: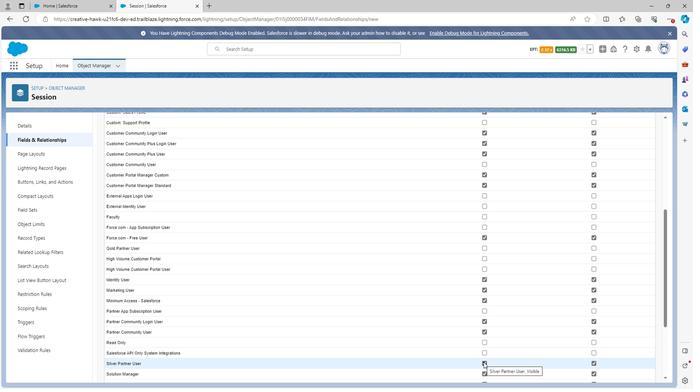 
Action: Mouse pressed left at (483, 363)
Screenshot: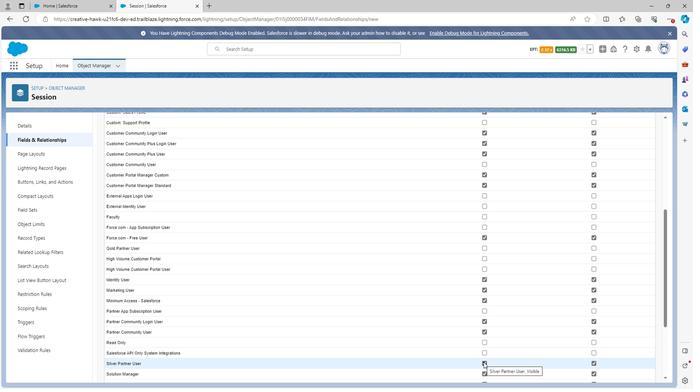 
Action: Mouse moved to (484, 363)
Screenshot: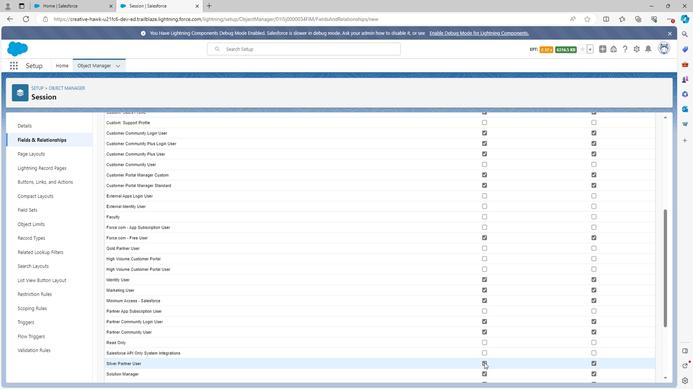 
Action: Mouse scrolled (484, 363) with delta (0, 0)
Screenshot: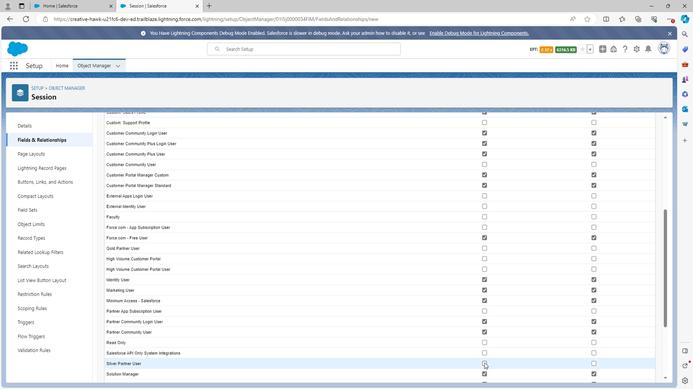 
Action: Mouse moved to (486, 367)
Screenshot: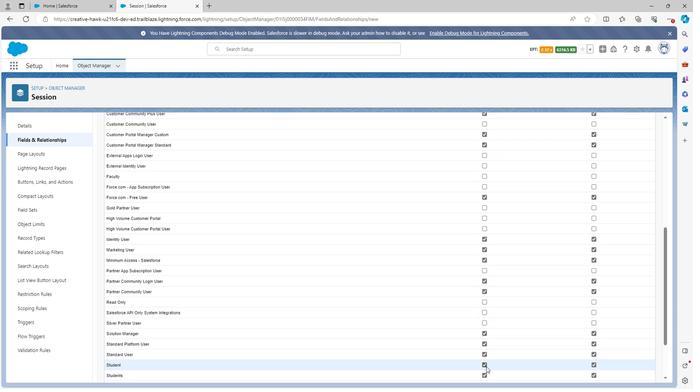 
Action: Mouse pressed left at (486, 367)
Screenshot: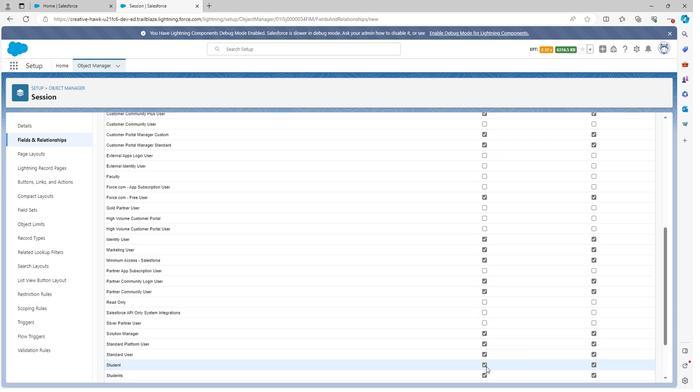 
Action: Mouse moved to (484, 375)
Screenshot: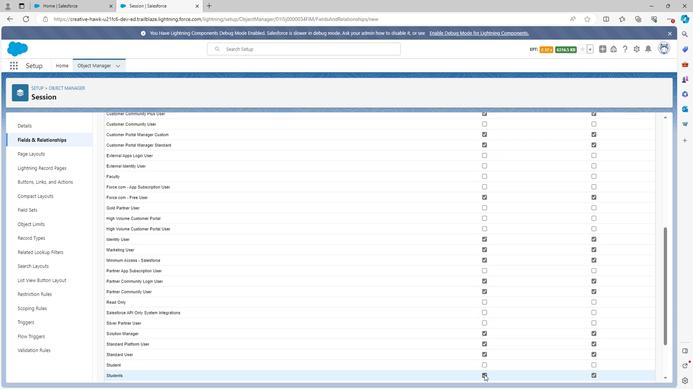 
Action: Mouse pressed left at (484, 375)
Screenshot: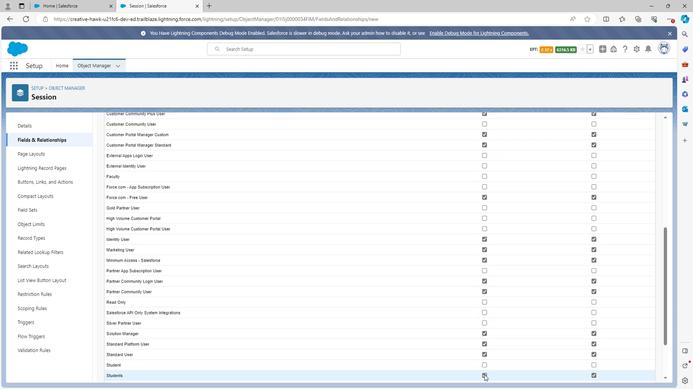 
Action: Mouse scrolled (484, 375) with delta (0, 0)
Screenshot: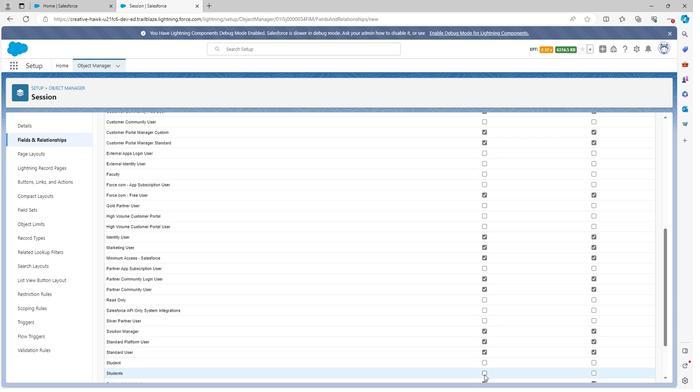 
Action: Mouse moved to (485, 357)
Screenshot: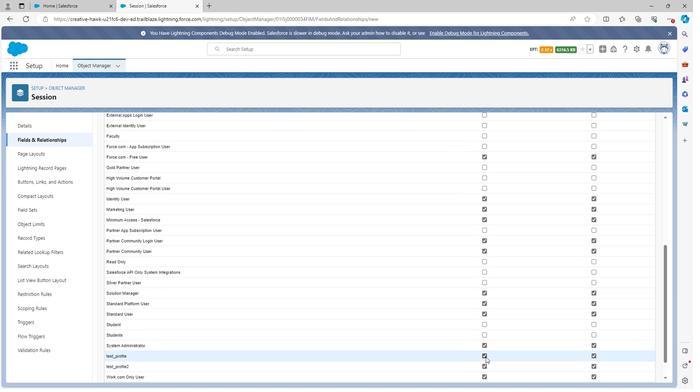 
Action: Mouse pressed left at (485, 357)
Screenshot: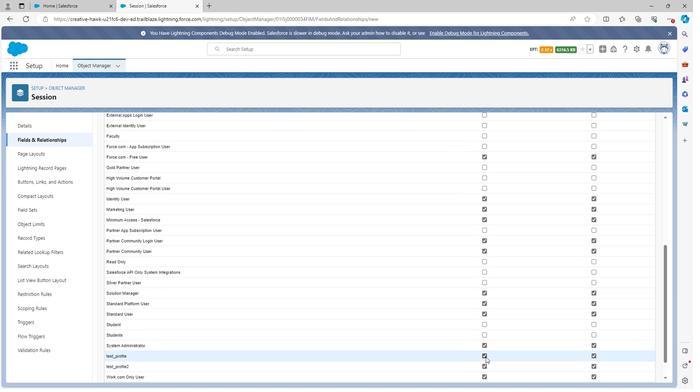 
Action: Mouse moved to (484, 366)
Screenshot: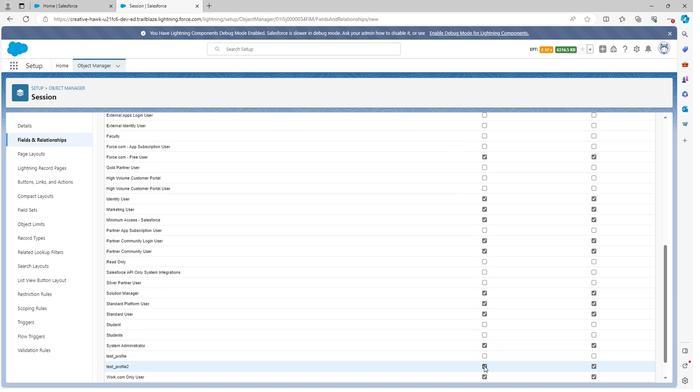 
Action: Mouse pressed left at (484, 366)
Screenshot: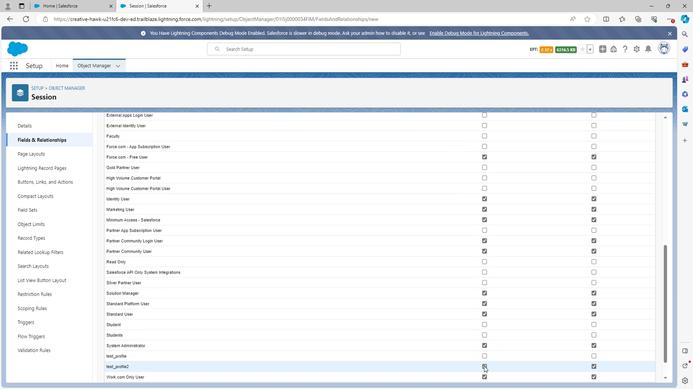 
Action: Mouse moved to (485, 376)
Screenshot: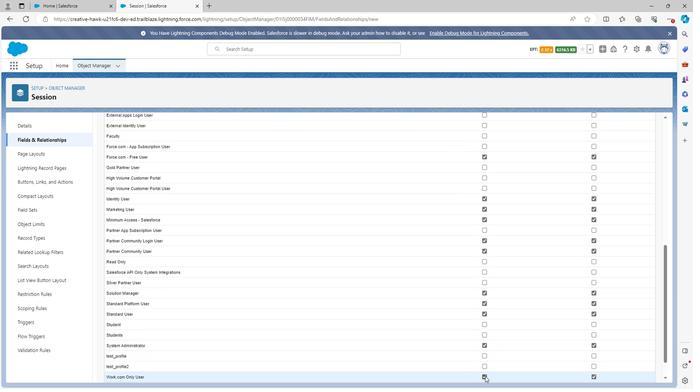 
Action: Mouse pressed left at (485, 376)
Screenshot: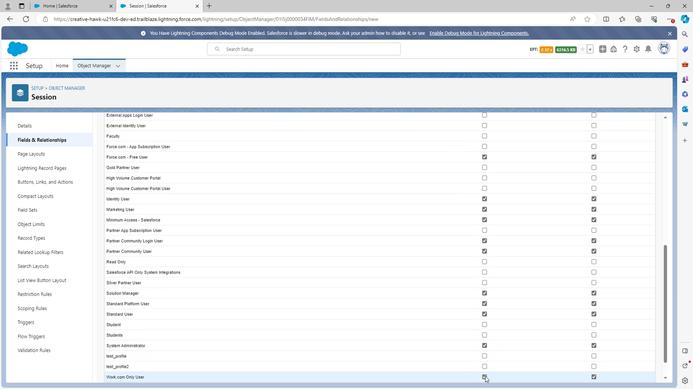 
Action: Mouse moved to (611, 351)
Screenshot: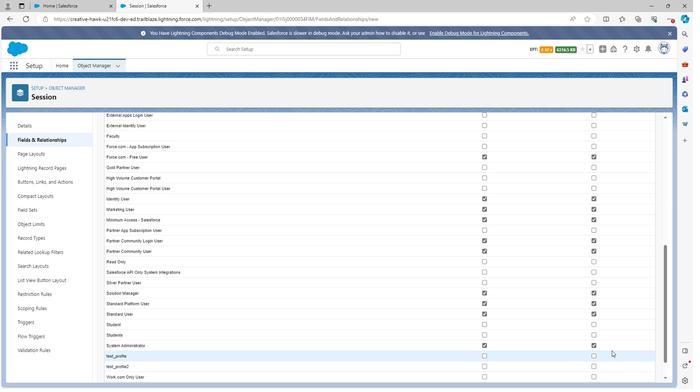 
Action: Mouse scrolled (611, 351) with delta (0, 0)
Screenshot: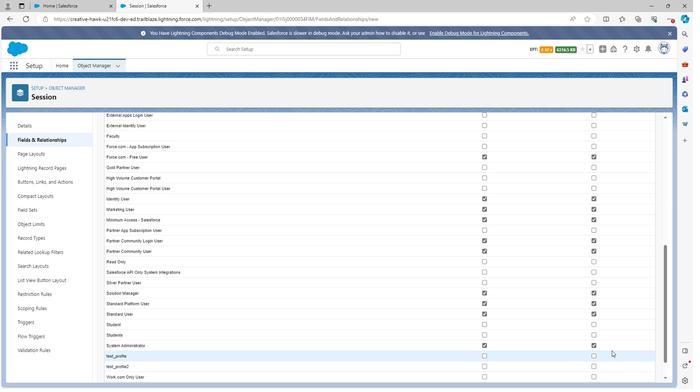 
Action: Mouse scrolled (611, 351) with delta (0, 0)
Screenshot: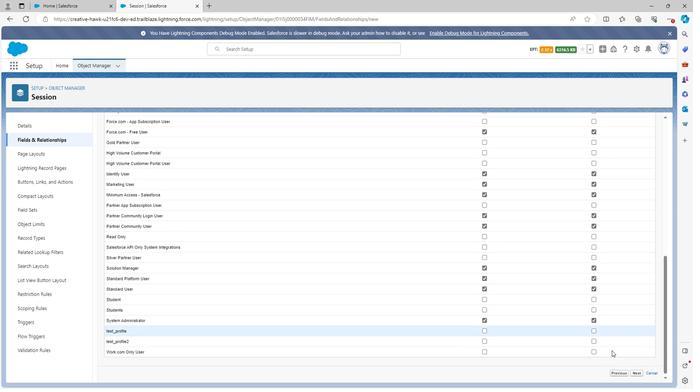 
Action: Mouse moved to (634, 374)
